Task: Look for space in Federal, Argentina from 6th September, 2023 to 10th September, 2023 for 1 adult in price range Rs.9000 to Rs.17000. Place can be private room with 1  bedroom having 1 bed and 1 bathroom. Property type can be hotel. Amenities needed are: heating, . Booking option can be shelf check-in. Required host language is English.
Action: Mouse moved to (458, 170)
Screenshot: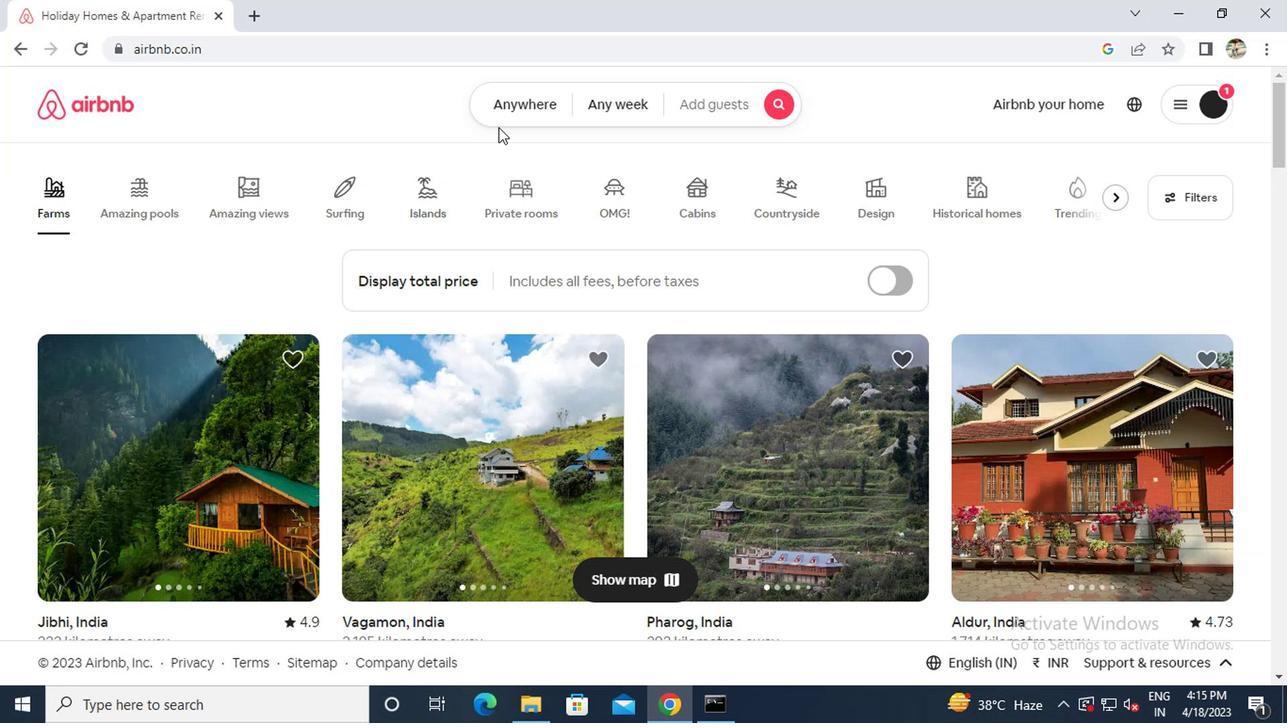 
Action: Mouse pressed left at (458, 170)
Screenshot: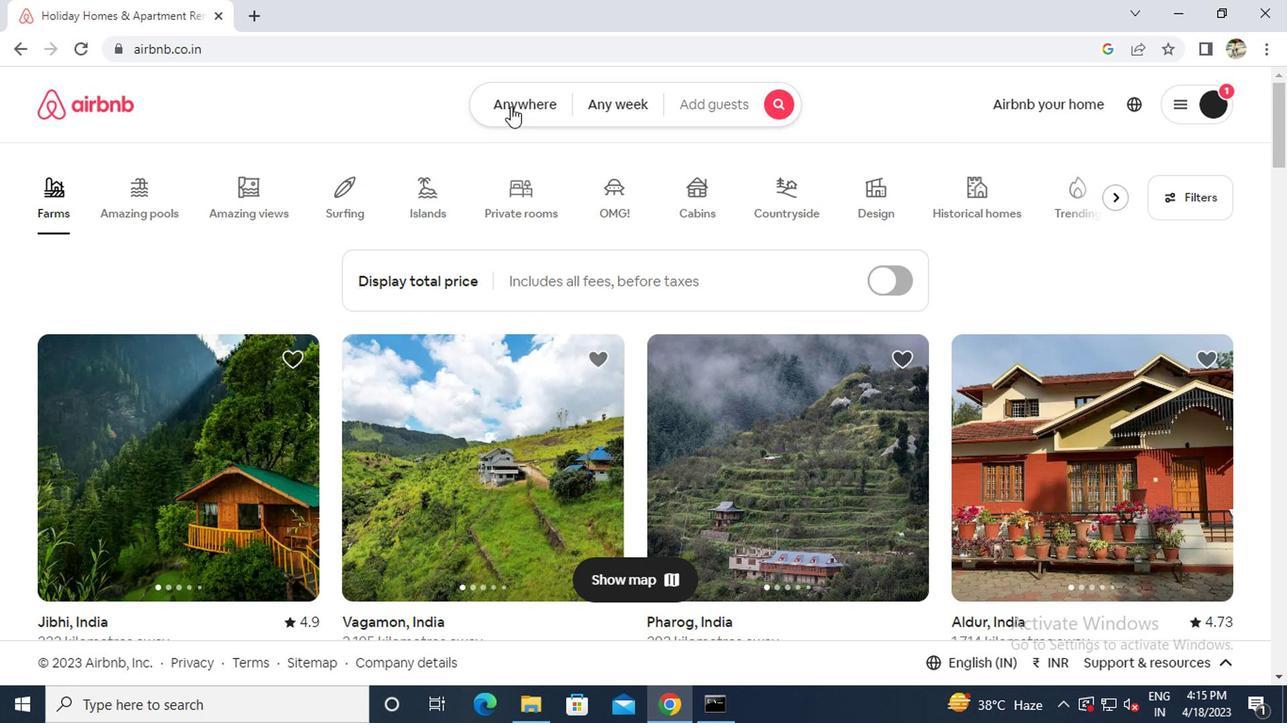 
Action: Mouse moved to (380, 220)
Screenshot: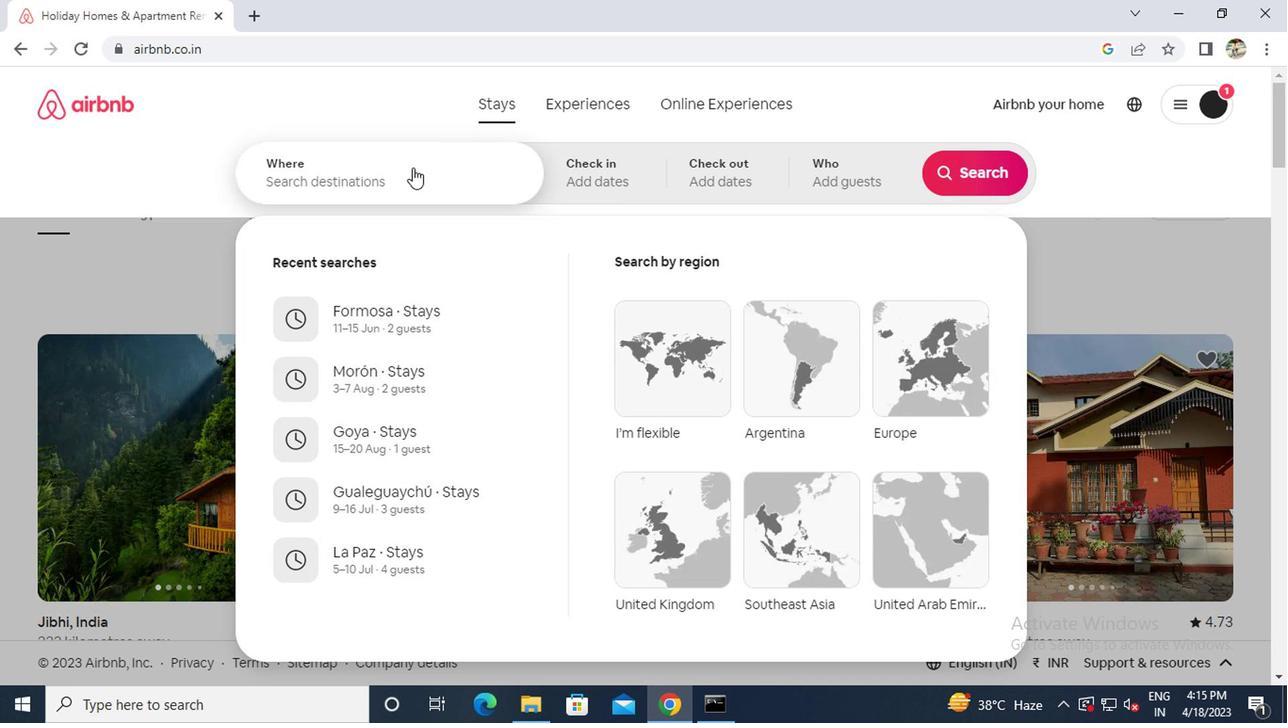 
Action: Mouse pressed left at (380, 220)
Screenshot: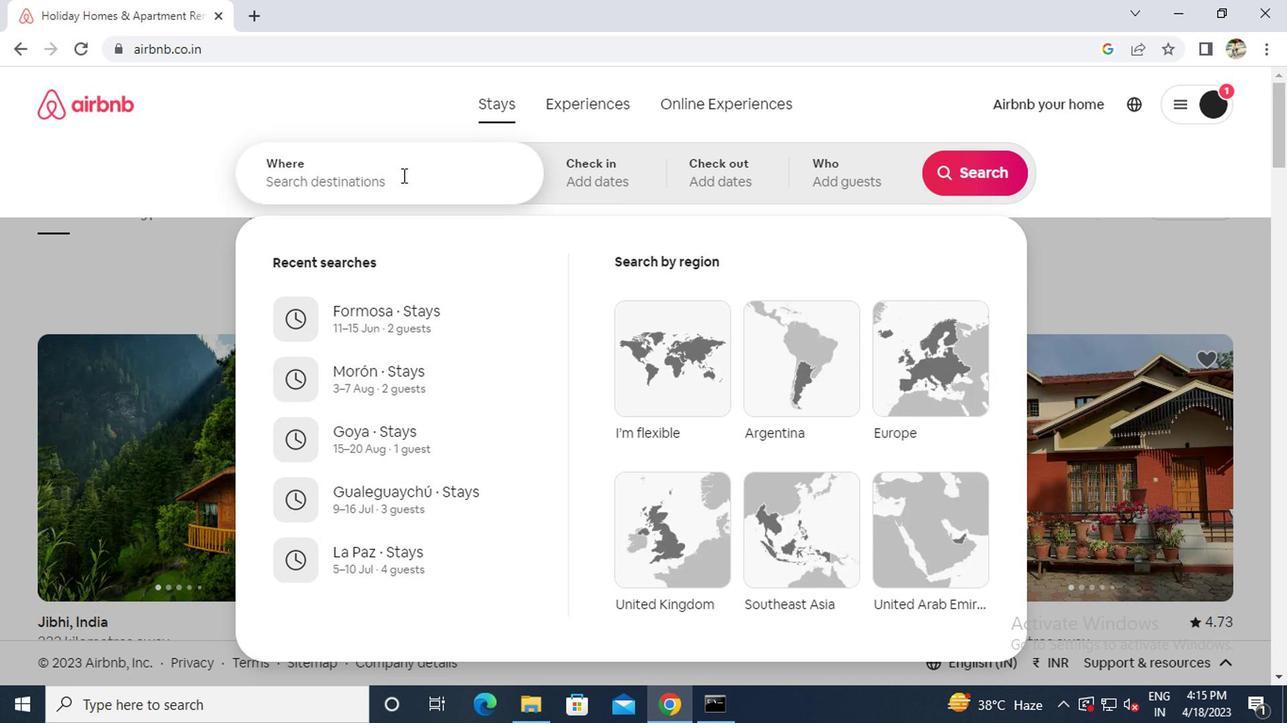 
Action: Key pressed f<Key.caps_lock>ederal<Key.space><Key.caps_lock>a<Key.caps_lock>rgentina
Screenshot: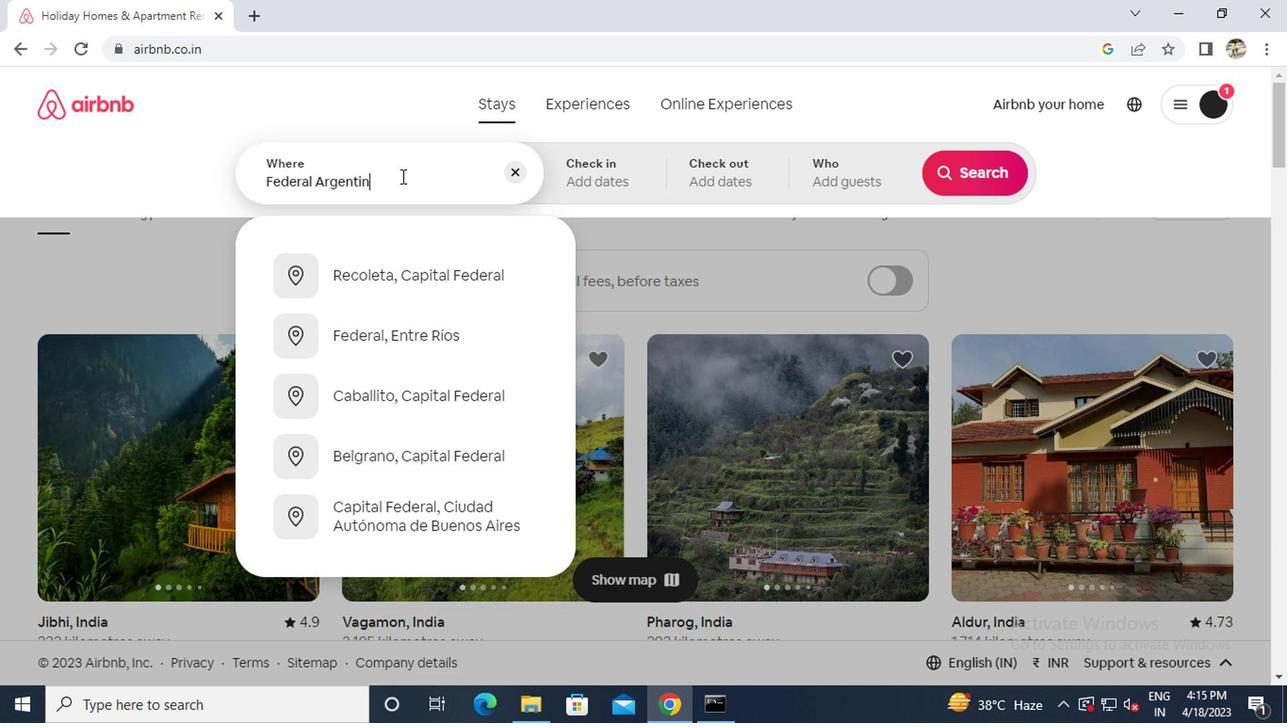
Action: Mouse moved to (394, 288)
Screenshot: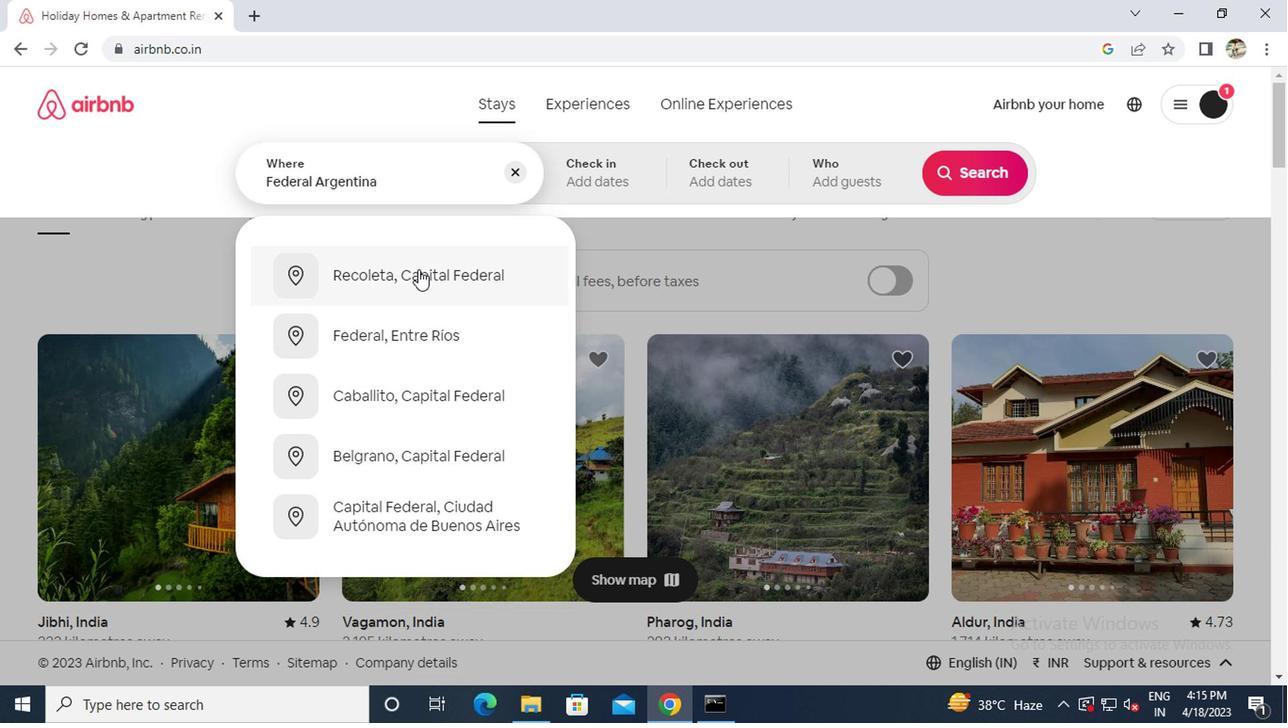 
Action: Mouse pressed left at (394, 288)
Screenshot: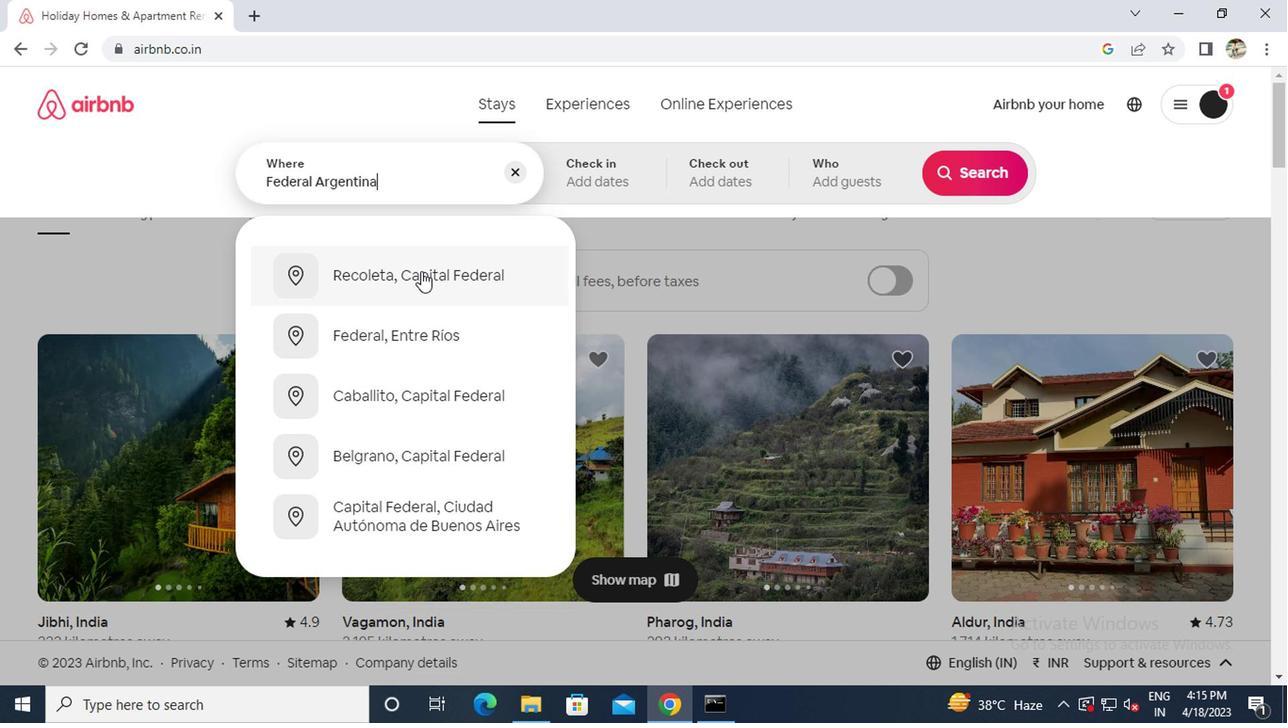 
Action: Mouse moved to (779, 330)
Screenshot: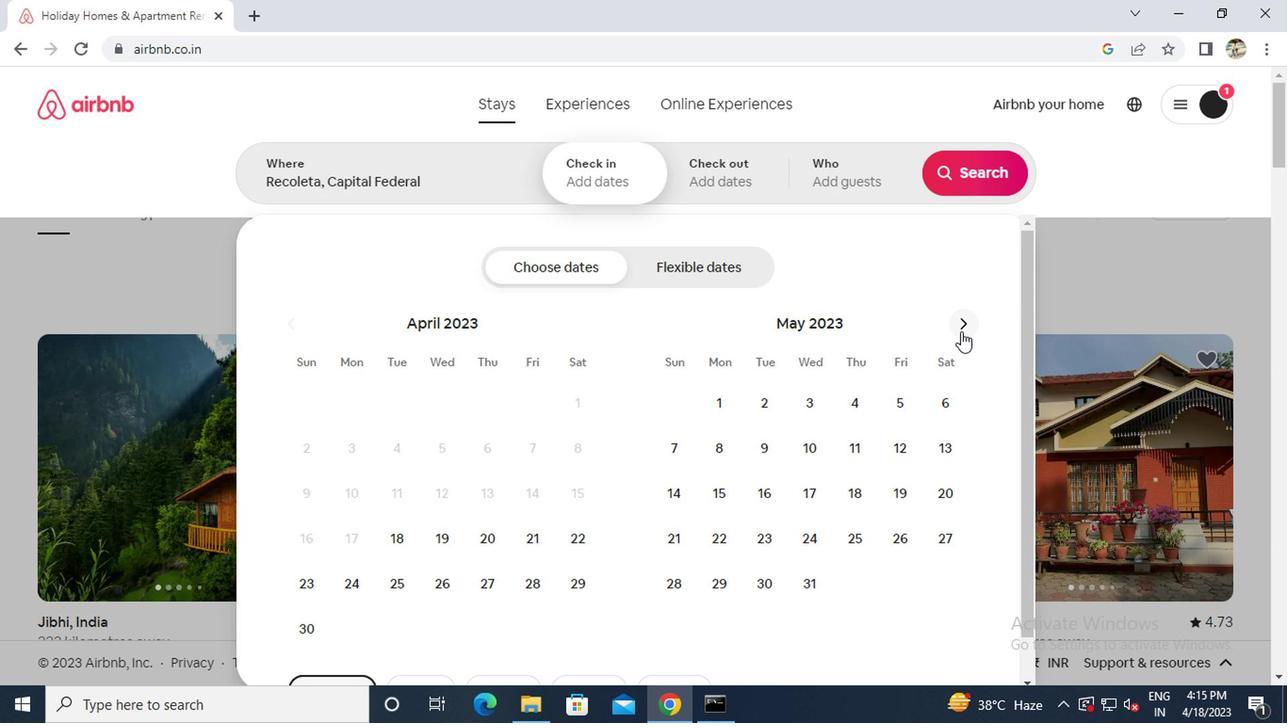 
Action: Mouse pressed left at (779, 330)
Screenshot: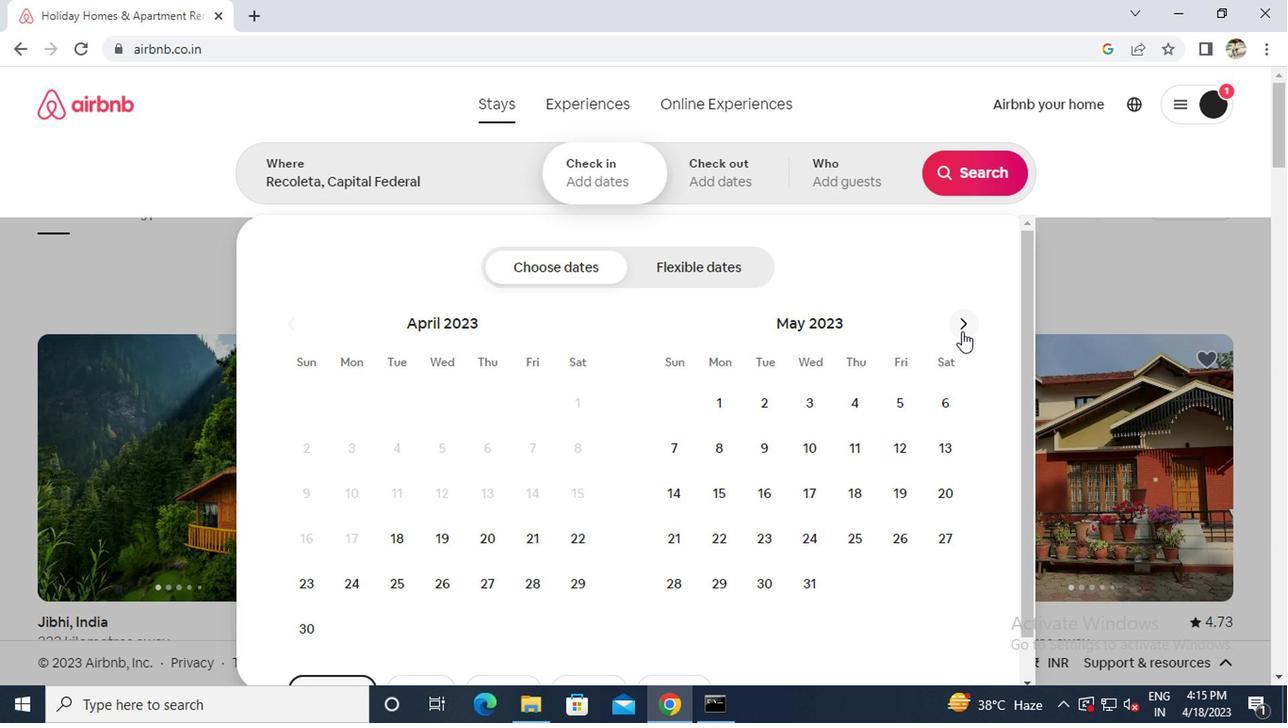 
Action: Mouse pressed left at (779, 330)
Screenshot: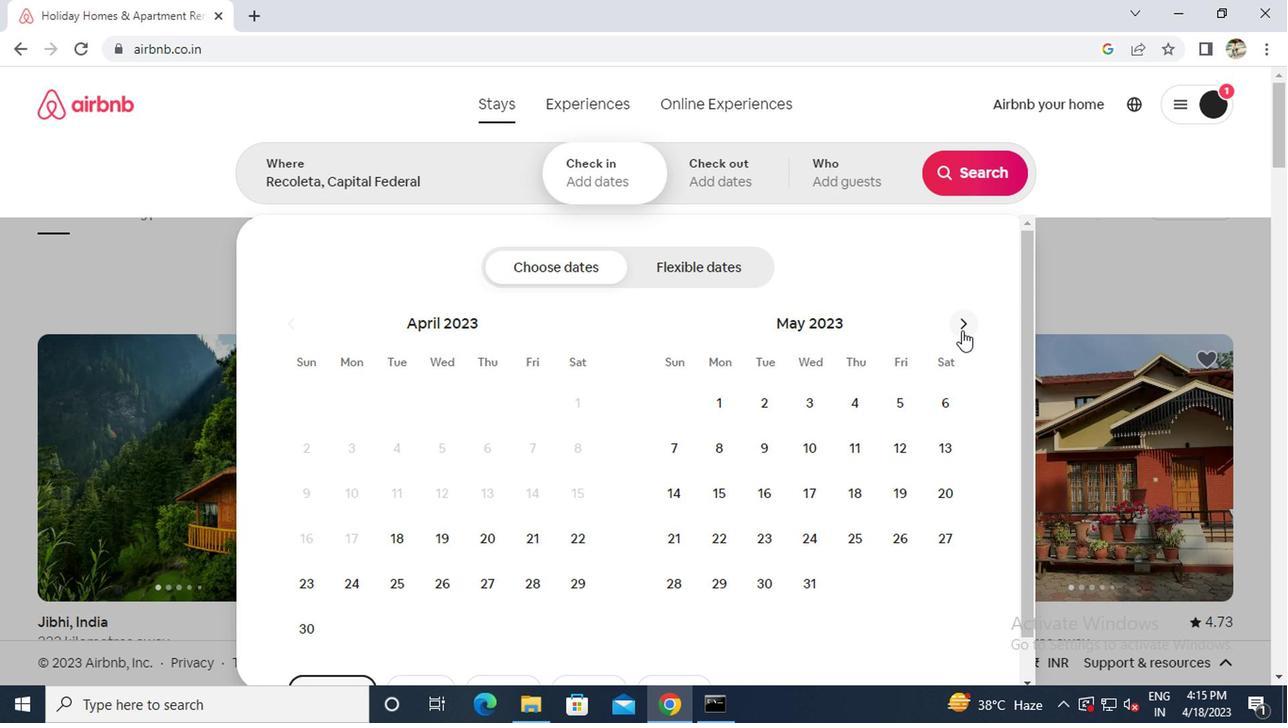 
Action: Mouse pressed left at (779, 330)
Screenshot: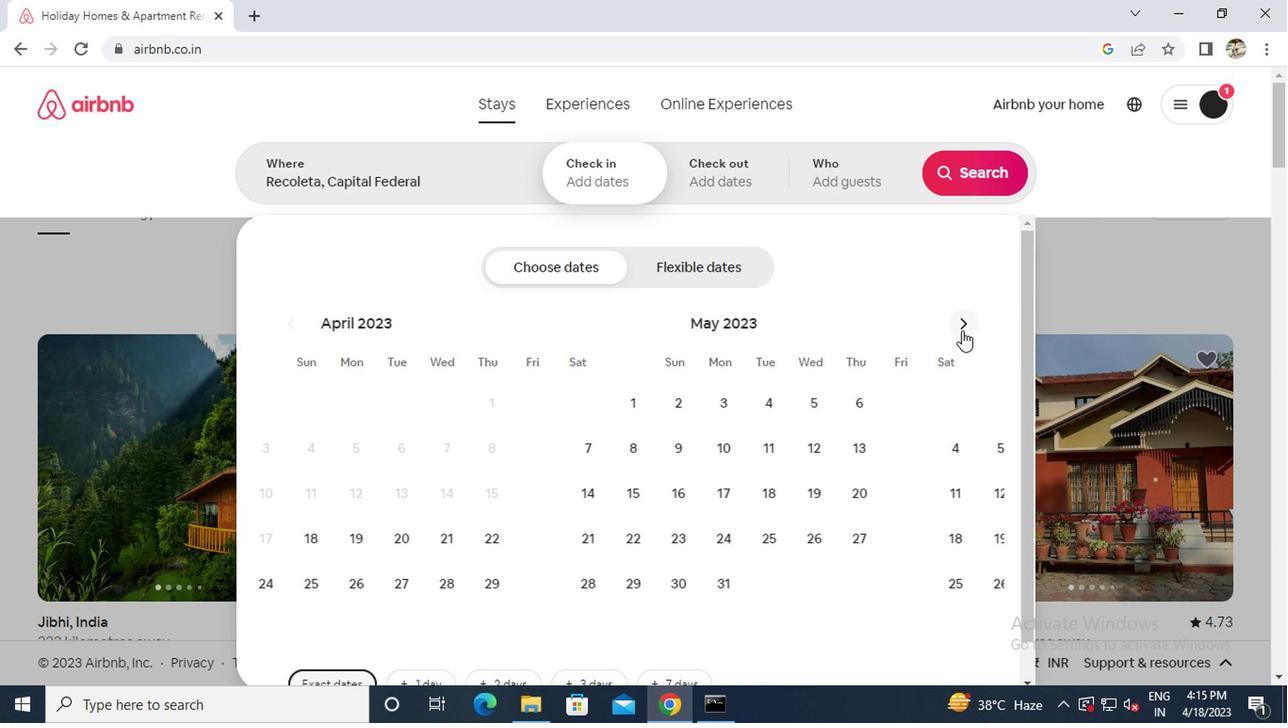 
Action: Mouse pressed left at (779, 330)
Screenshot: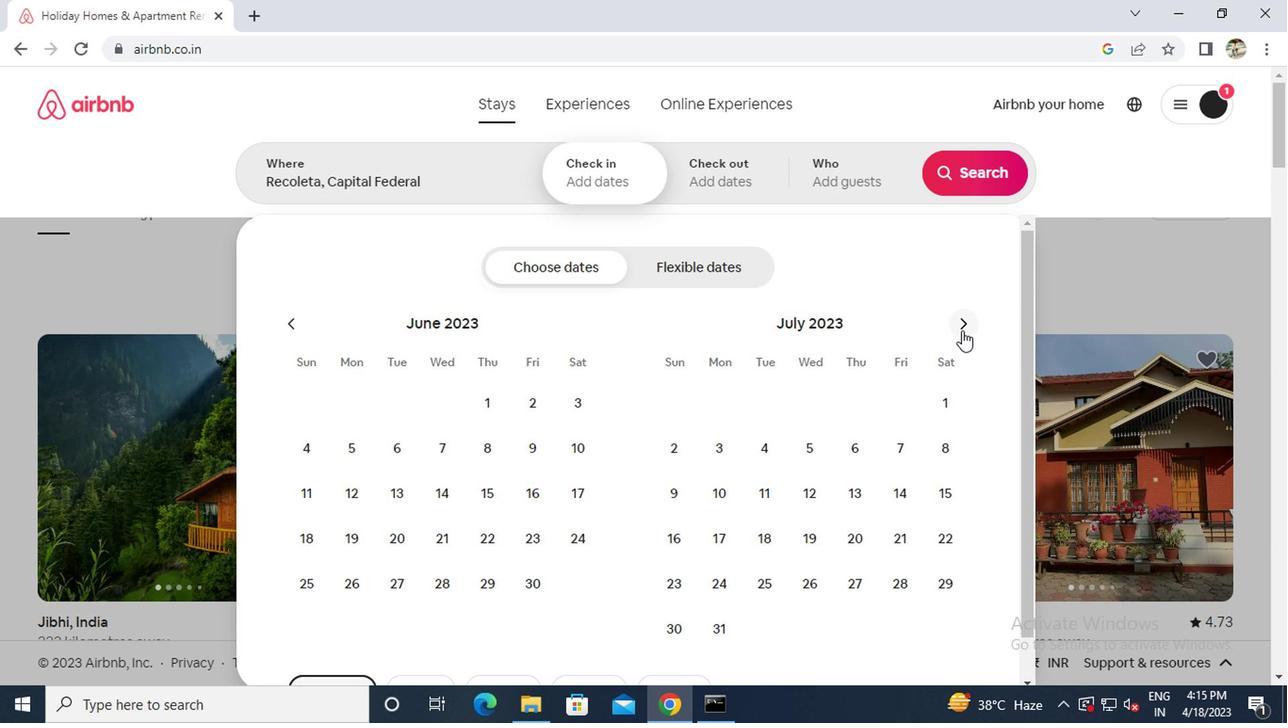 
Action: Mouse pressed left at (779, 330)
Screenshot: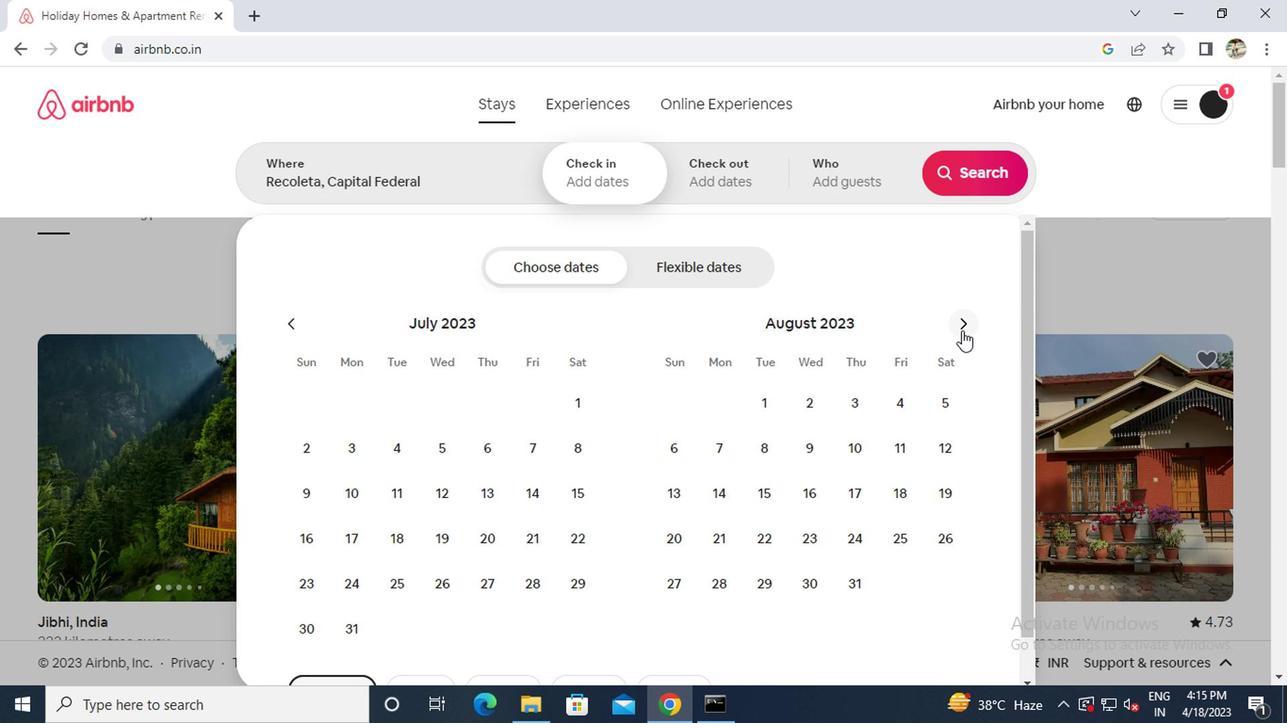 
Action: Mouse moved to (658, 413)
Screenshot: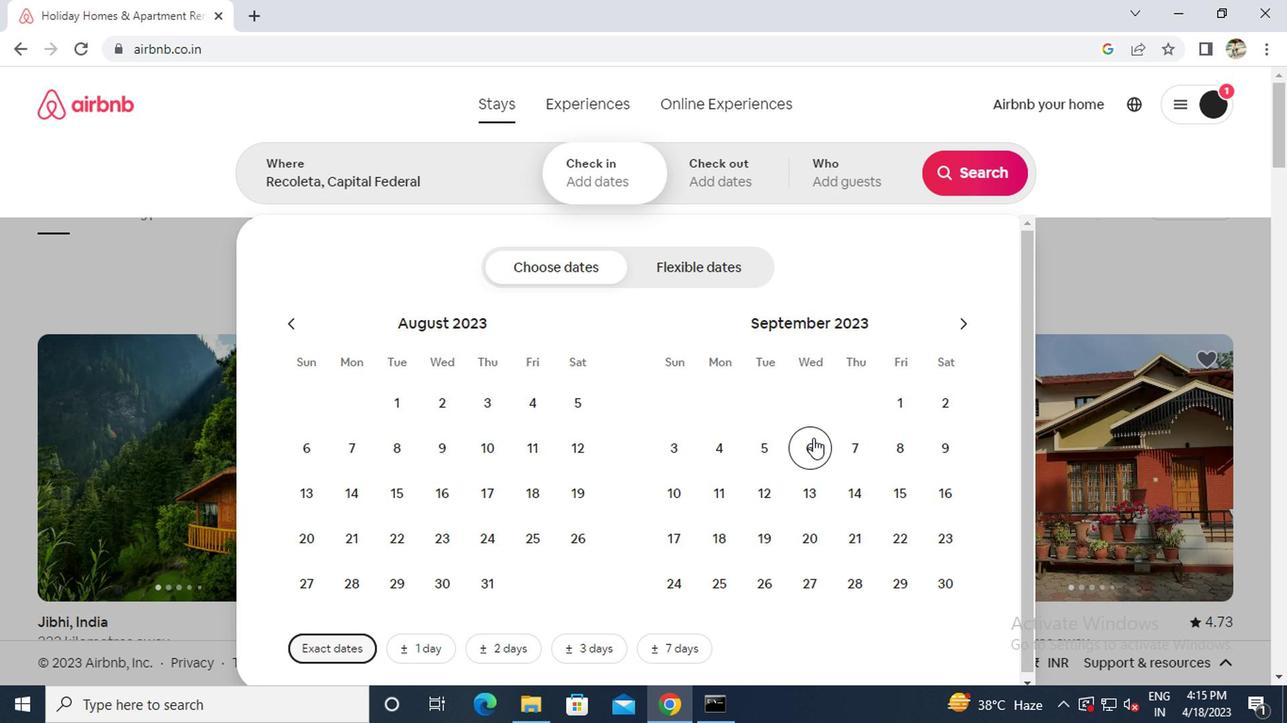 
Action: Mouse pressed left at (658, 413)
Screenshot: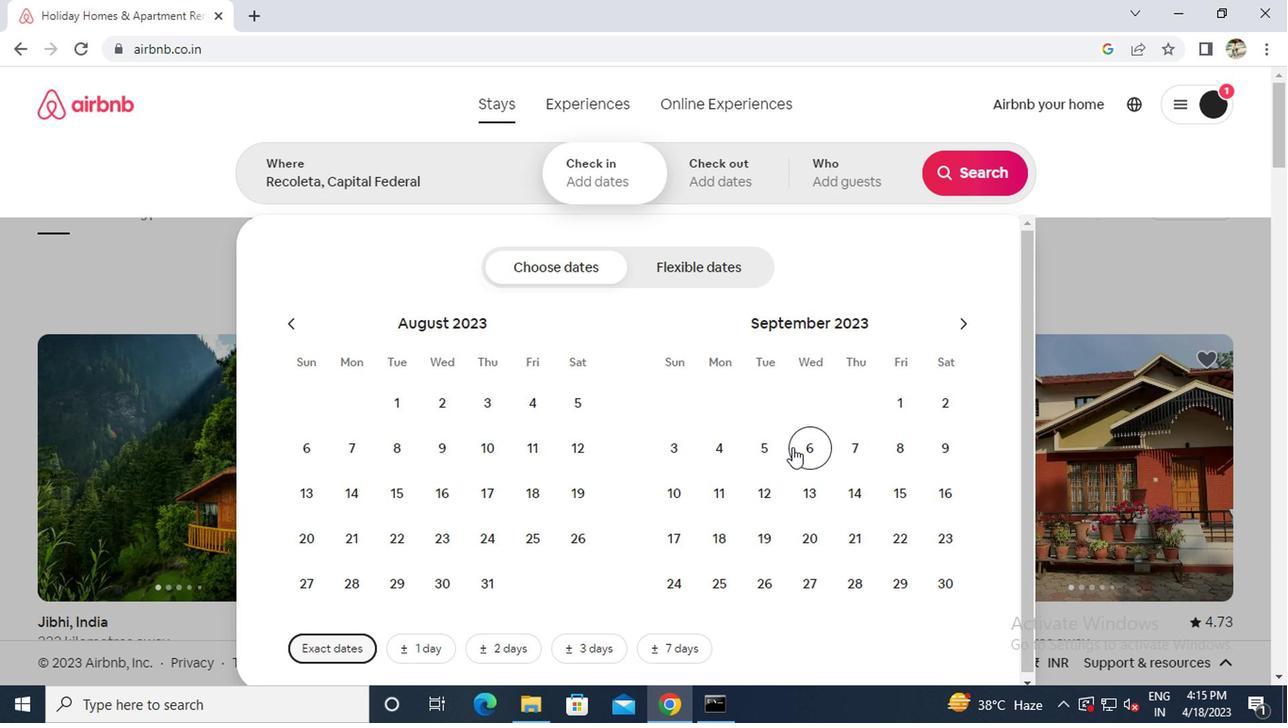 
Action: Mouse moved to (577, 439)
Screenshot: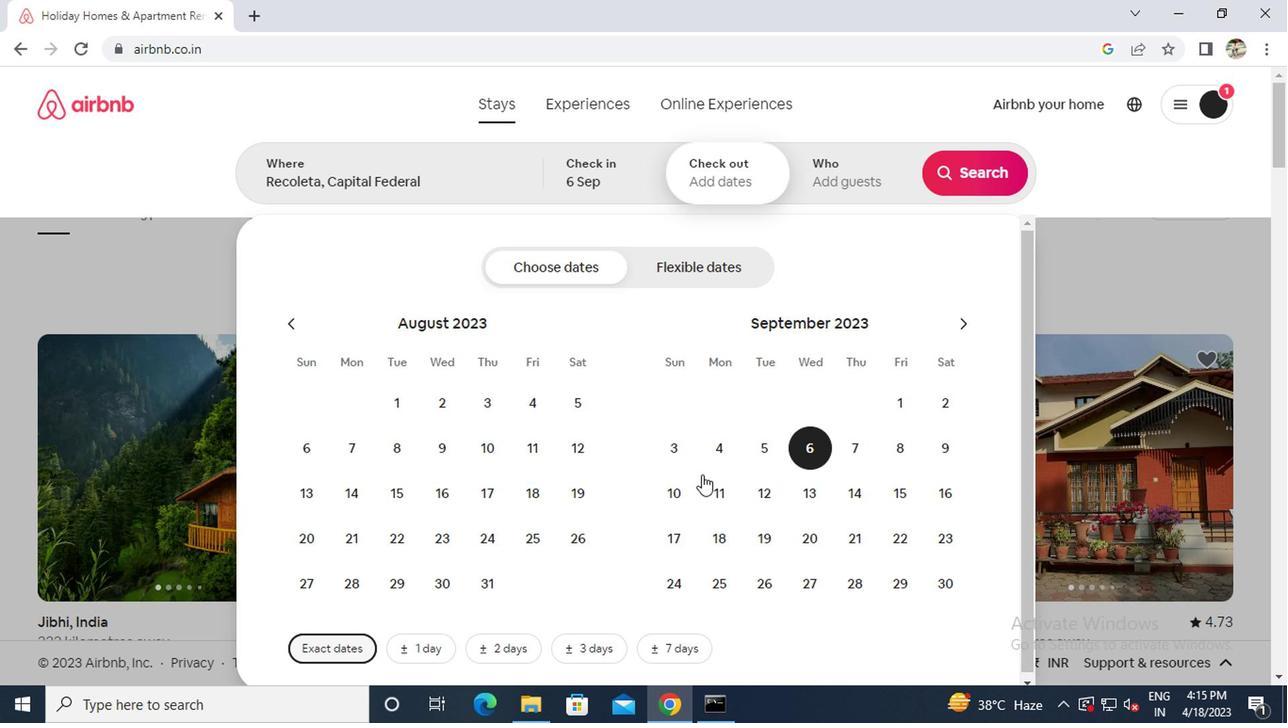 
Action: Mouse pressed left at (577, 439)
Screenshot: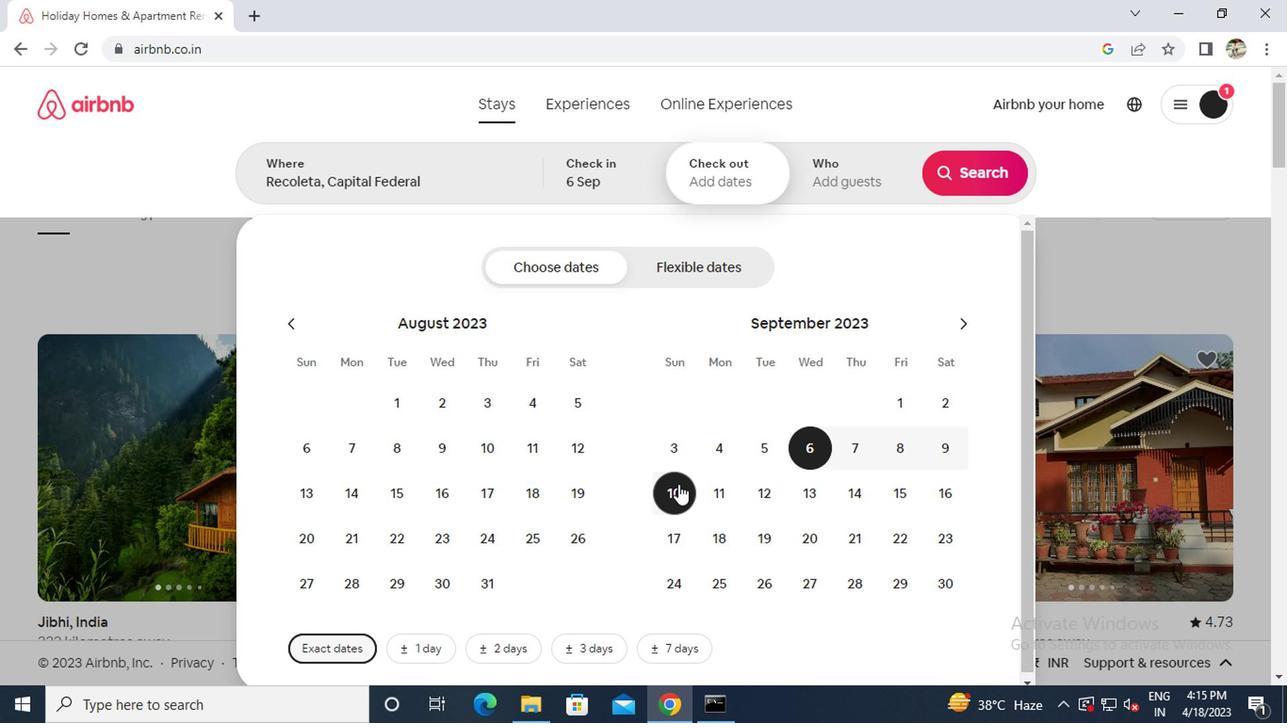 
Action: Mouse moved to (689, 231)
Screenshot: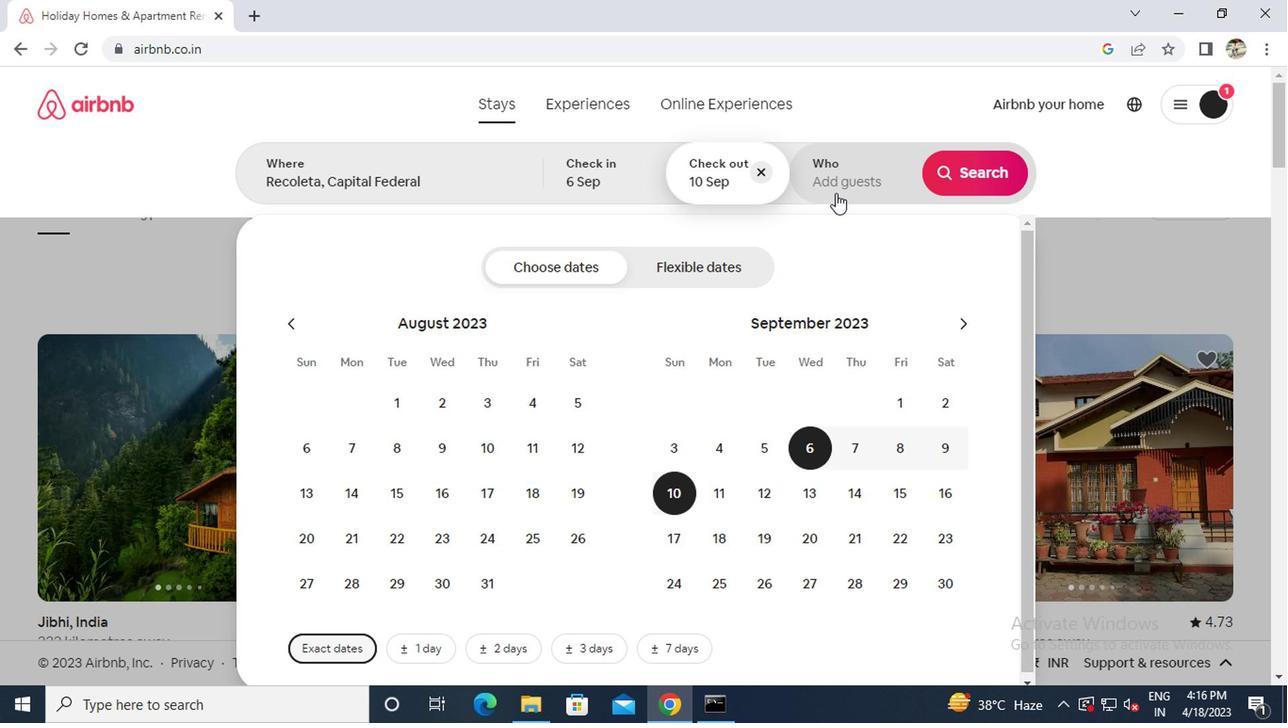 
Action: Mouse pressed left at (689, 231)
Screenshot: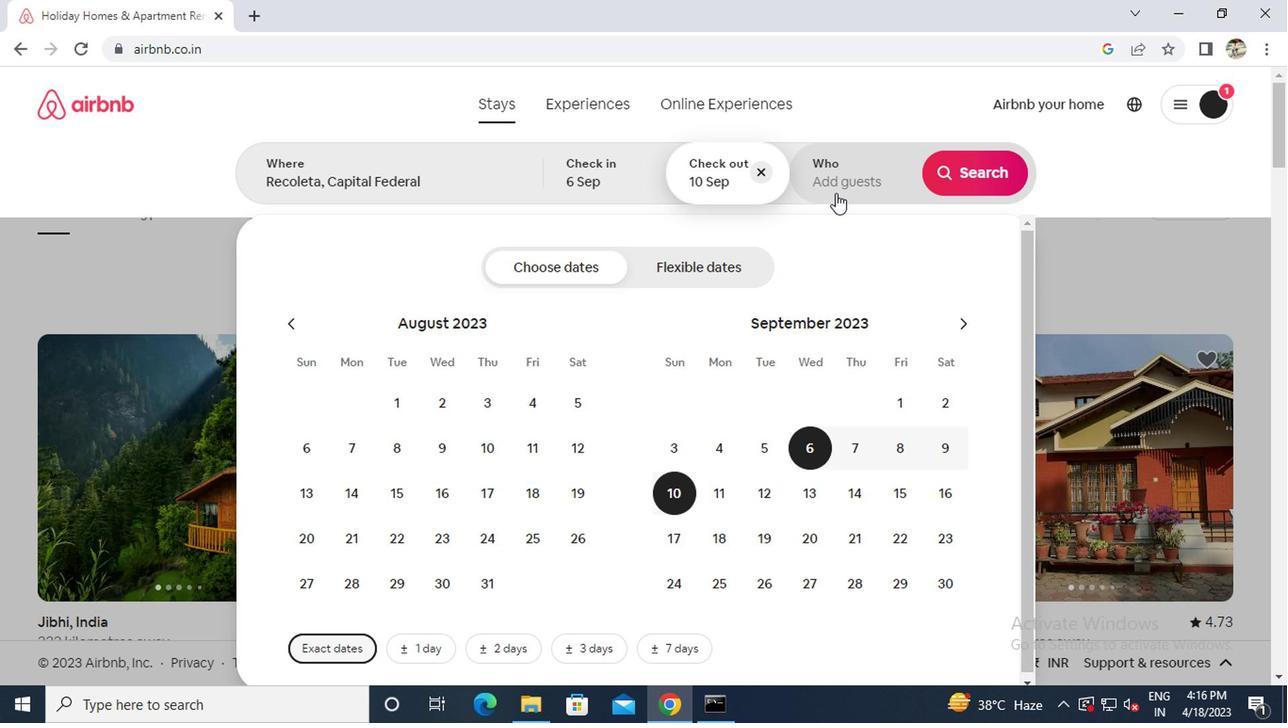 
Action: Mouse moved to (788, 285)
Screenshot: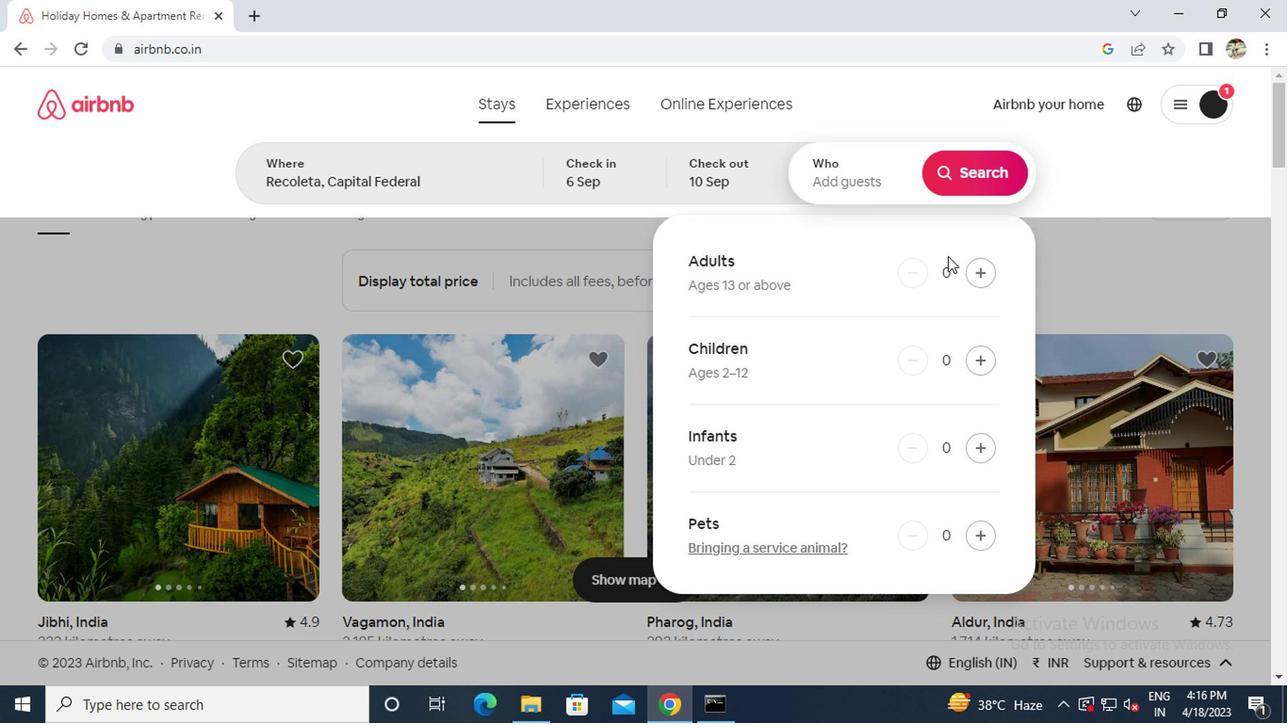 
Action: Mouse pressed left at (788, 285)
Screenshot: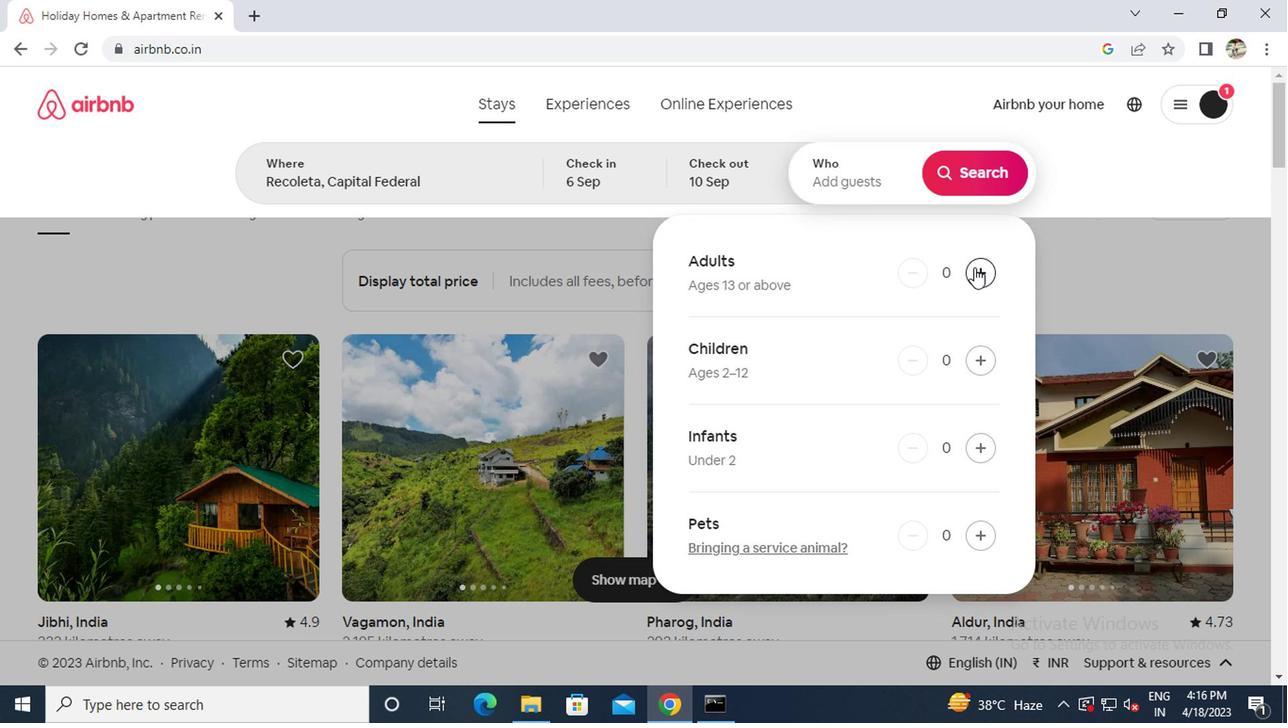 
Action: Mouse moved to (815, 215)
Screenshot: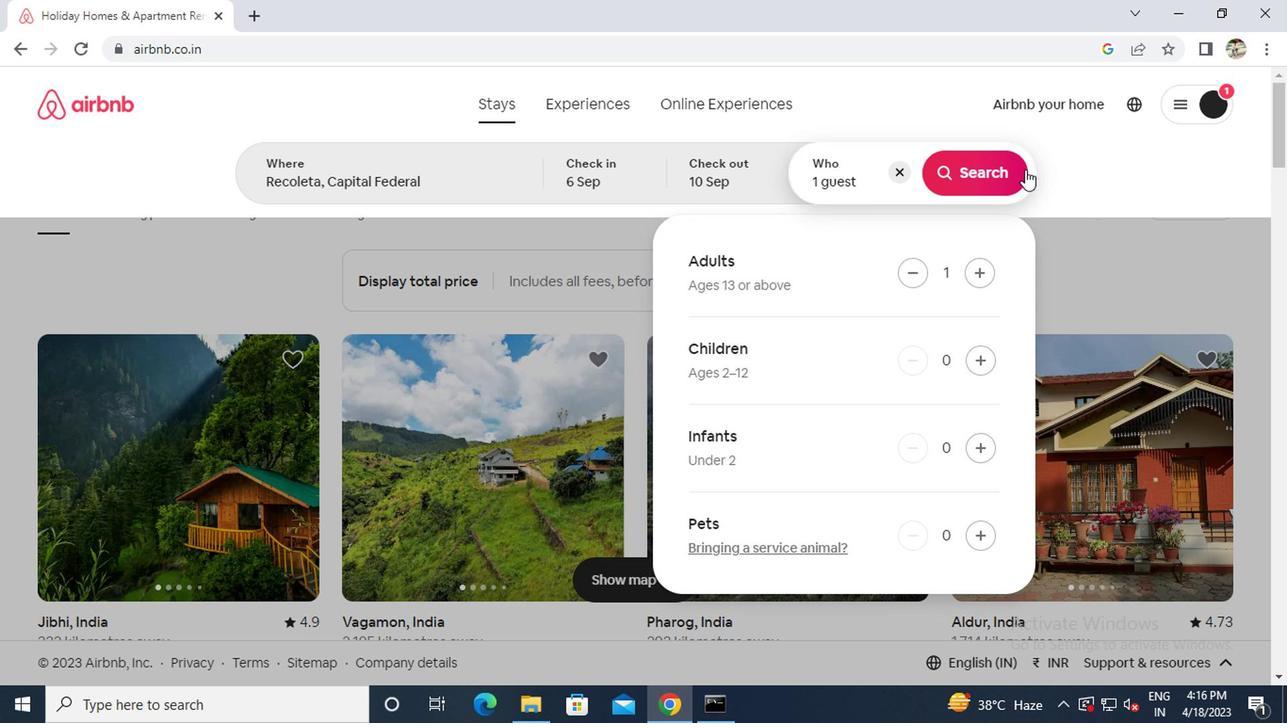 
Action: Mouse pressed left at (815, 215)
Screenshot: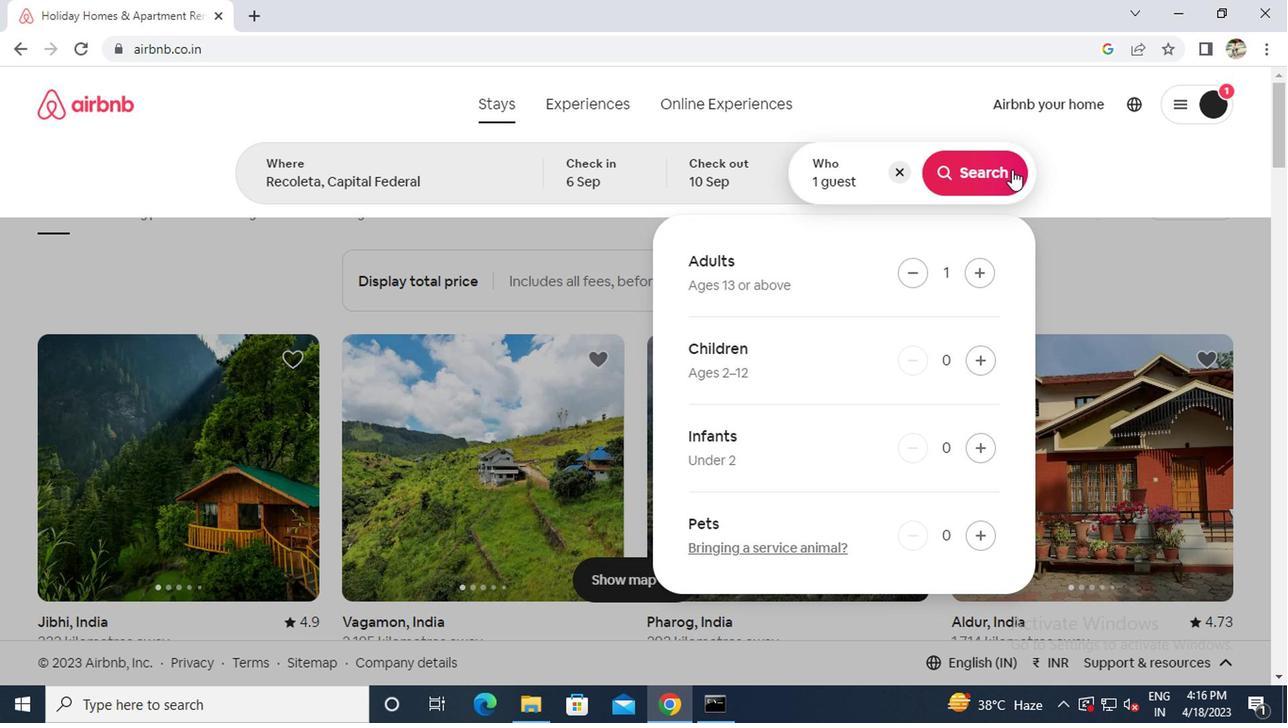 
Action: Mouse moved to (935, 217)
Screenshot: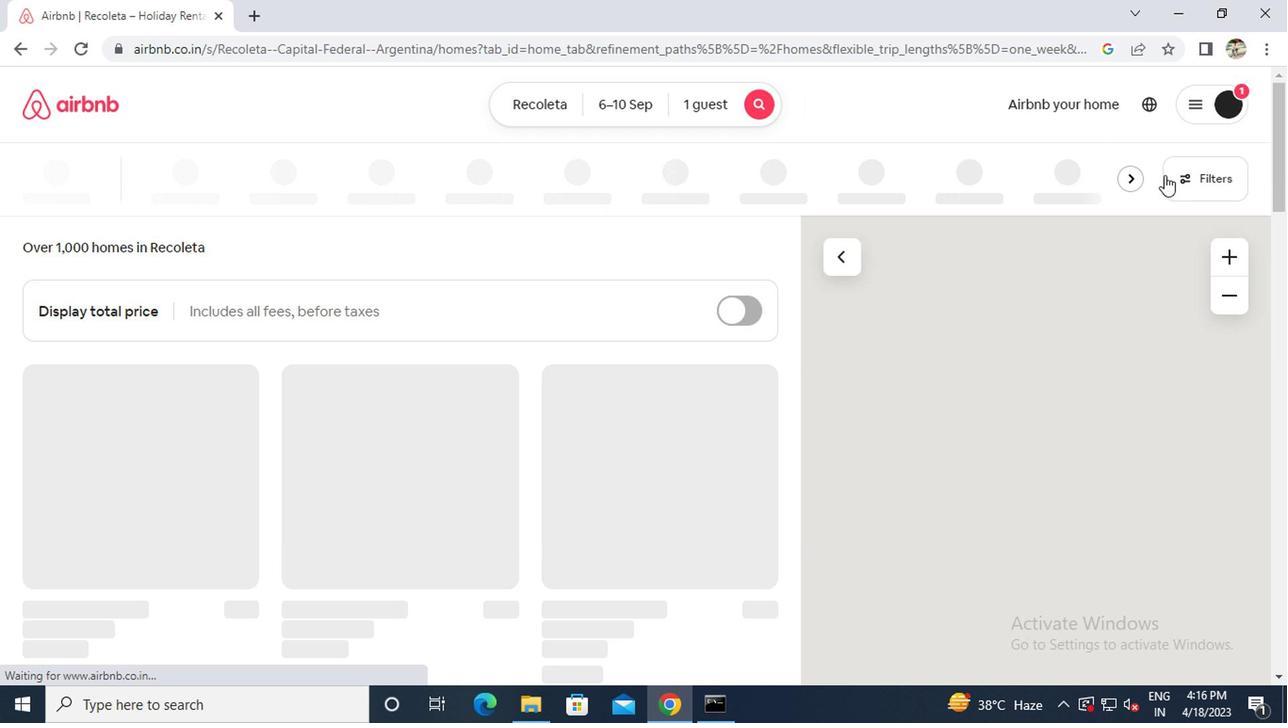
Action: Mouse pressed left at (935, 217)
Screenshot: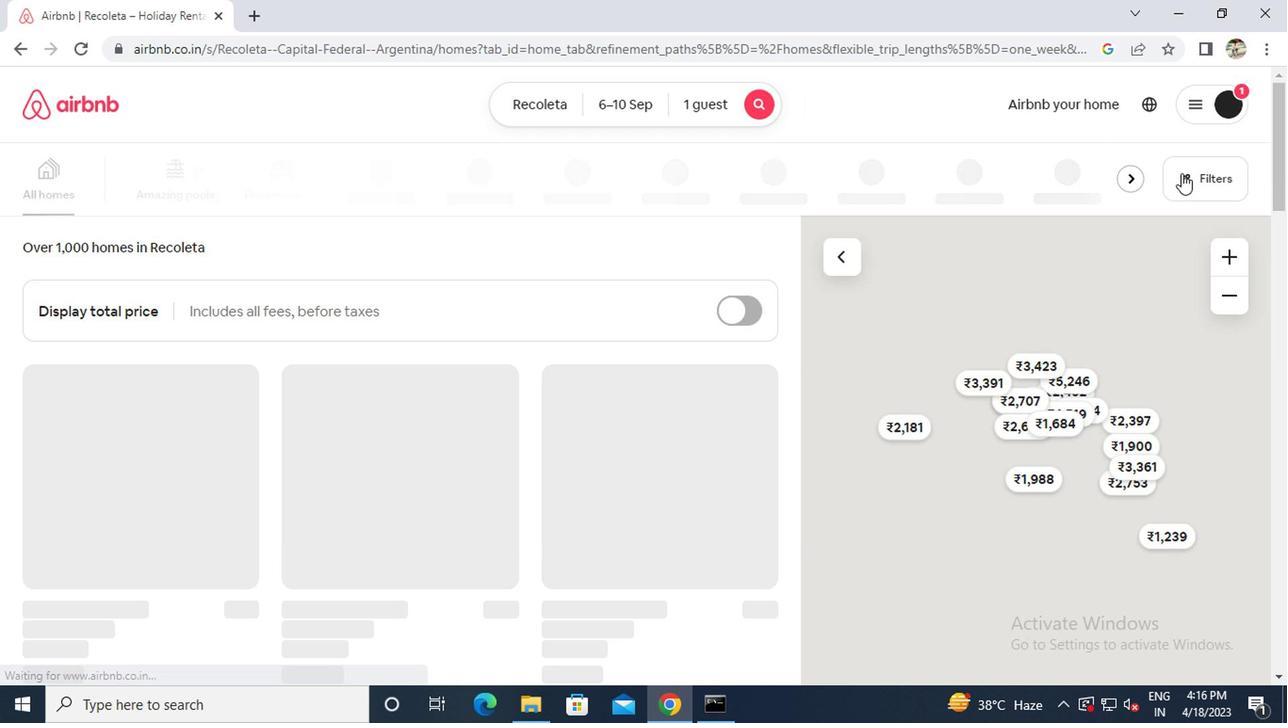 
Action: Mouse moved to (382, 397)
Screenshot: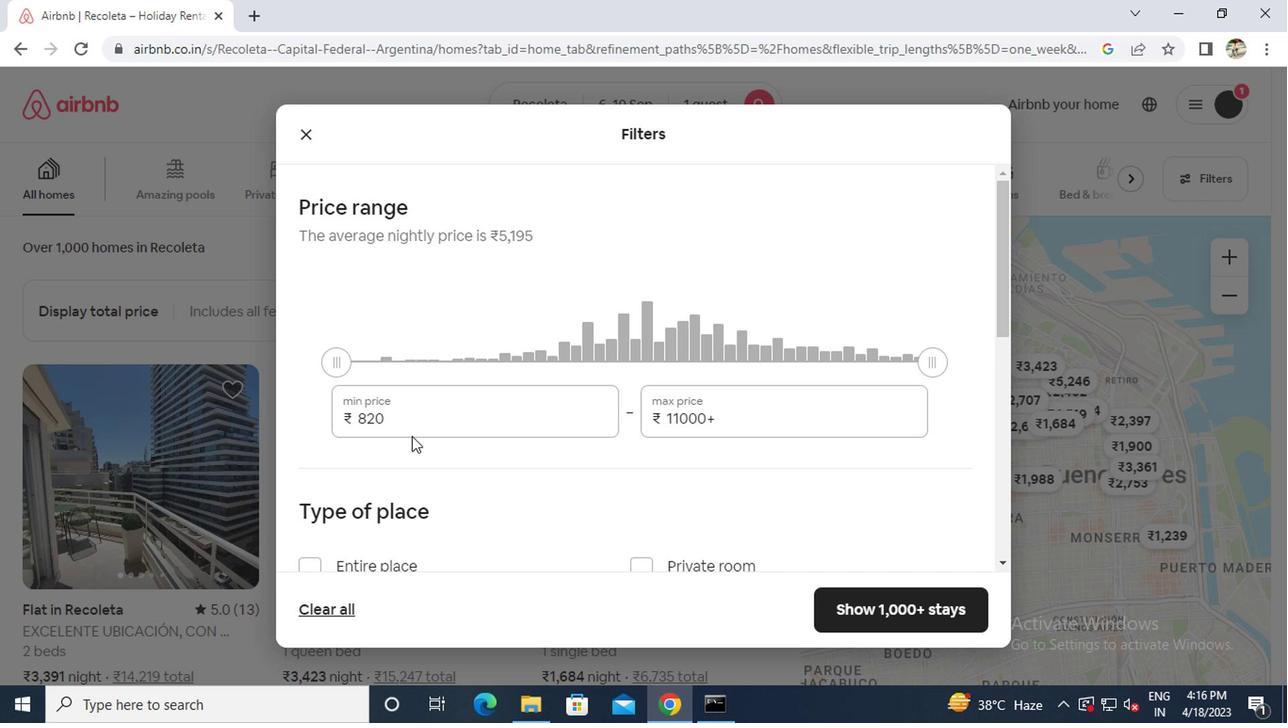 
Action: Mouse pressed left at (382, 397)
Screenshot: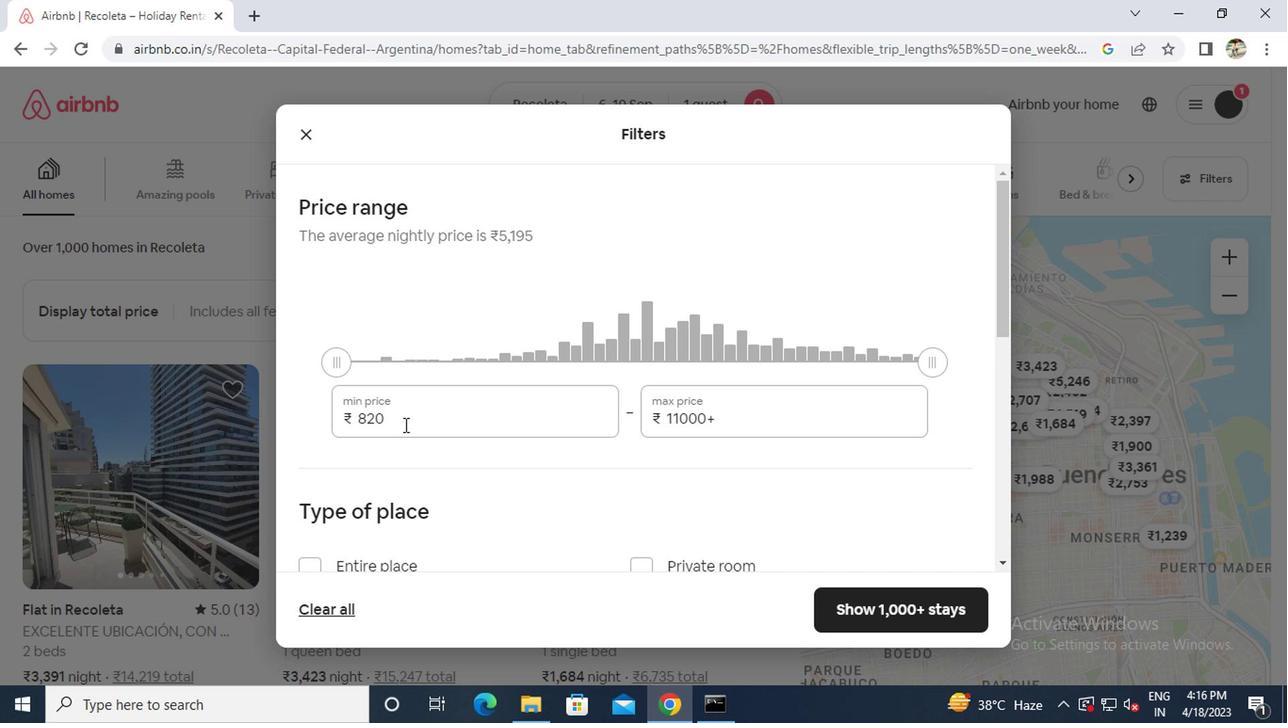
Action: Key pressed ctrl+A9000
Screenshot: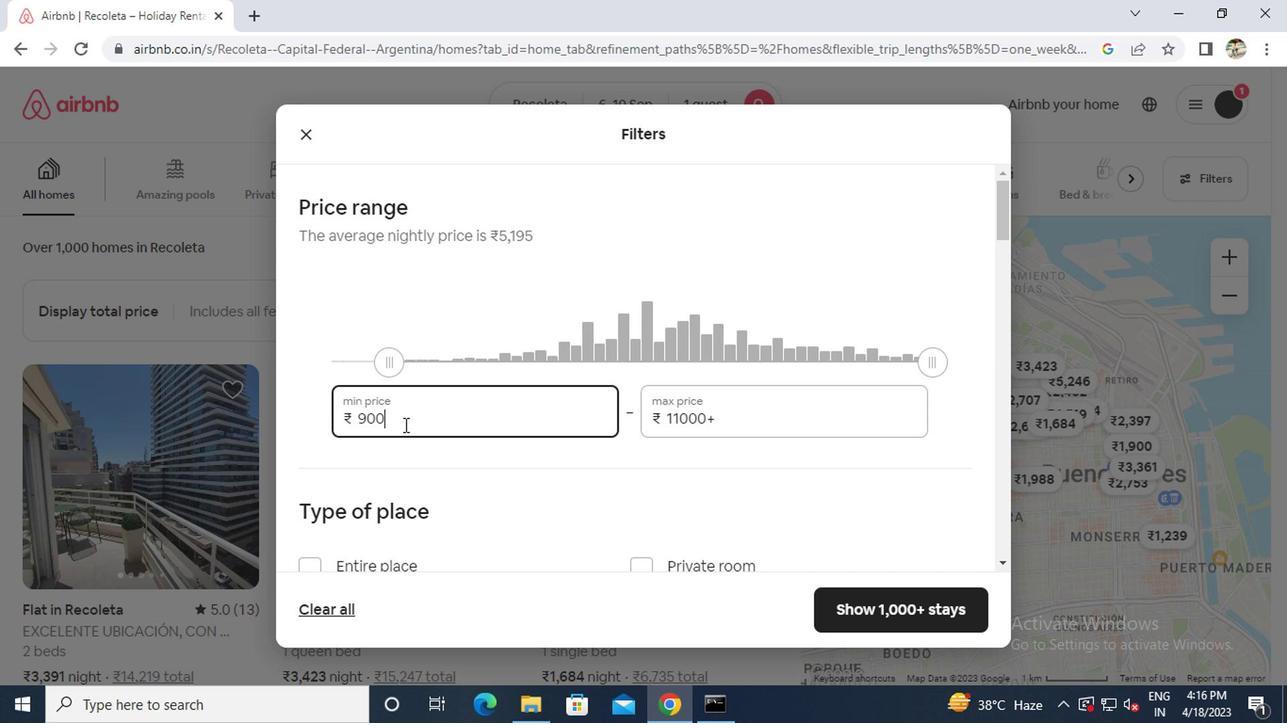 
Action: Mouse moved to (614, 394)
Screenshot: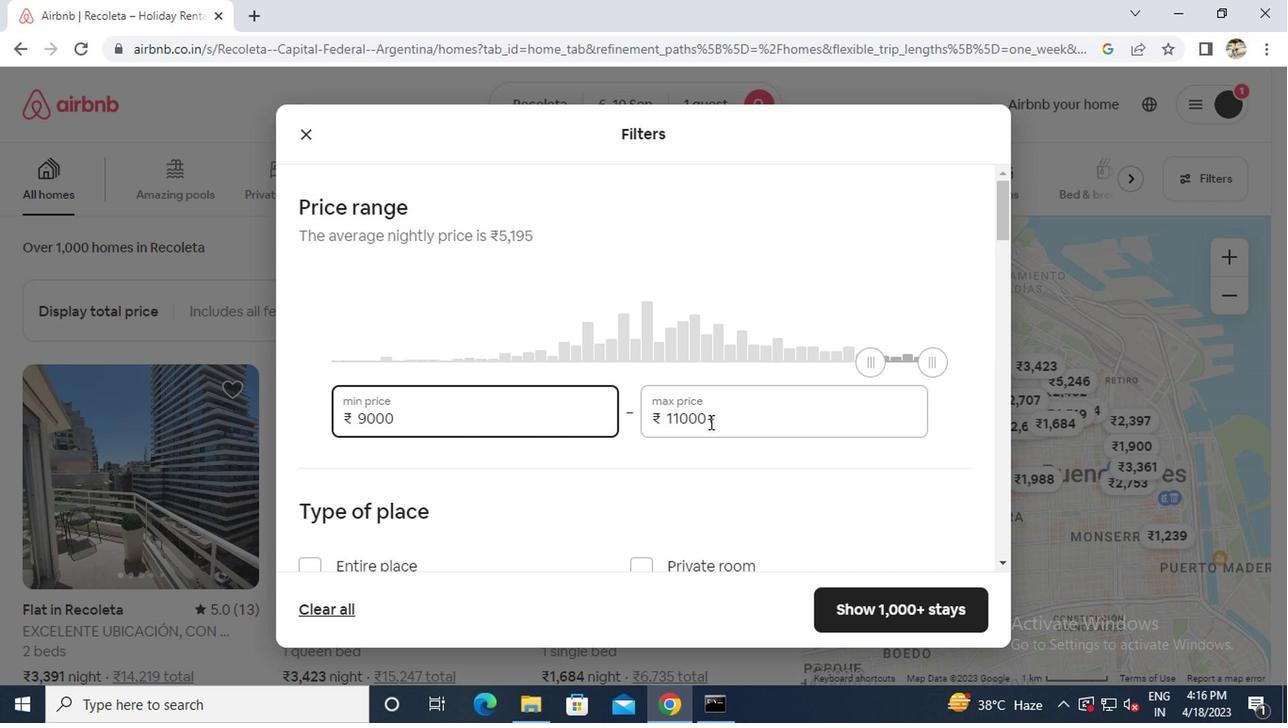 
Action: Mouse pressed left at (614, 394)
Screenshot: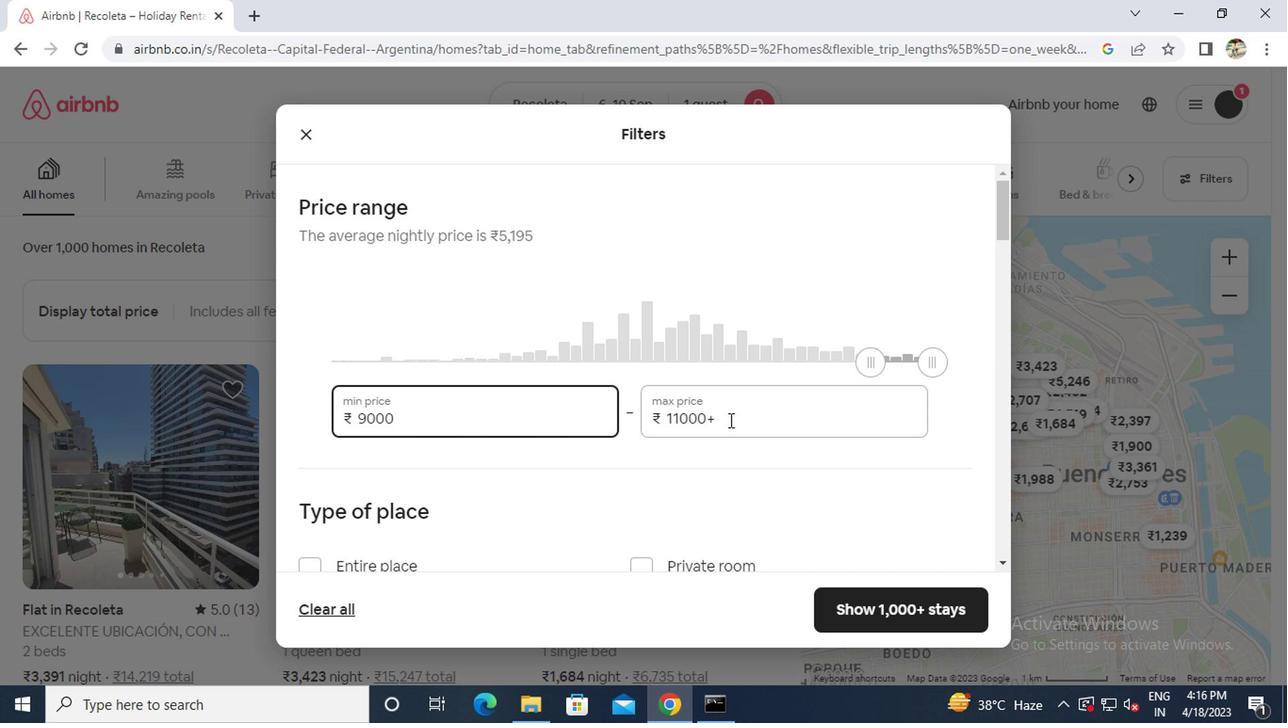 
Action: Key pressed ctrl+A17000
Screenshot: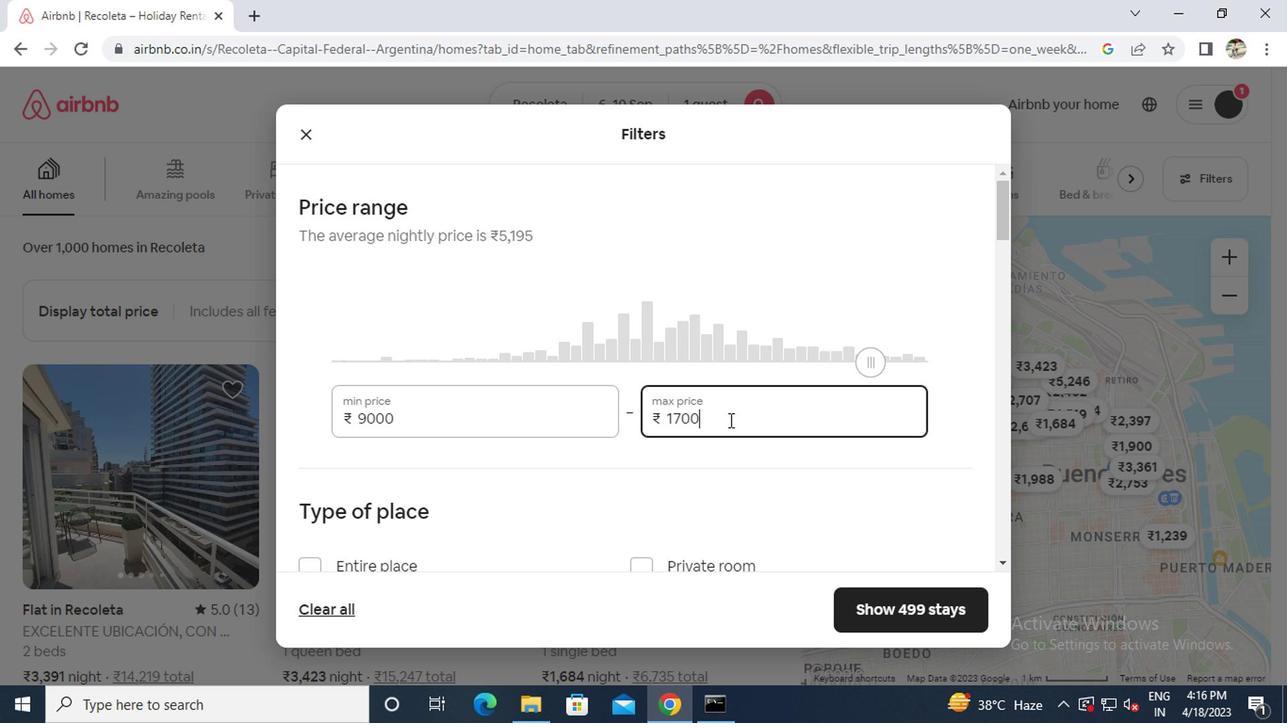 
Action: Mouse scrolled (614, 393) with delta (0, 0)
Screenshot: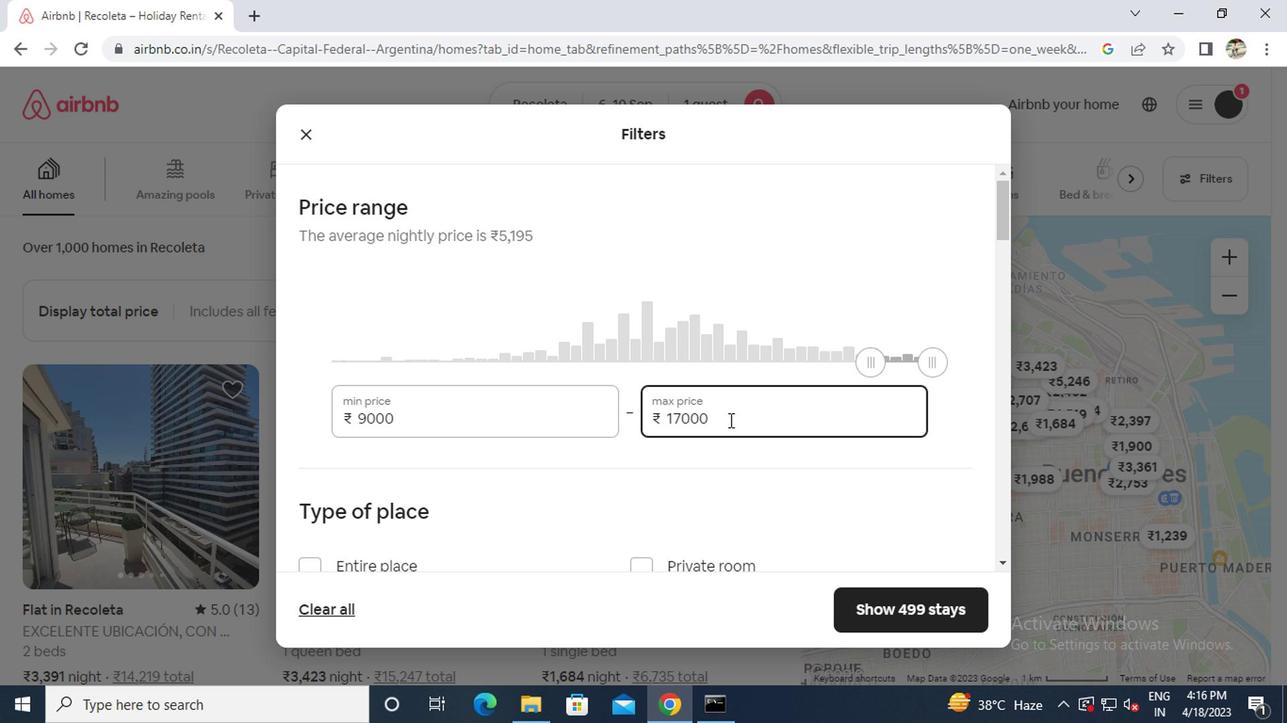 
Action: Mouse moved to (549, 426)
Screenshot: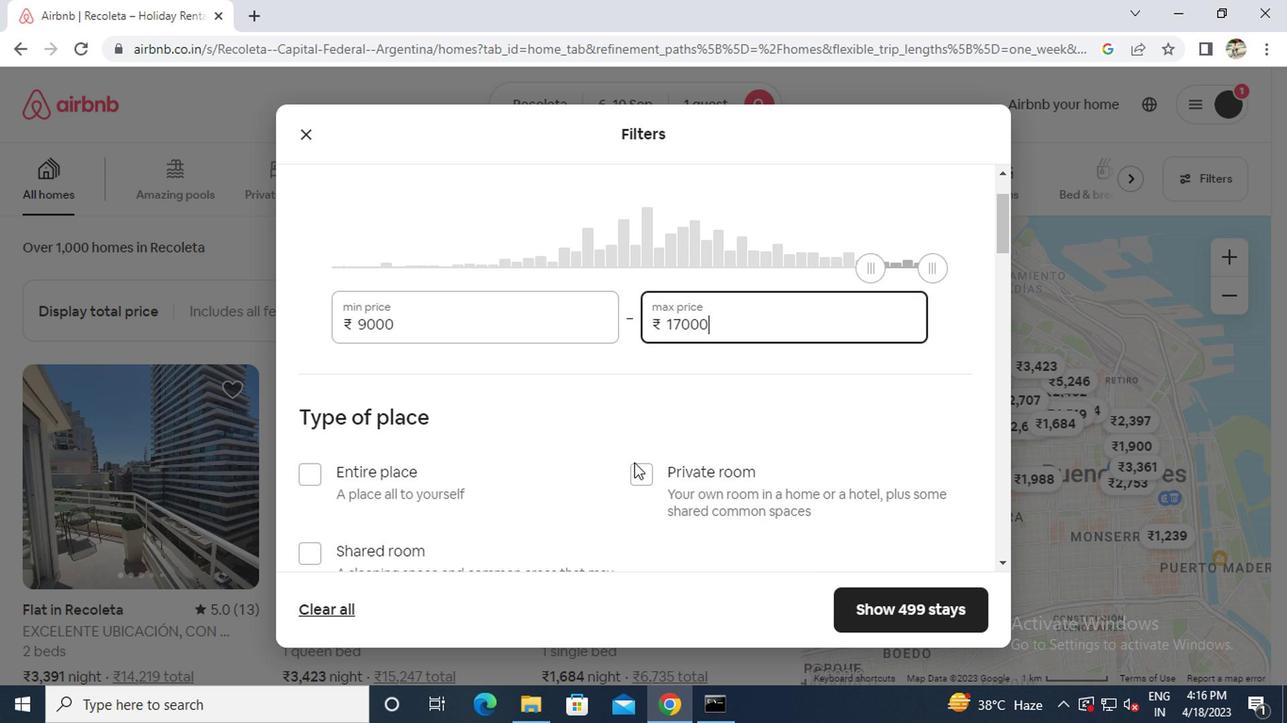 
Action: Mouse pressed left at (549, 426)
Screenshot: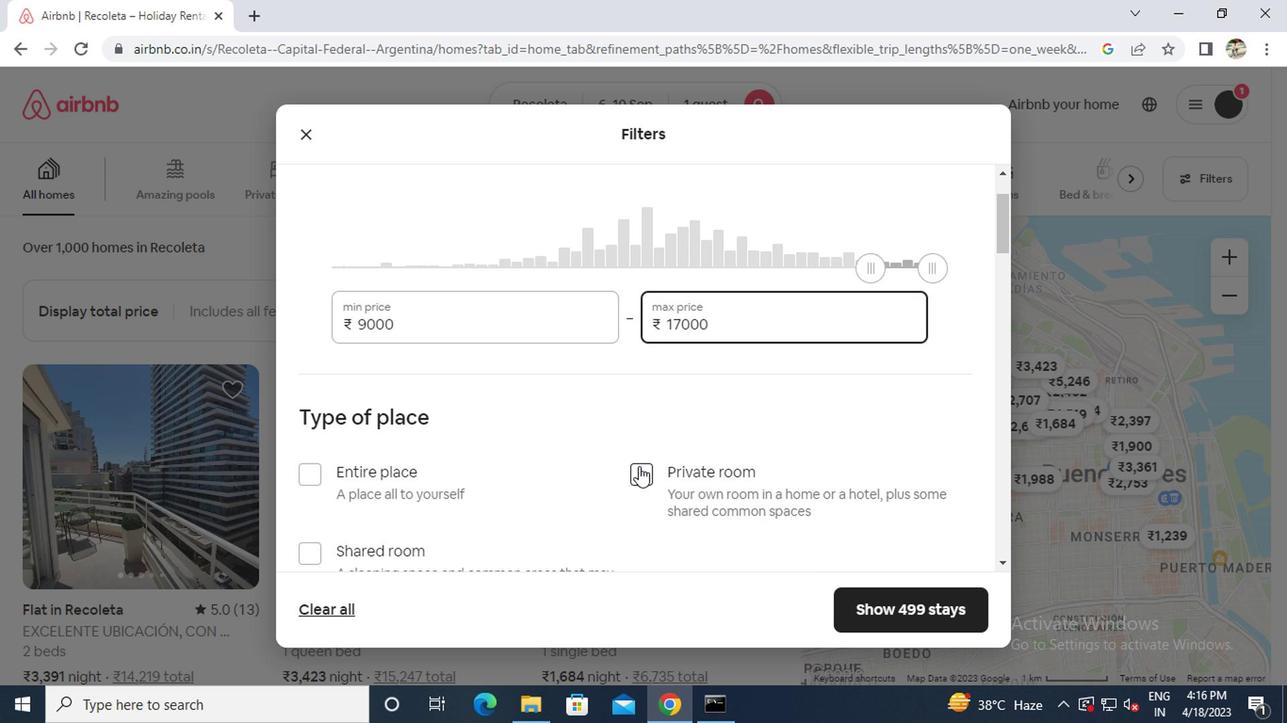 
Action: Mouse scrolled (549, 426) with delta (0, 0)
Screenshot: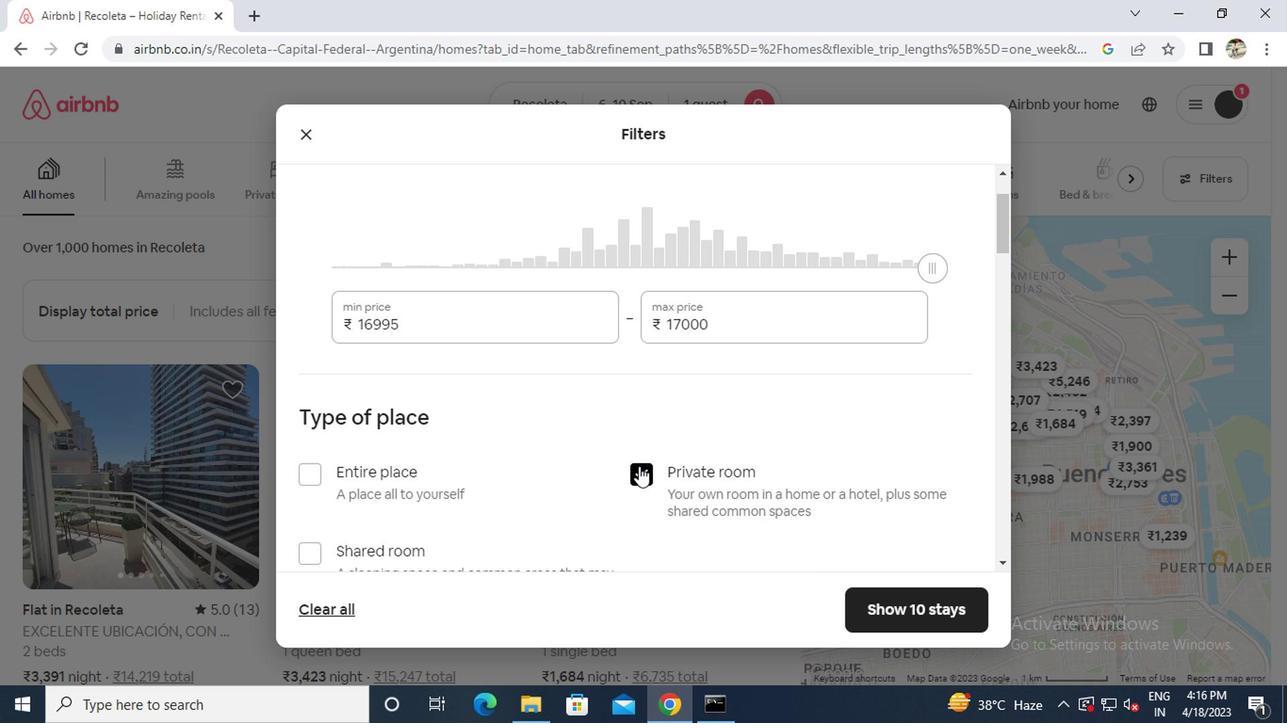 
Action: Mouse scrolled (549, 426) with delta (0, 0)
Screenshot: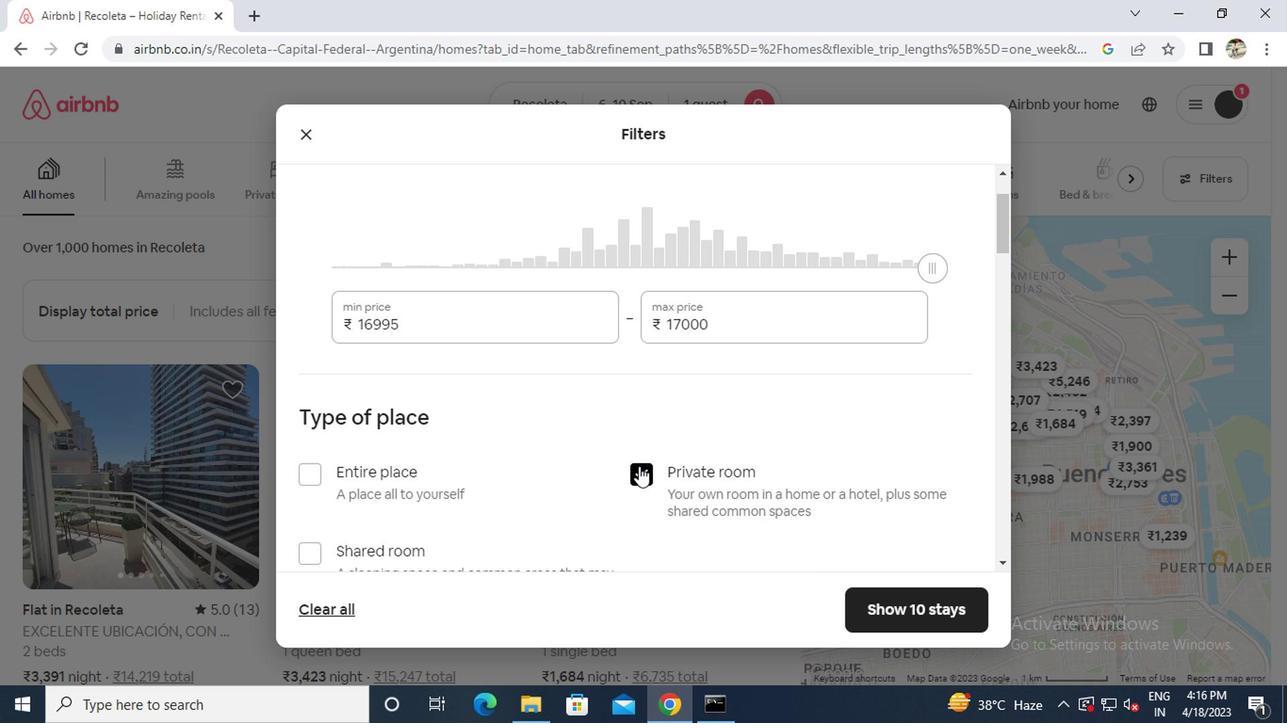 
Action: Mouse moved to (536, 435)
Screenshot: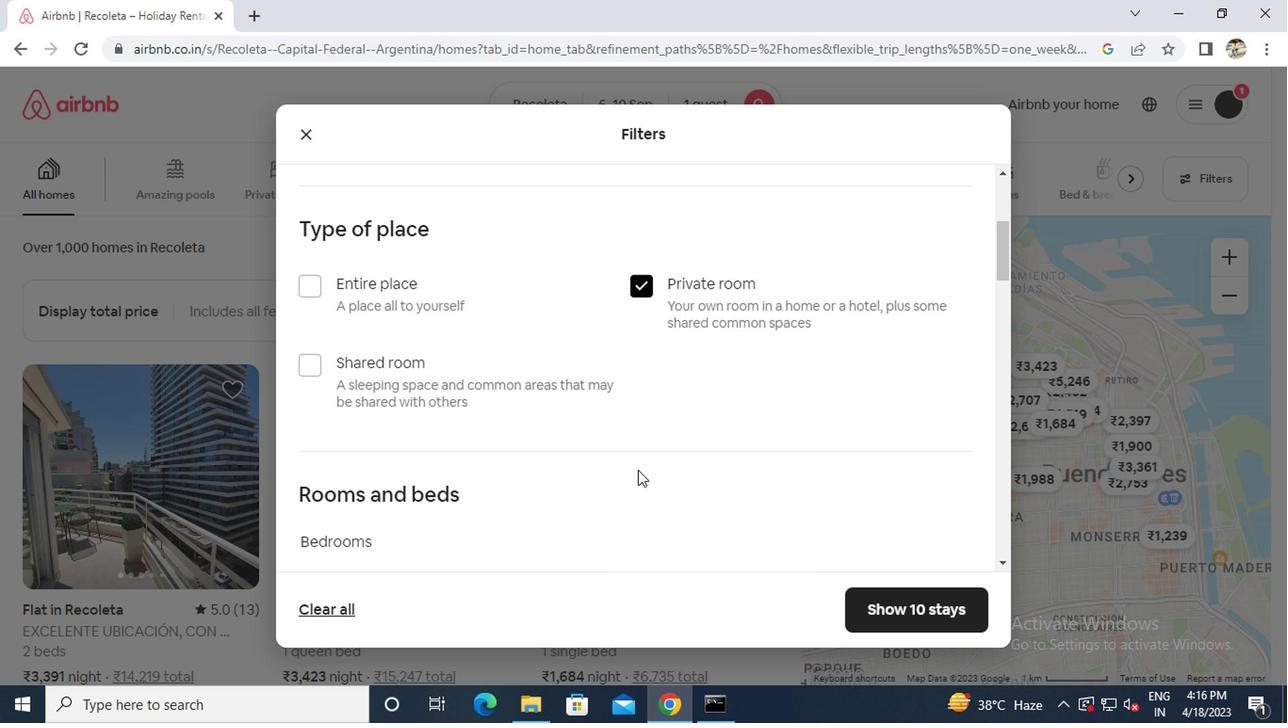 
Action: Mouse scrolled (536, 434) with delta (0, 0)
Screenshot: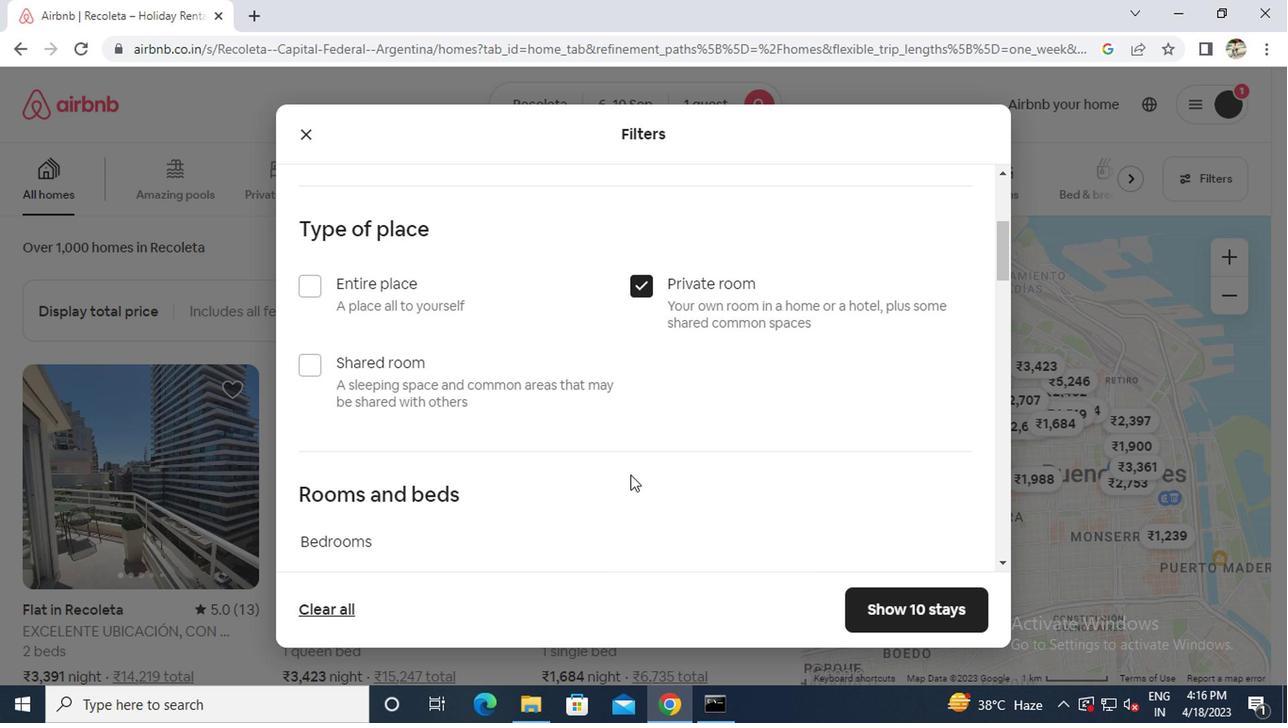 
Action: Mouse scrolled (536, 434) with delta (0, 0)
Screenshot: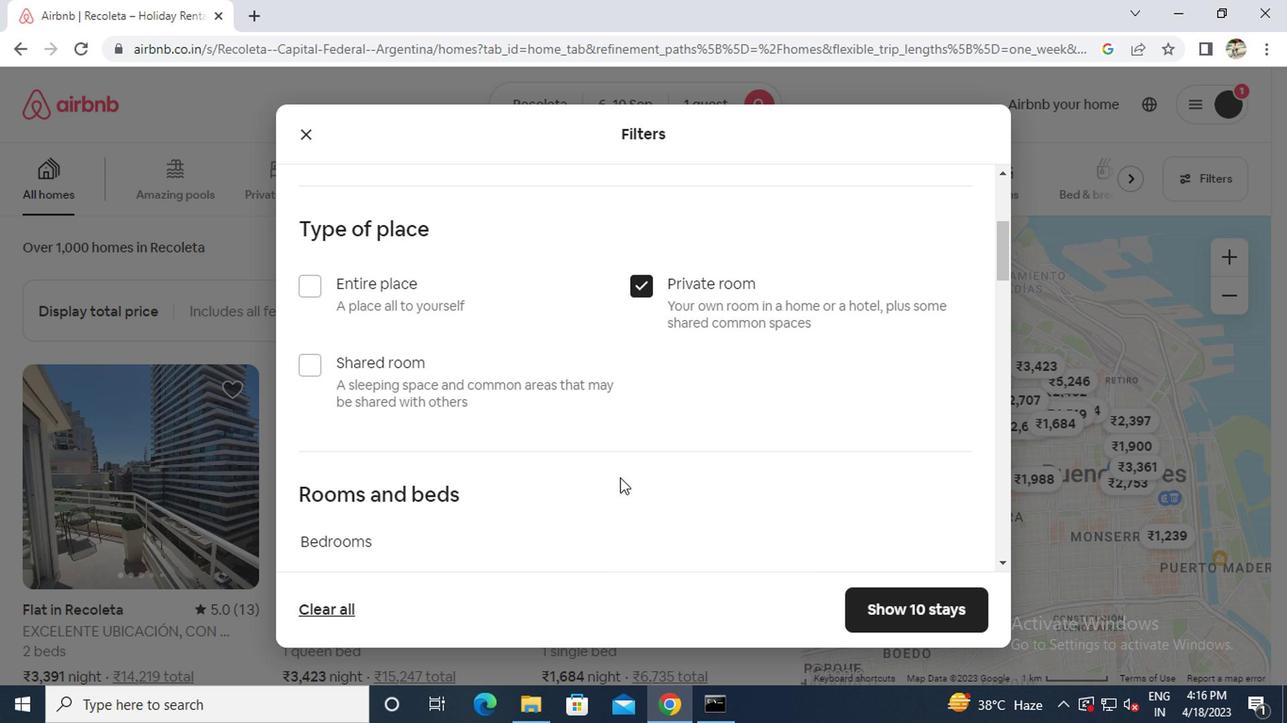 
Action: Mouse moved to (368, 382)
Screenshot: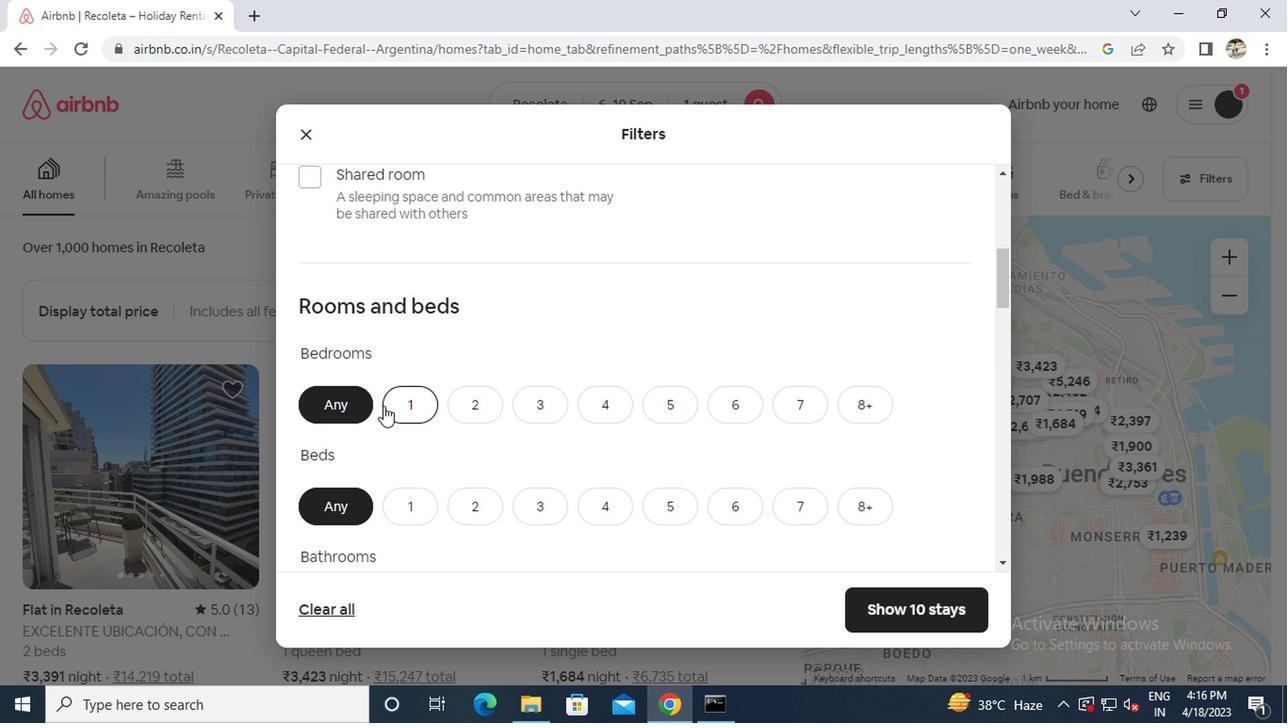 
Action: Mouse pressed left at (368, 382)
Screenshot: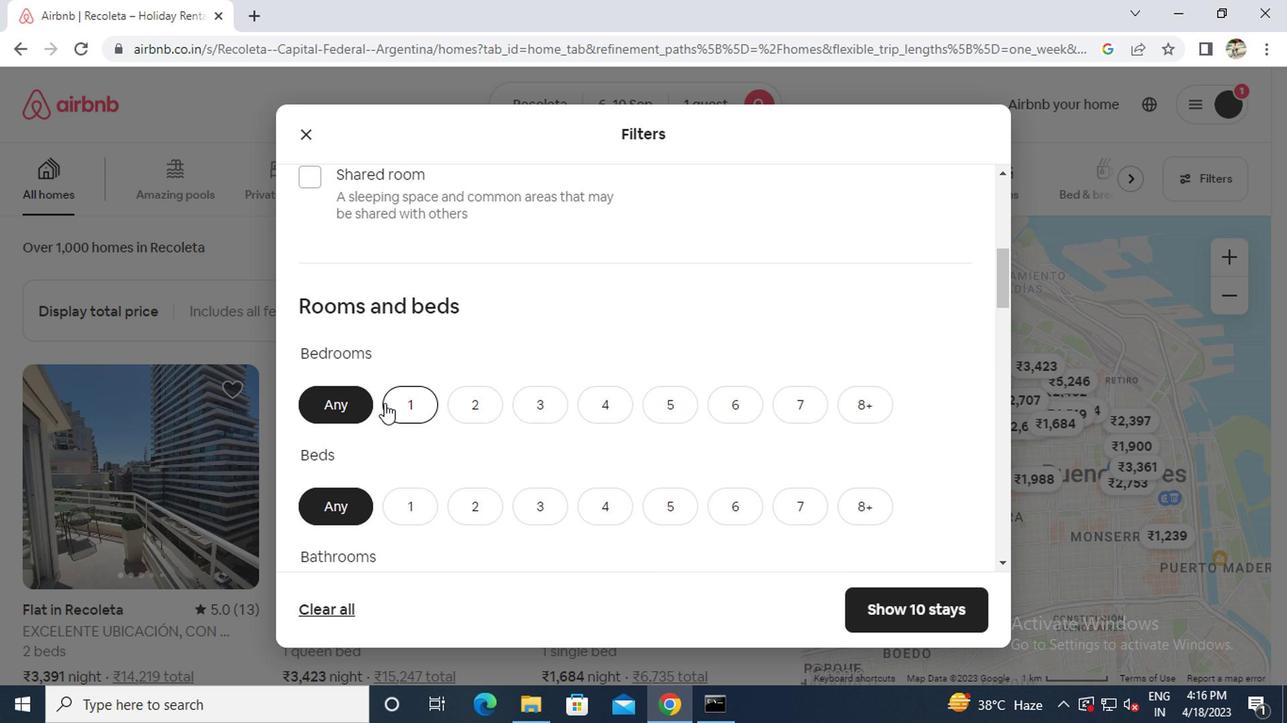 
Action: Mouse moved to (386, 457)
Screenshot: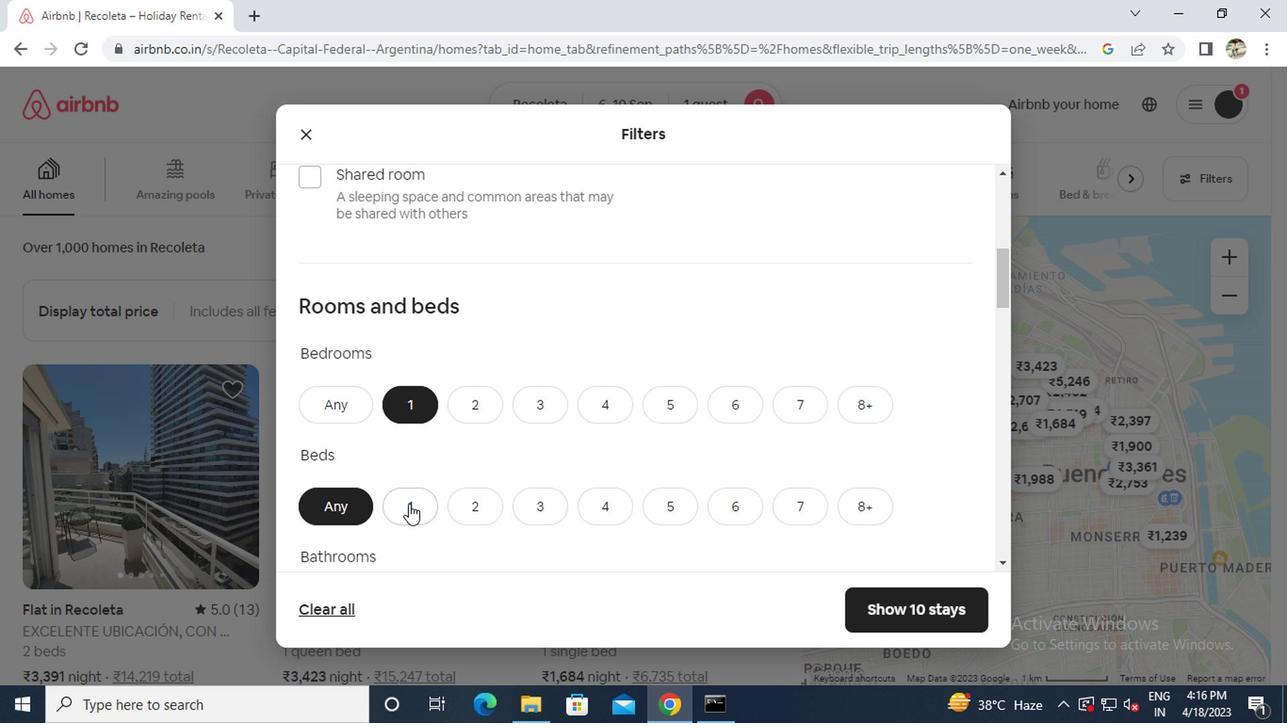 
Action: Mouse pressed left at (386, 457)
Screenshot: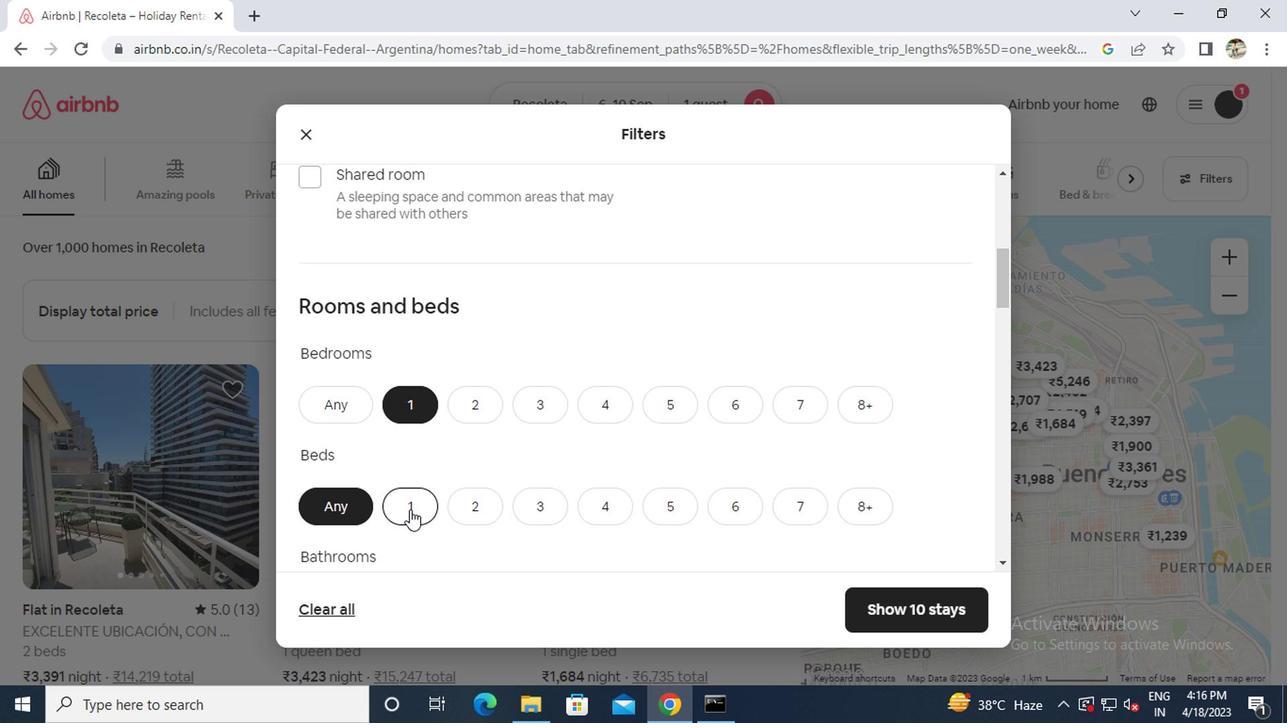 
Action: Mouse scrolled (386, 457) with delta (0, 0)
Screenshot: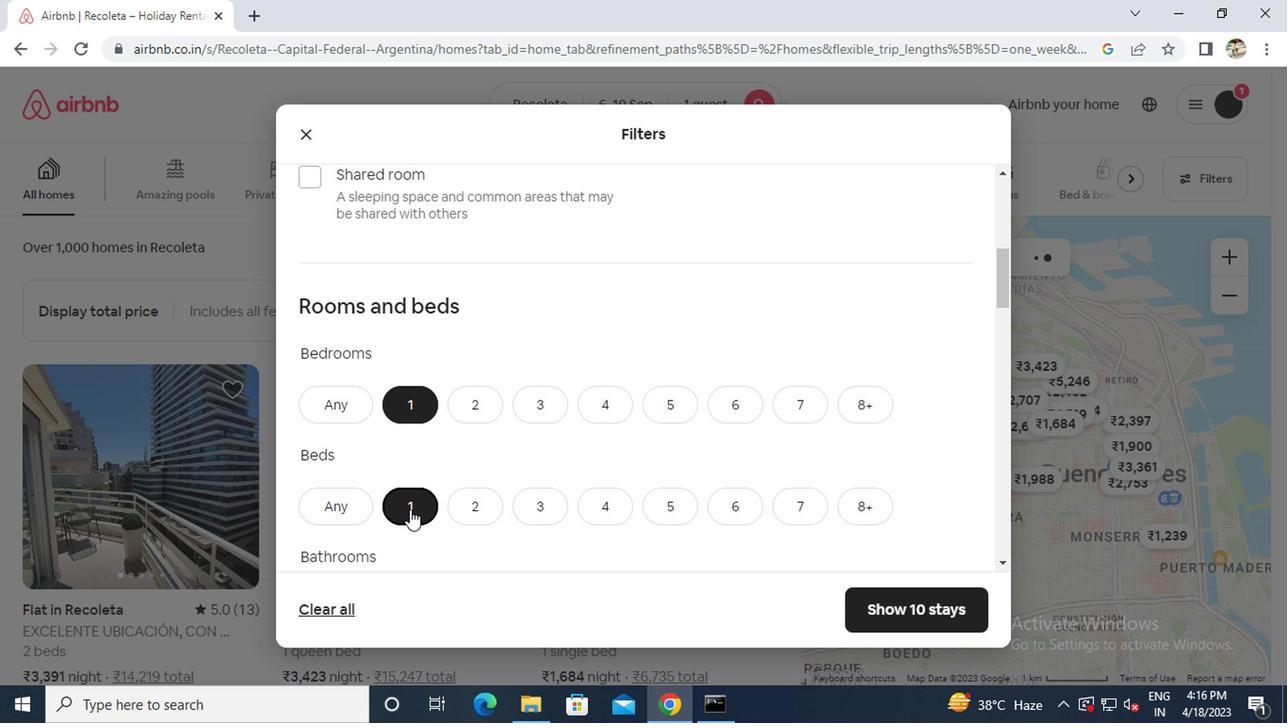 
Action: Mouse pressed left at (386, 457)
Screenshot: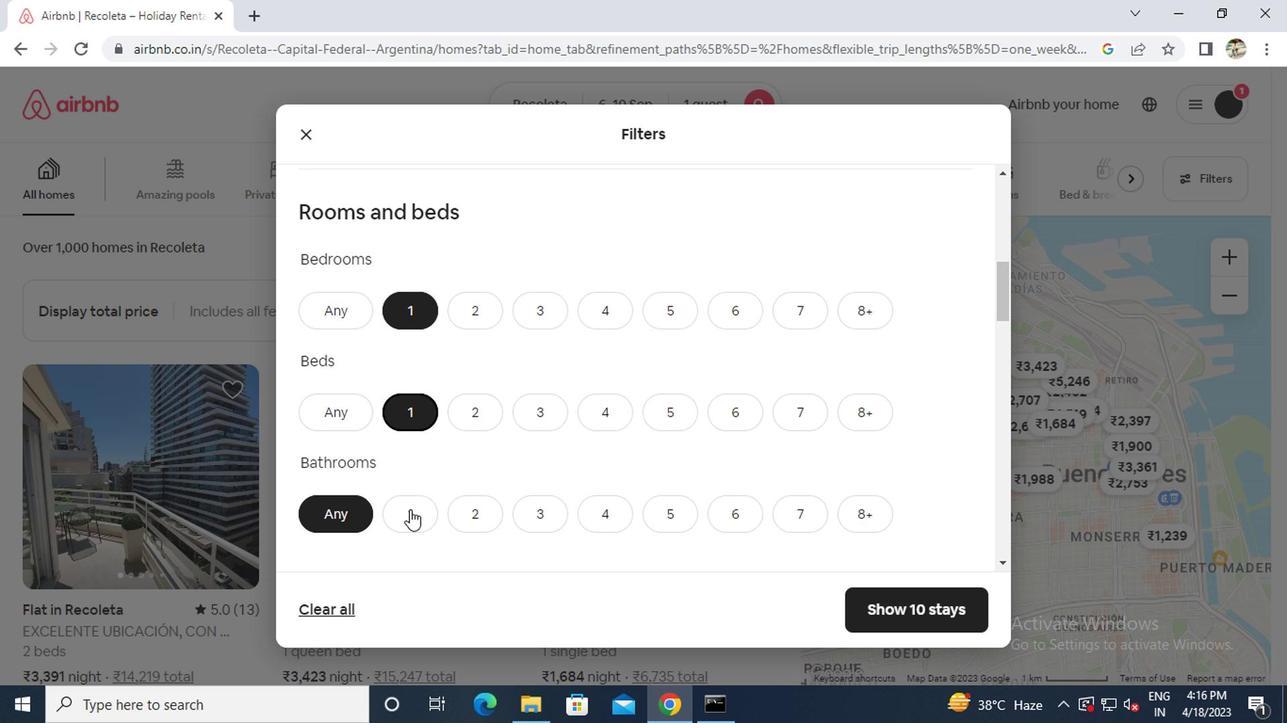 
Action: Mouse scrolled (386, 457) with delta (0, 0)
Screenshot: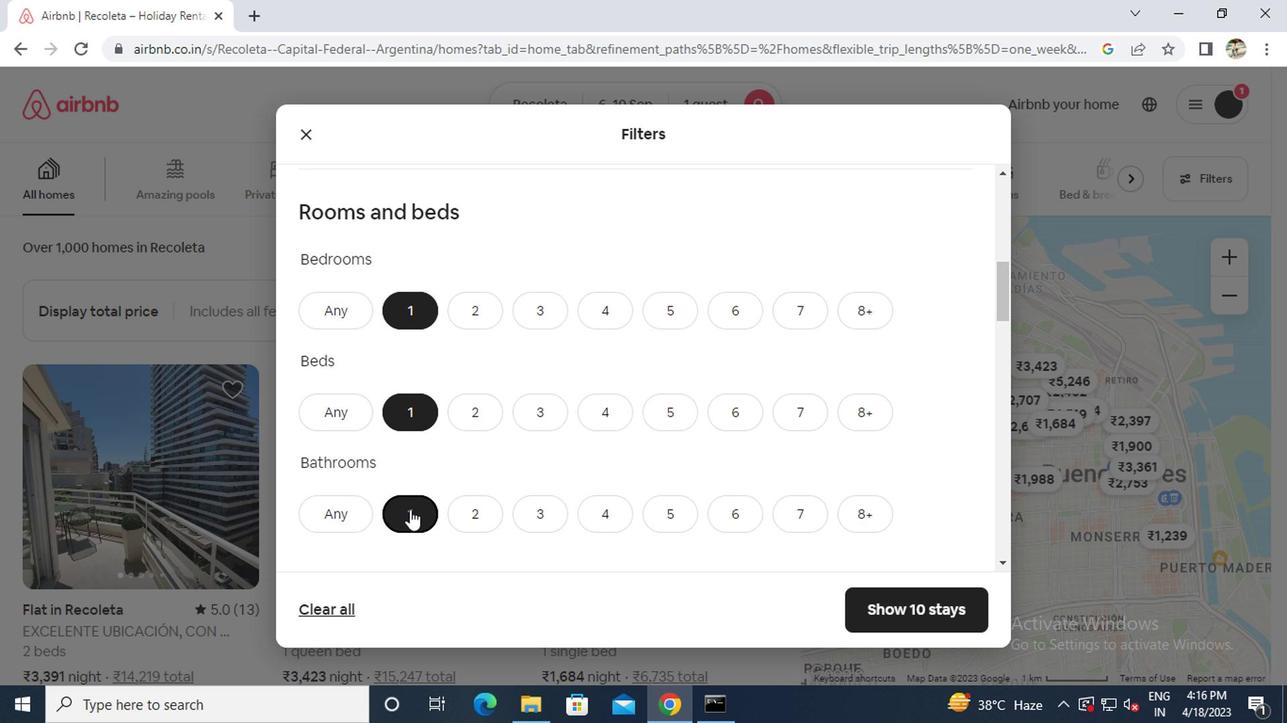 
Action: Mouse scrolled (386, 457) with delta (0, 0)
Screenshot: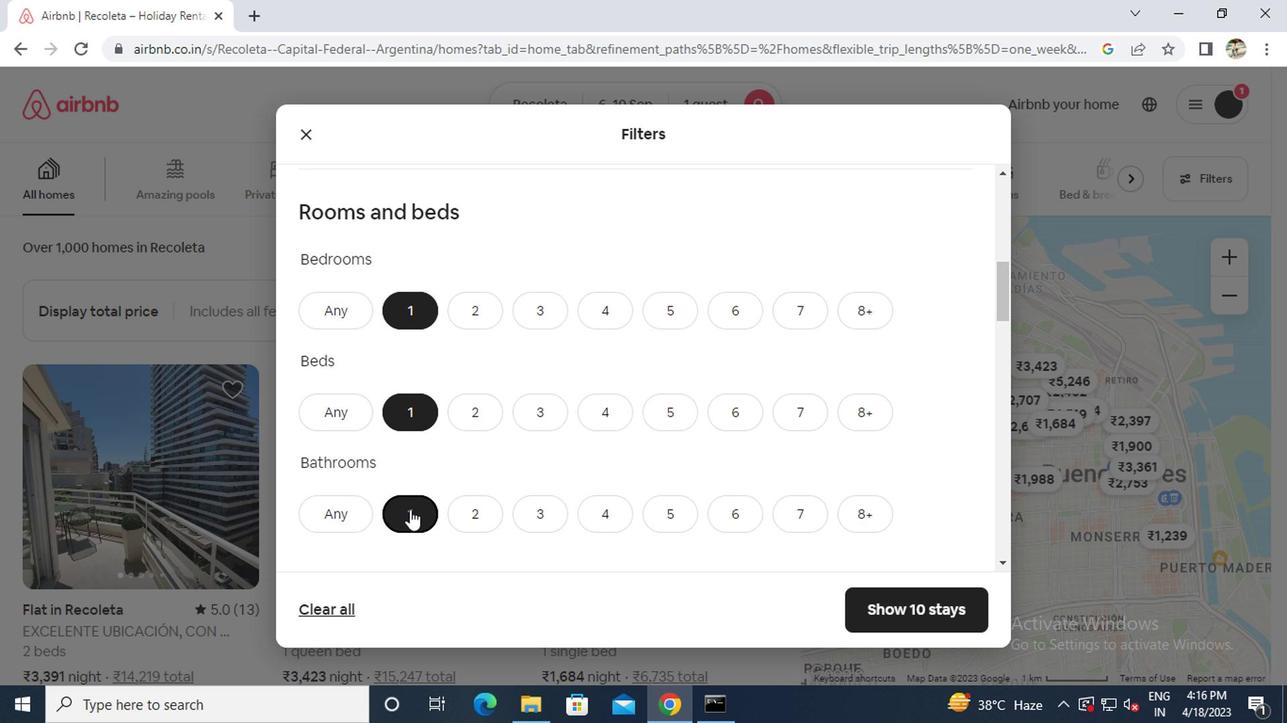 
Action: Mouse moved to (693, 469)
Screenshot: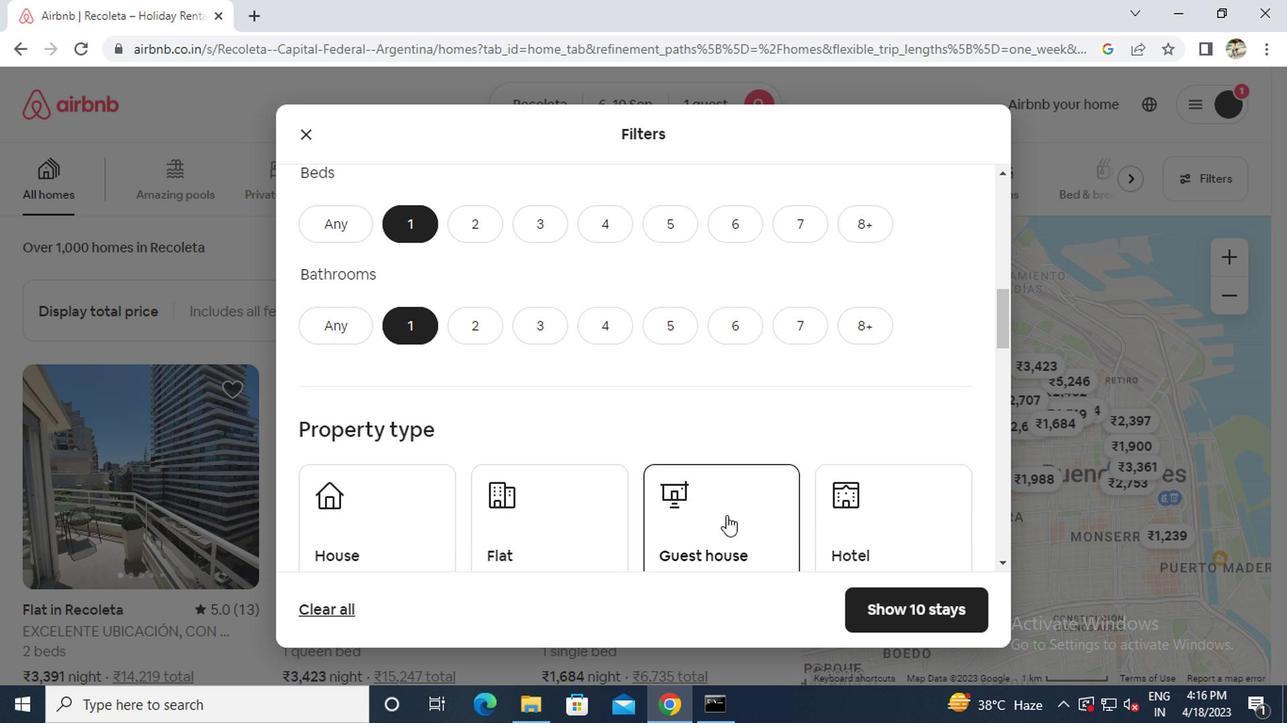 
Action: Mouse pressed left at (693, 469)
Screenshot: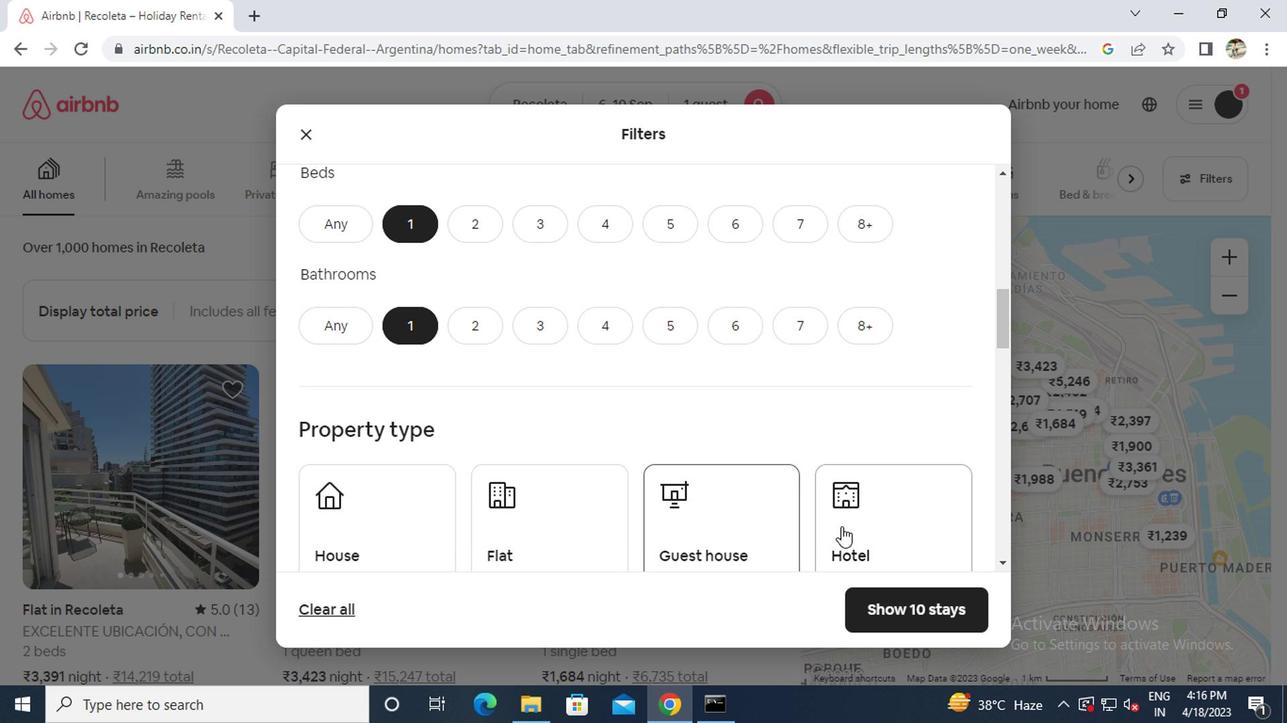 
Action: Mouse moved to (536, 429)
Screenshot: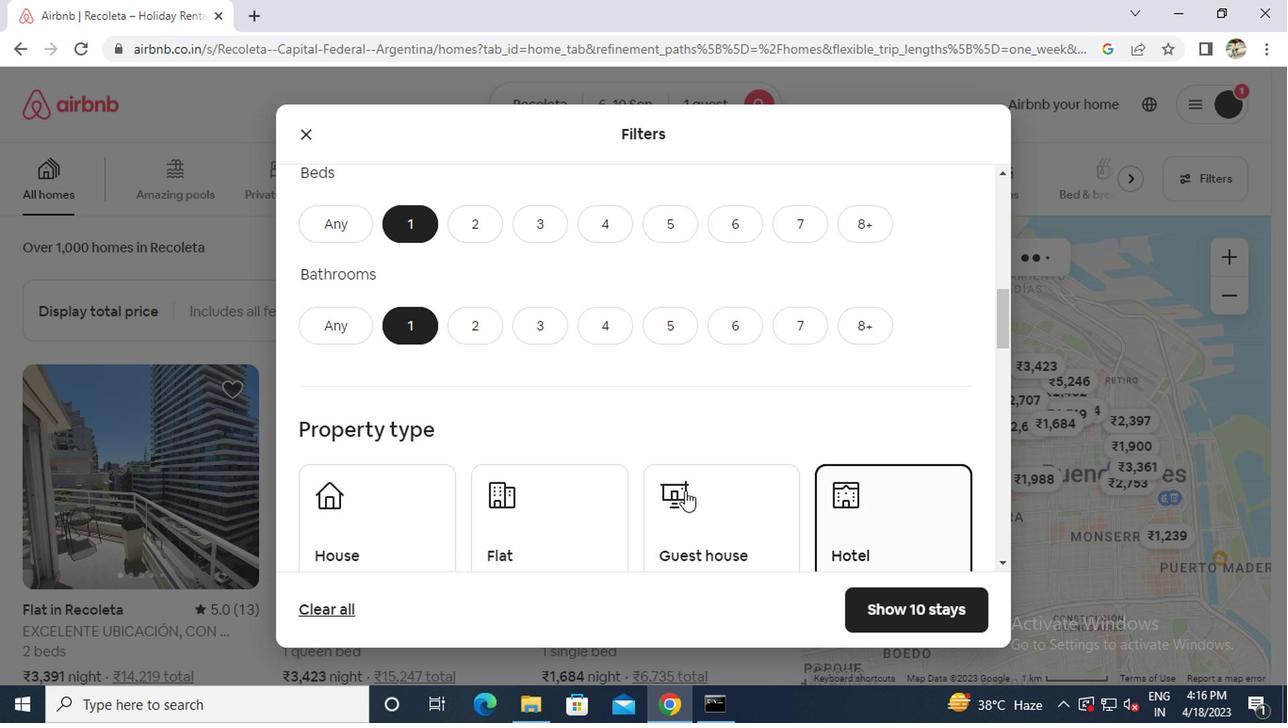 
Action: Mouse scrolled (536, 429) with delta (0, 0)
Screenshot: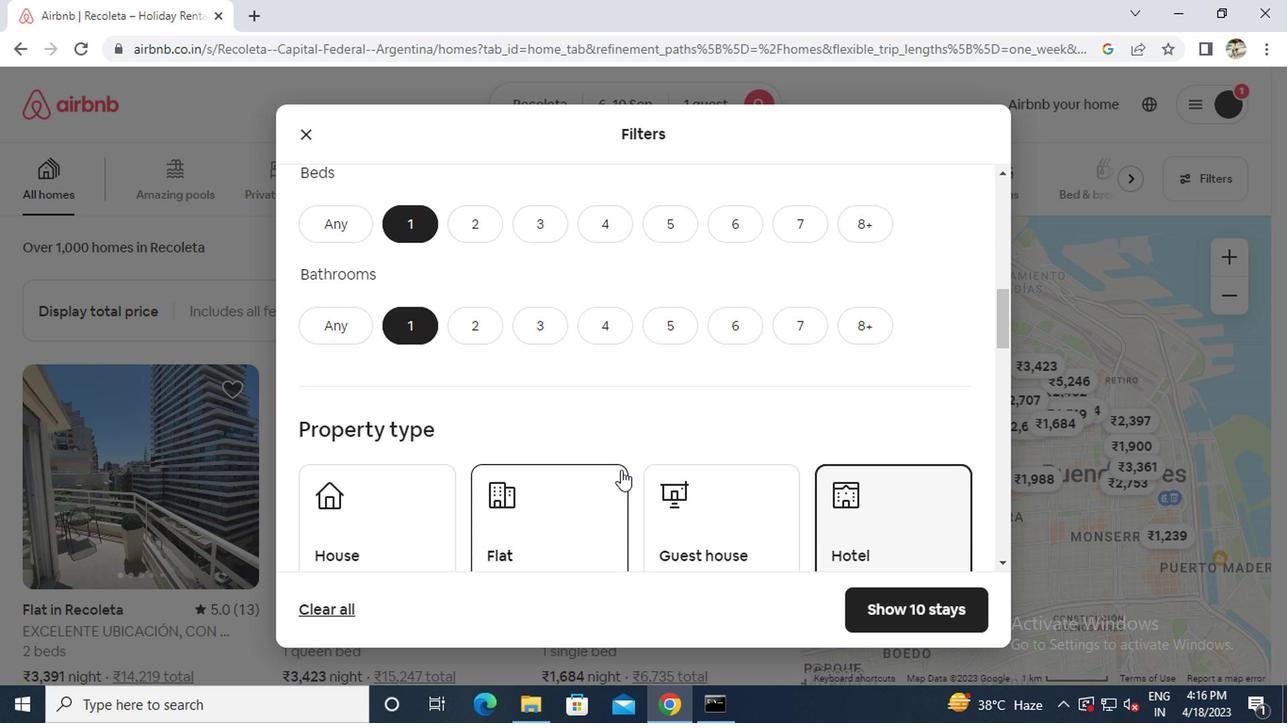 
Action: Mouse scrolled (536, 429) with delta (0, 0)
Screenshot: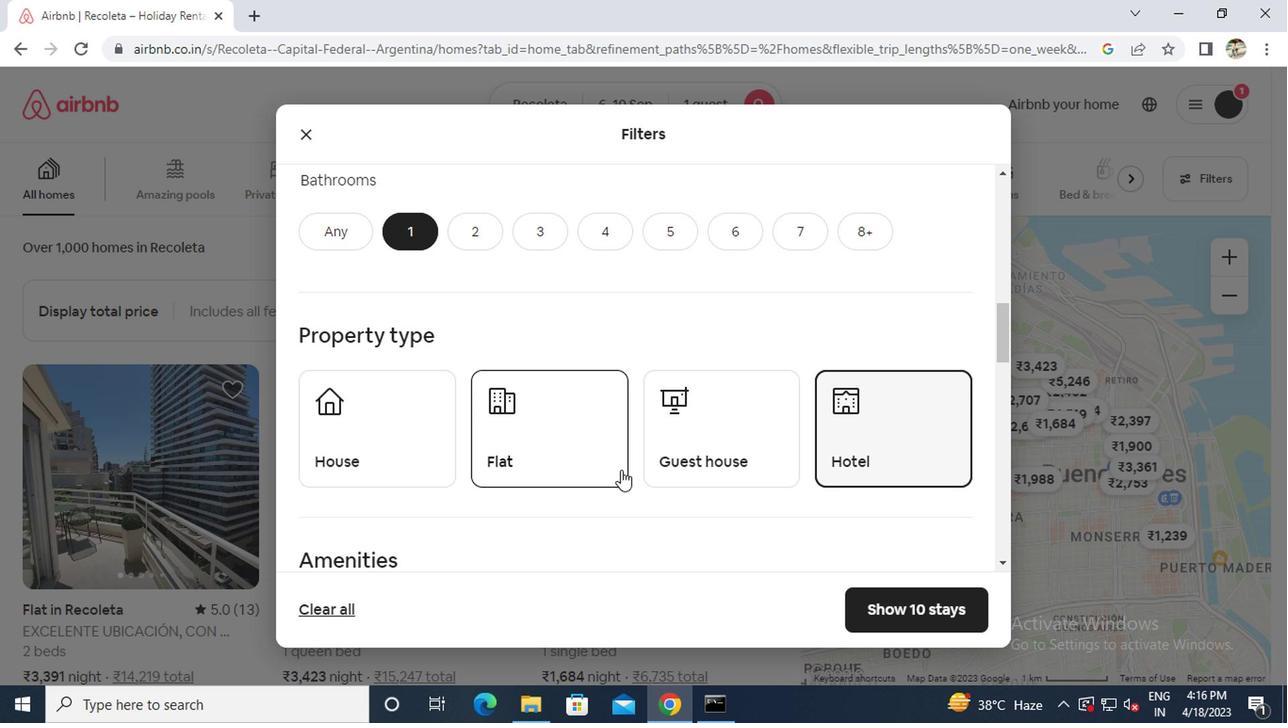 
Action: Mouse scrolled (536, 429) with delta (0, 0)
Screenshot: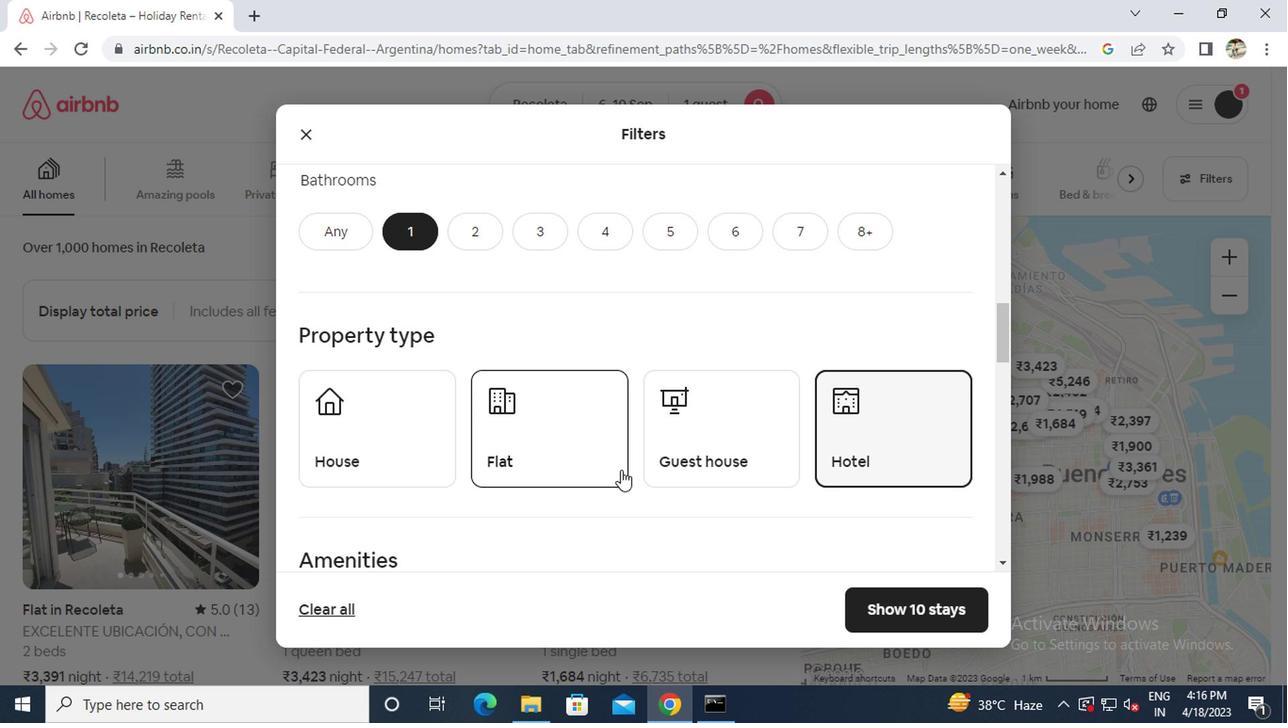 
Action: Mouse moved to (500, 429)
Screenshot: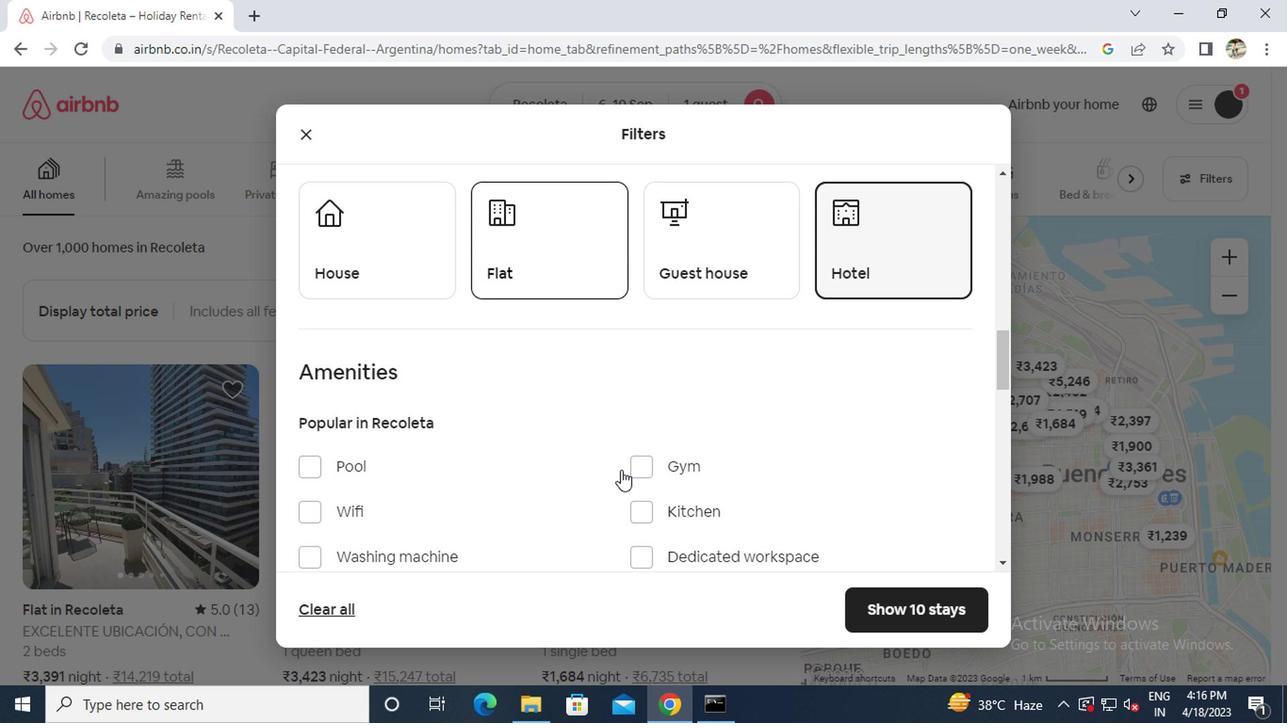 
Action: Mouse scrolled (500, 429) with delta (0, 0)
Screenshot: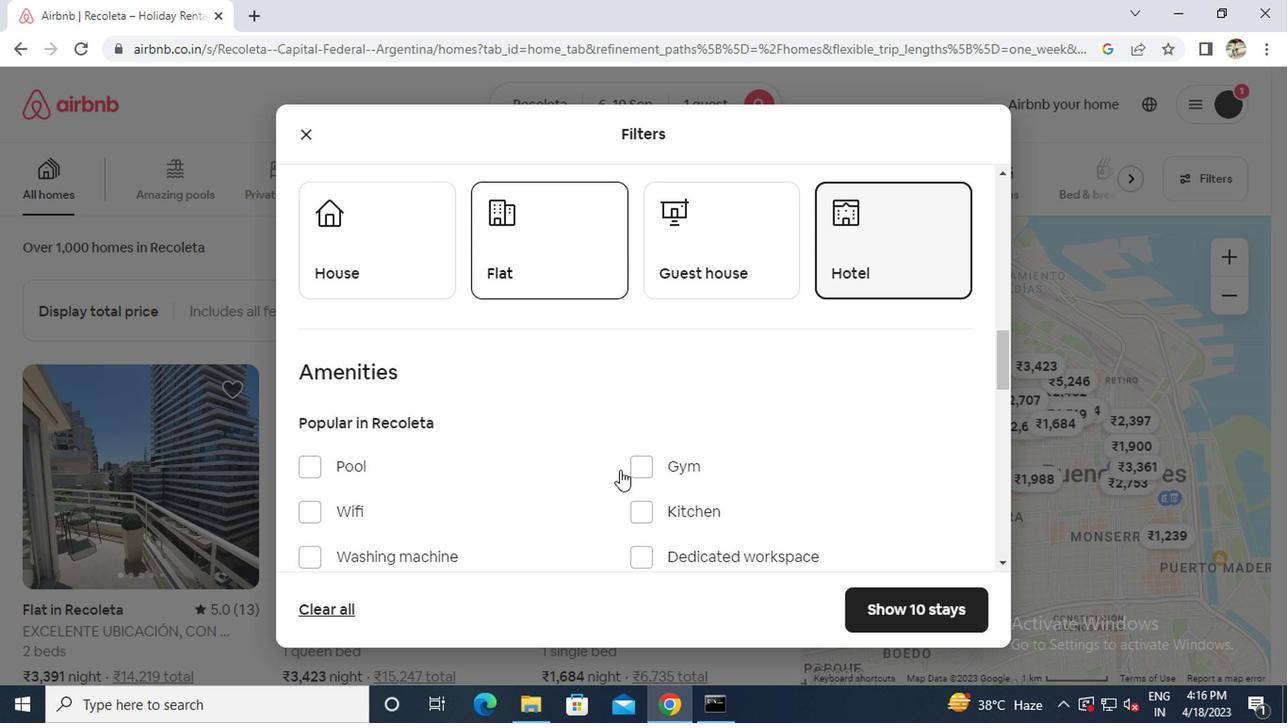 
Action: Mouse moved to (338, 459)
Screenshot: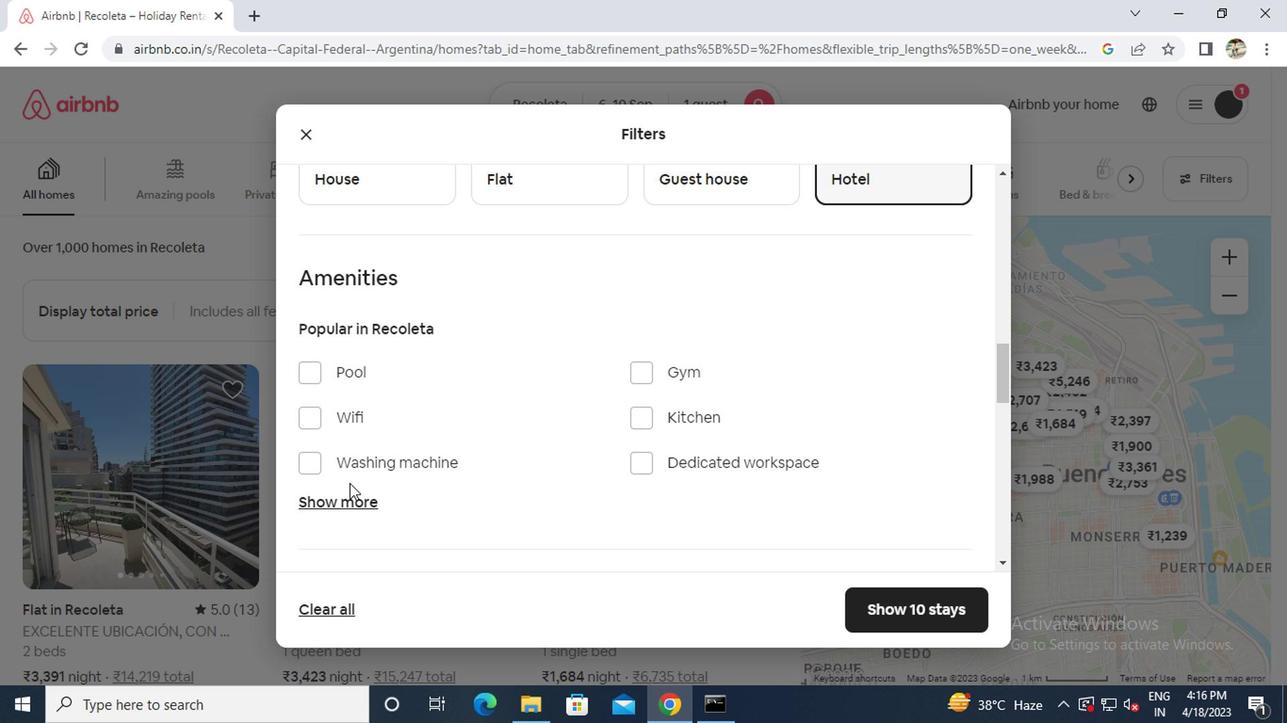 
Action: Mouse pressed left at (338, 459)
Screenshot: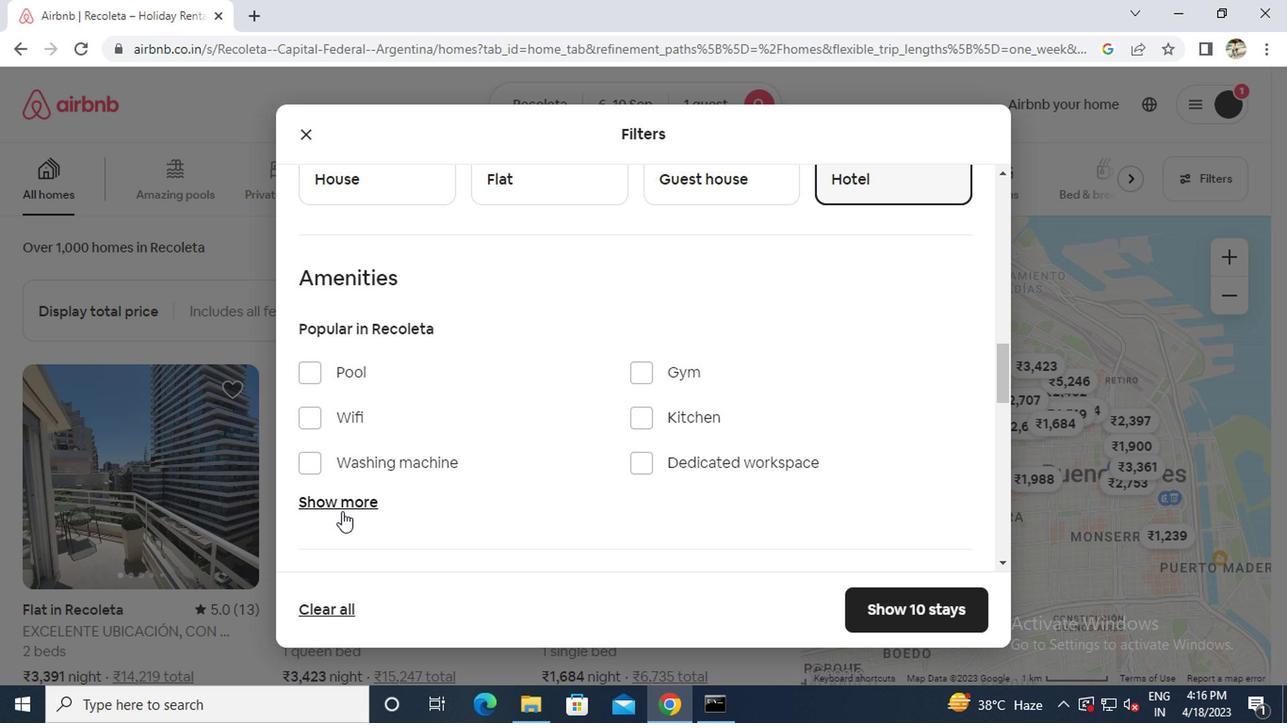 
Action: Mouse moved to (439, 436)
Screenshot: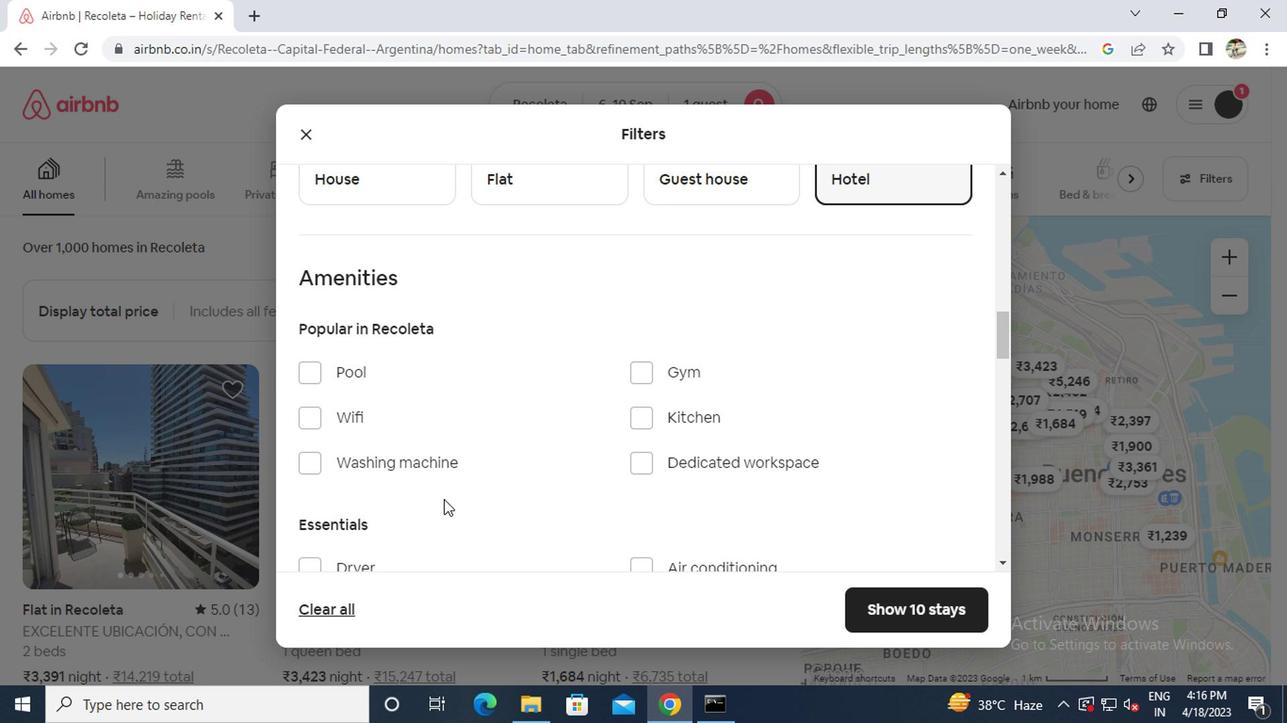 
Action: Mouse scrolled (439, 435) with delta (0, 0)
Screenshot: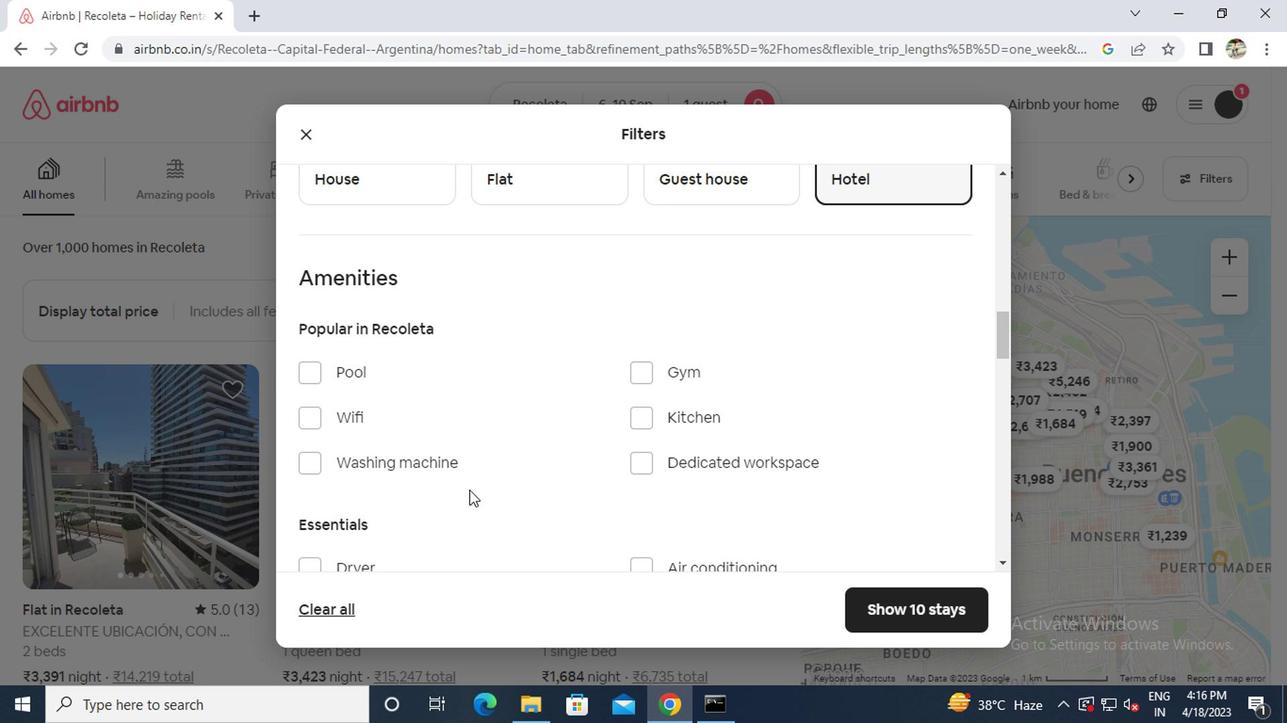 
Action: Mouse scrolled (439, 435) with delta (0, 0)
Screenshot: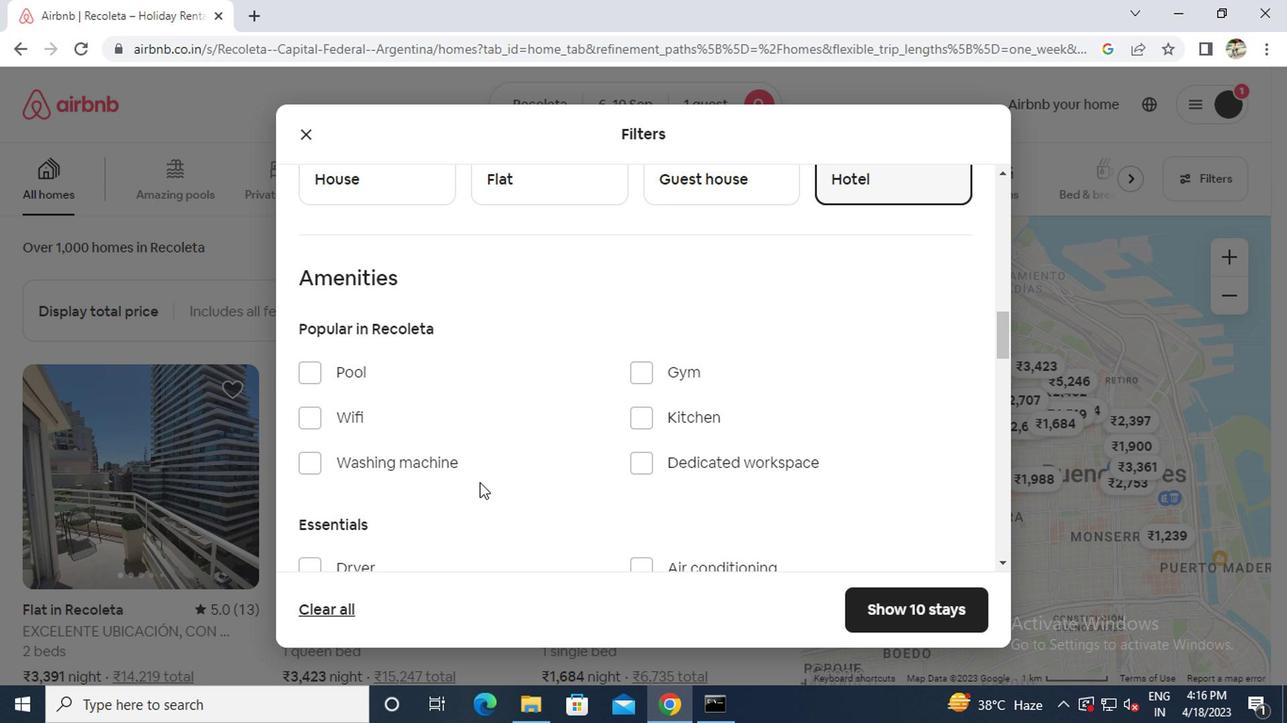 
Action: Mouse scrolled (439, 435) with delta (0, 0)
Screenshot: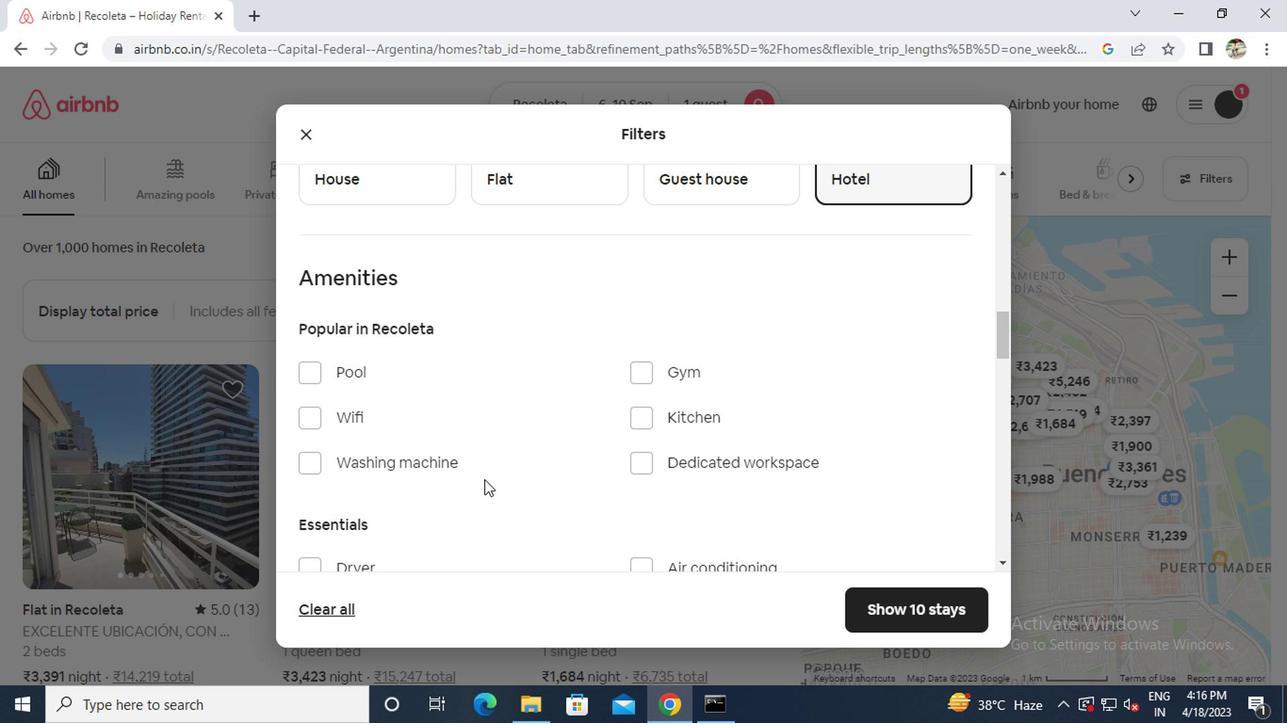 
Action: Mouse moved to (445, 432)
Screenshot: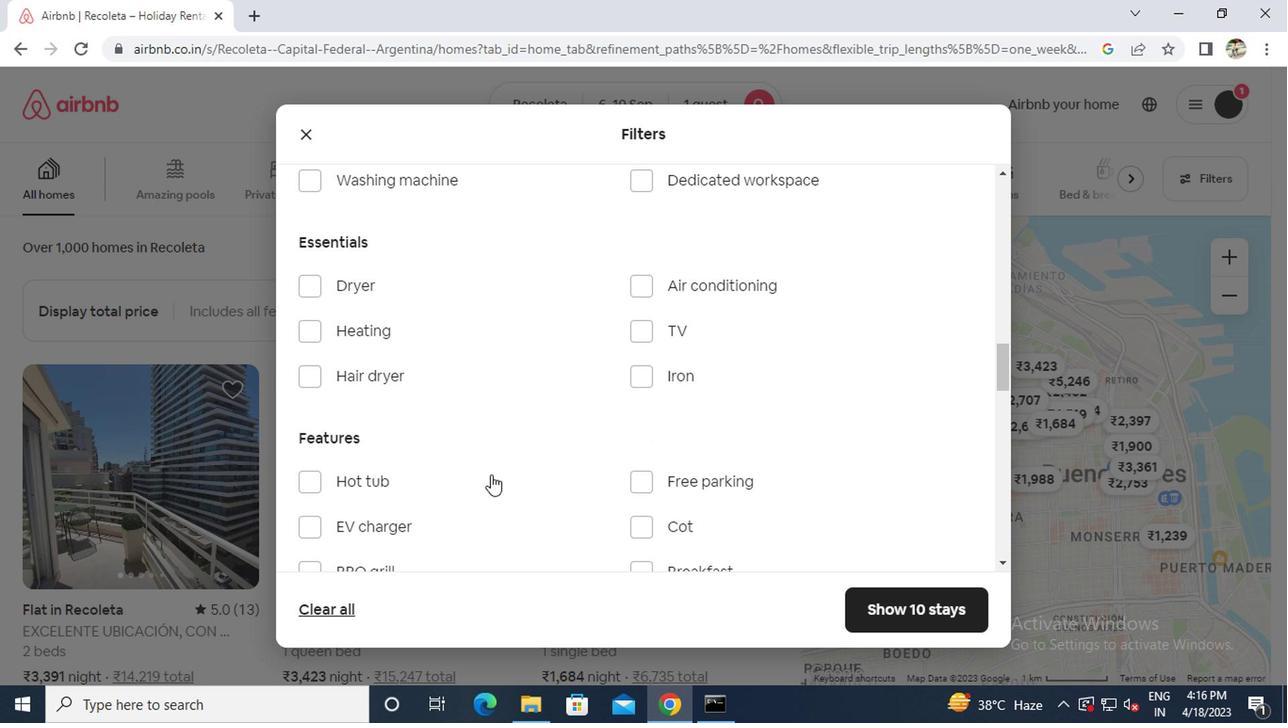 
Action: Mouse scrolled (445, 431) with delta (0, 0)
Screenshot: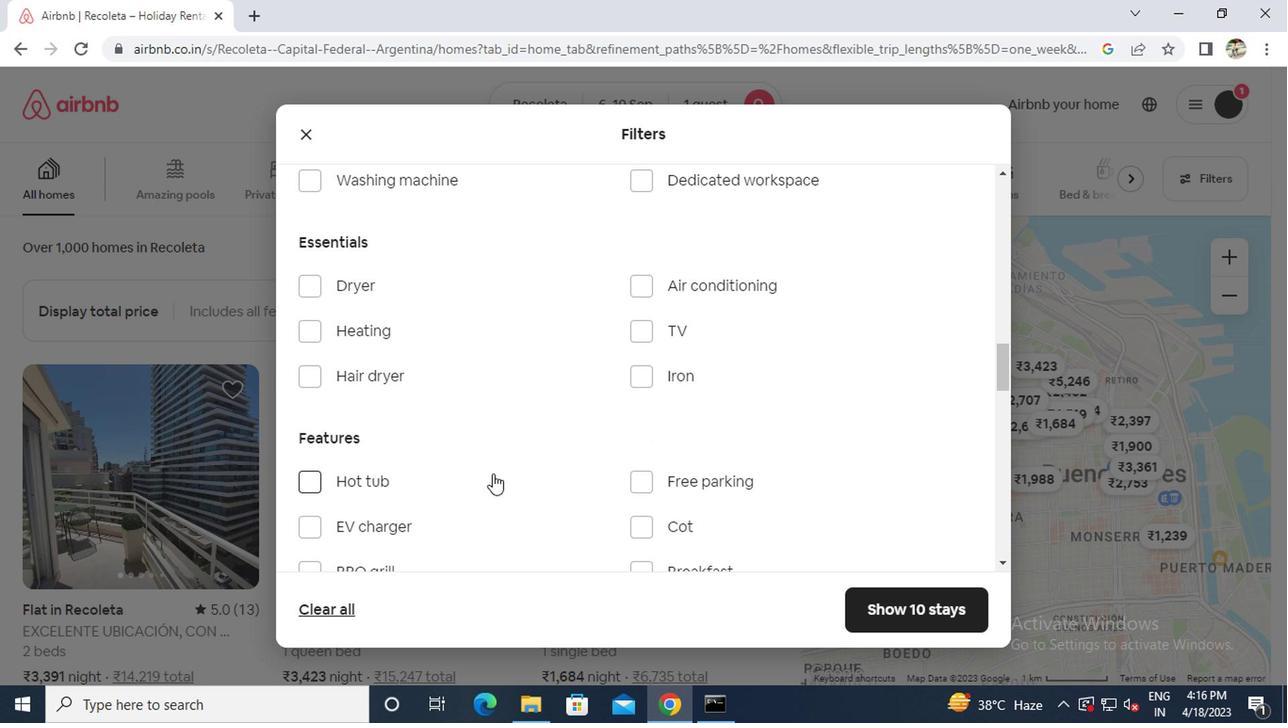 
Action: Mouse moved to (444, 432)
Screenshot: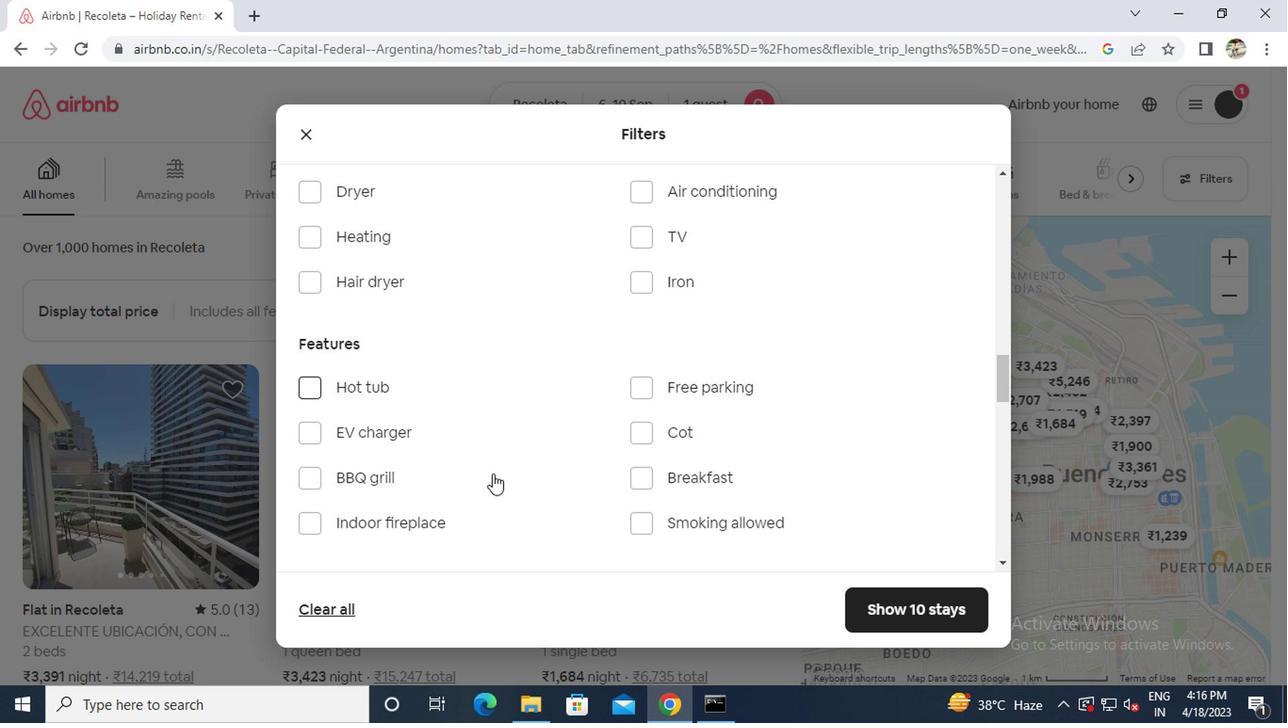 
Action: Mouse scrolled (444, 433) with delta (0, 0)
Screenshot: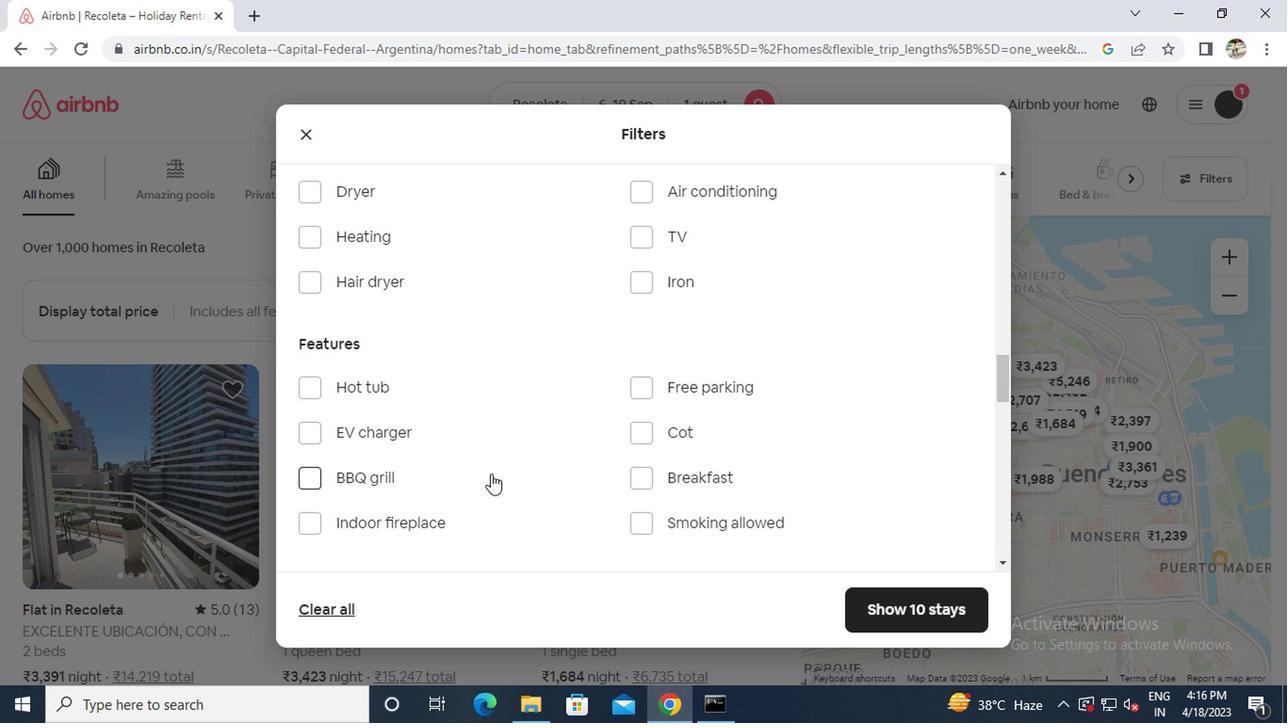 
Action: Mouse scrolled (444, 433) with delta (0, 0)
Screenshot: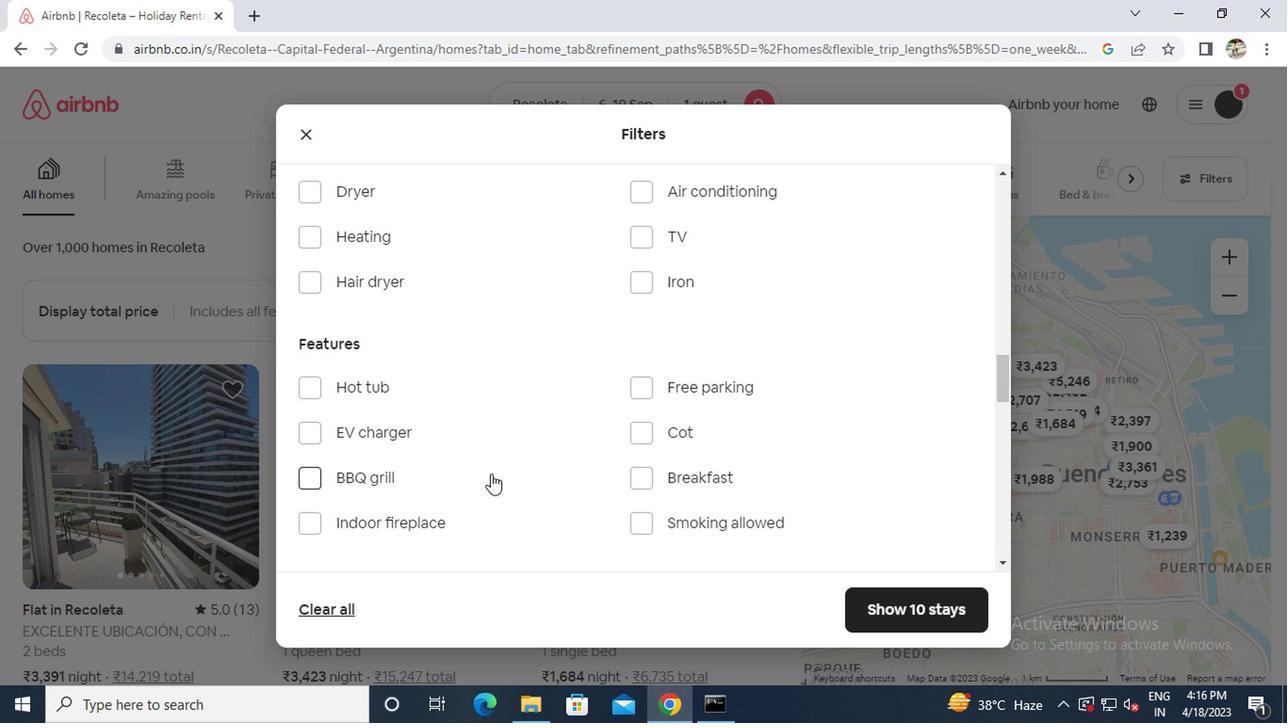 
Action: Mouse moved to (319, 397)
Screenshot: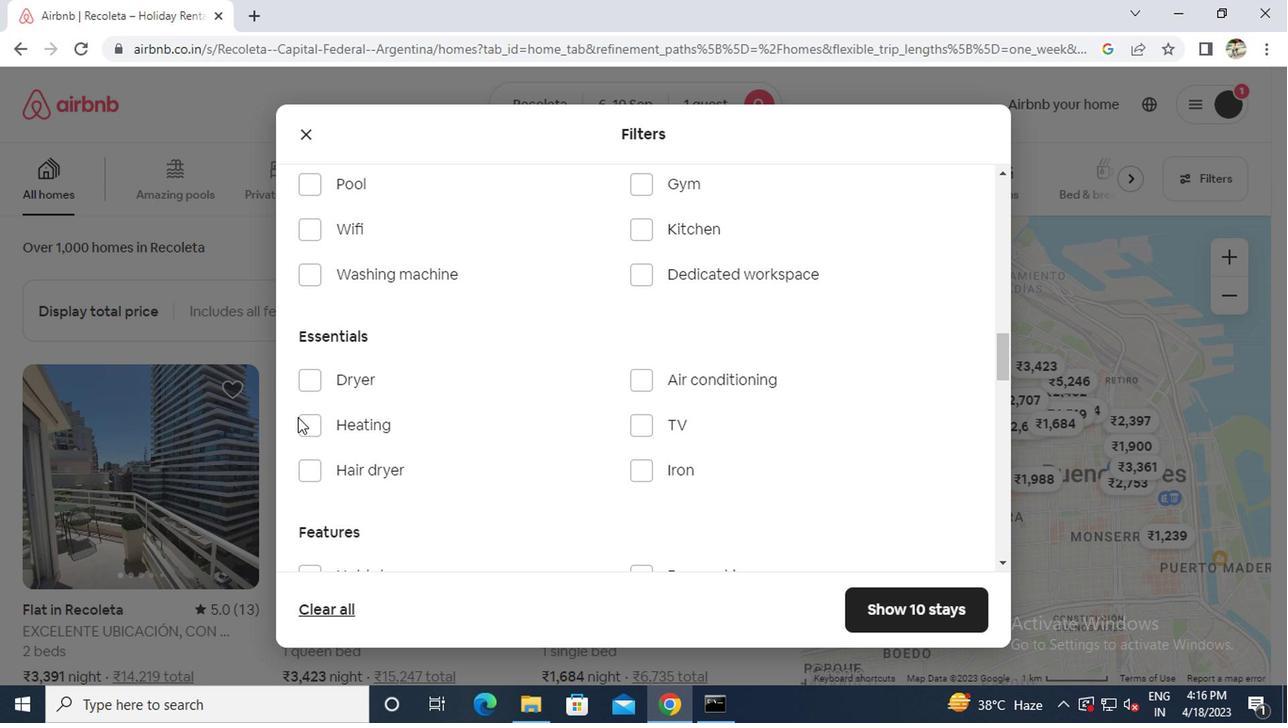 
Action: Mouse pressed left at (319, 397)
Screenshot: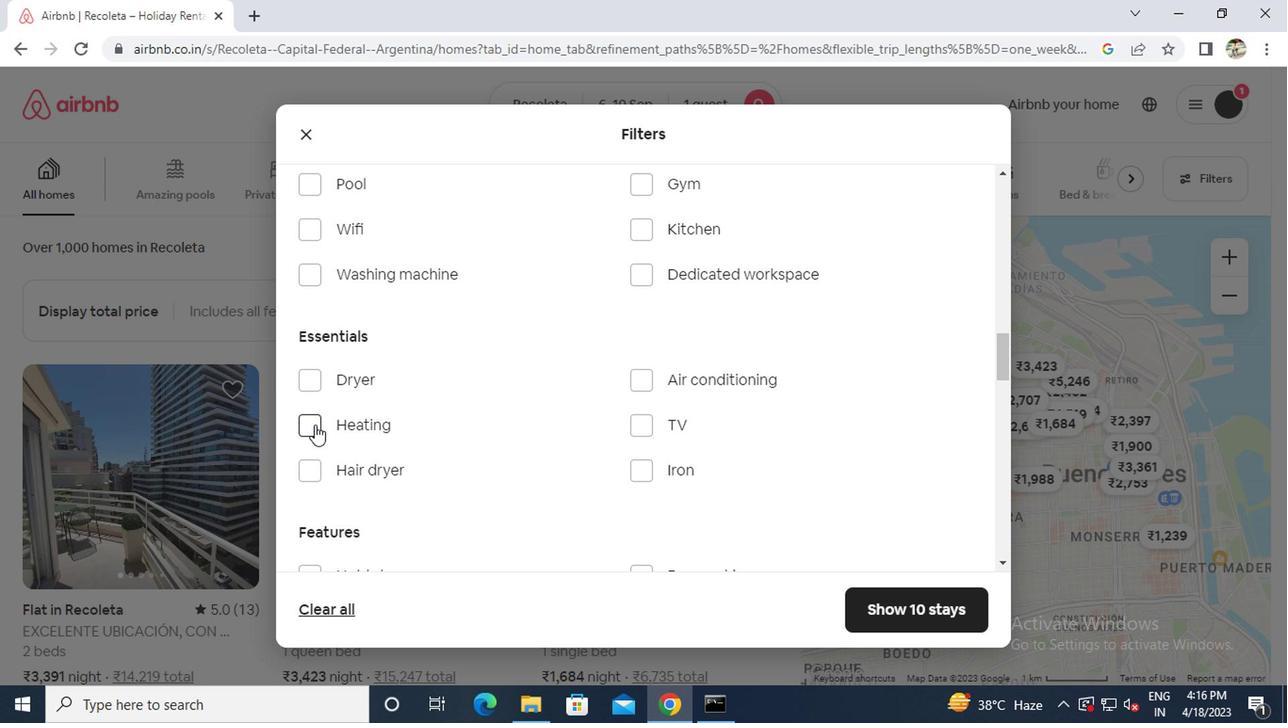 
Action: Mouse scrolled (319, 396) with delta (0, 0)
Screenshot: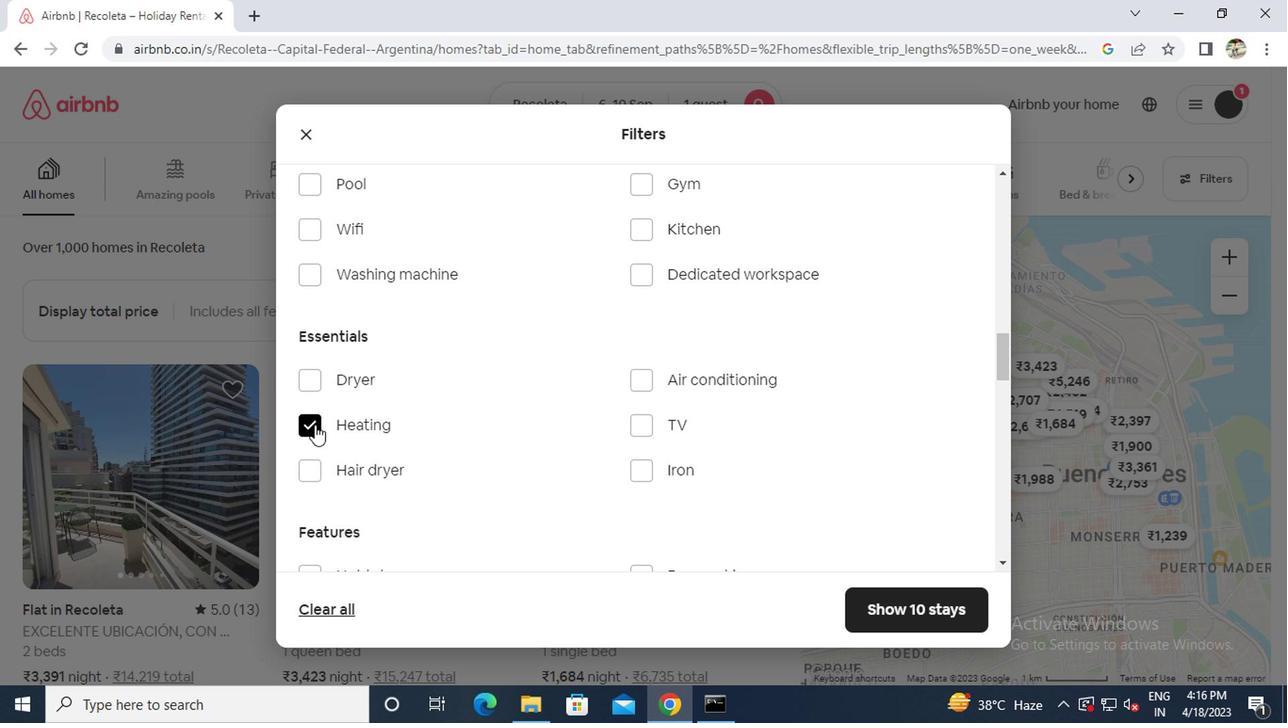 
Action: Mouse scrolled (319, 396) with delta (0, 0)
Screenshot: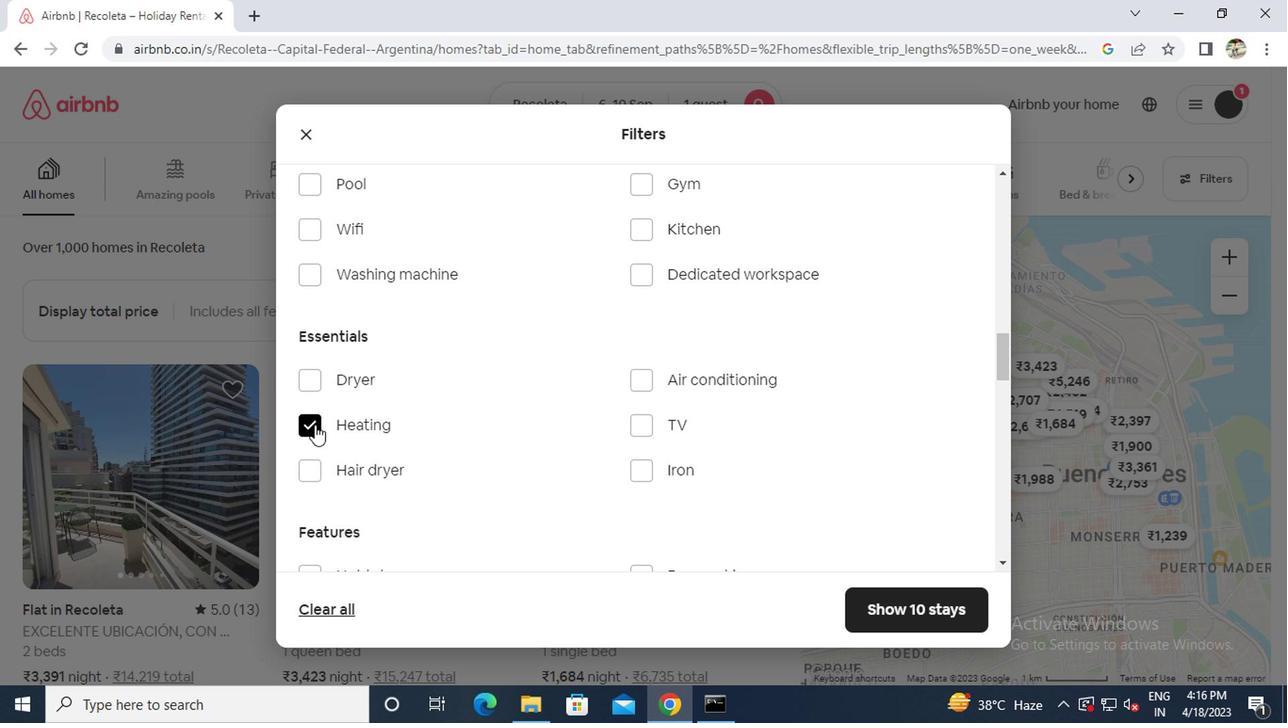 
Action: Mouse moved to (319, 397)
Screenshot: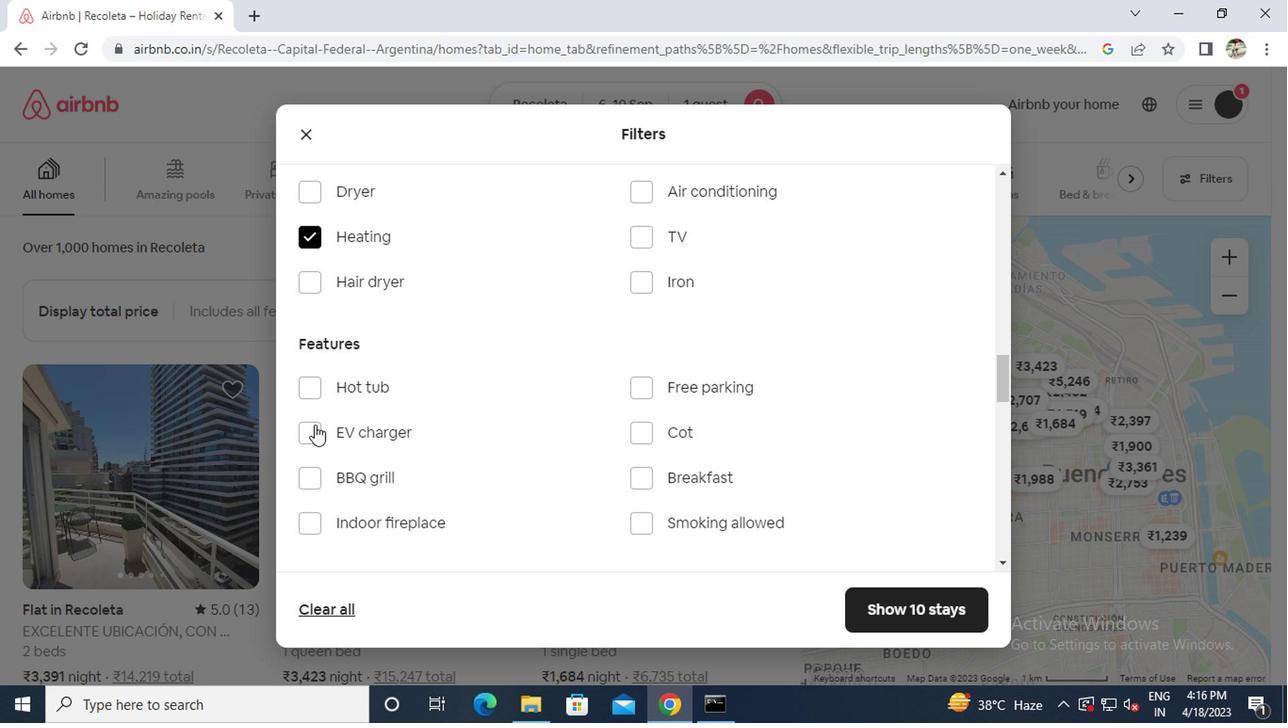 
Action: Mouse scrolled (319, 396) with delta (0, 0)
Screenshot: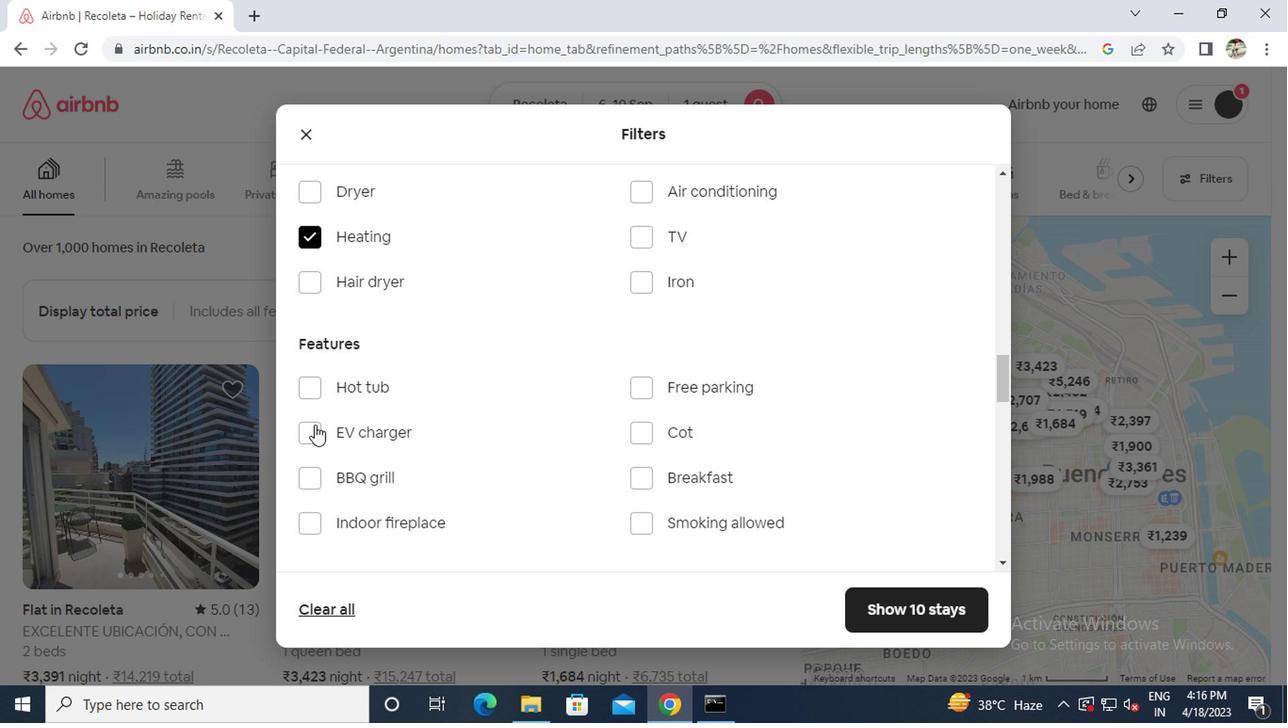 
Action: Mouse moved to (321, 396)
Screenshot: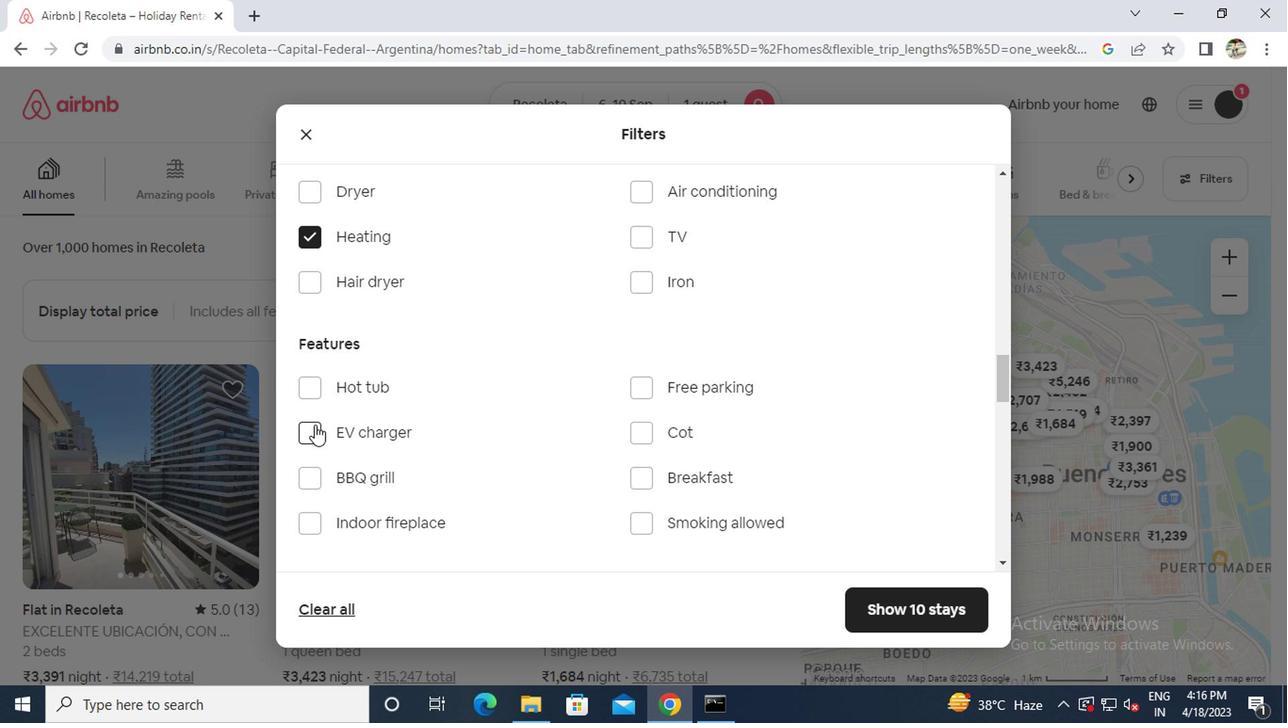 
Action: Mouse scrolled (321, 396) with delta (0, 0)
Screenshot: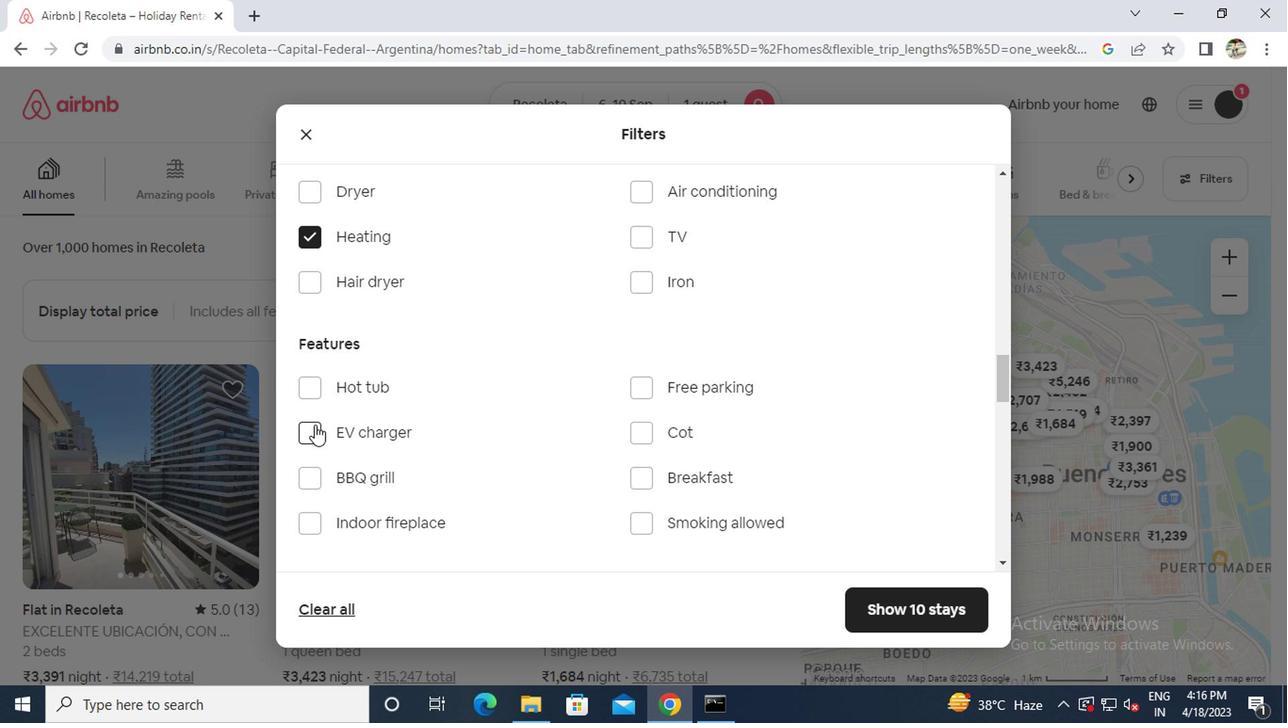 
Action: Mouse moved to (402, 399)
Screenshot: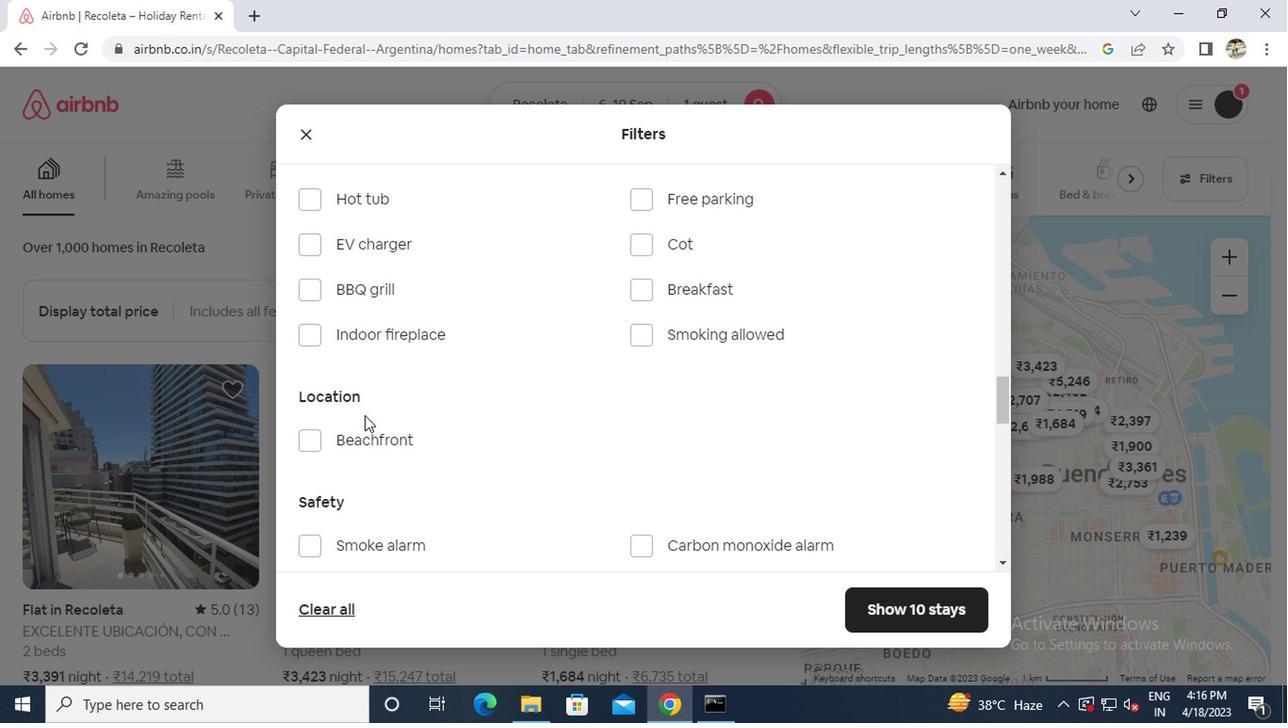 
Action: Mouse scrolled (402, 398) with delta (0, 0)
Screenshot: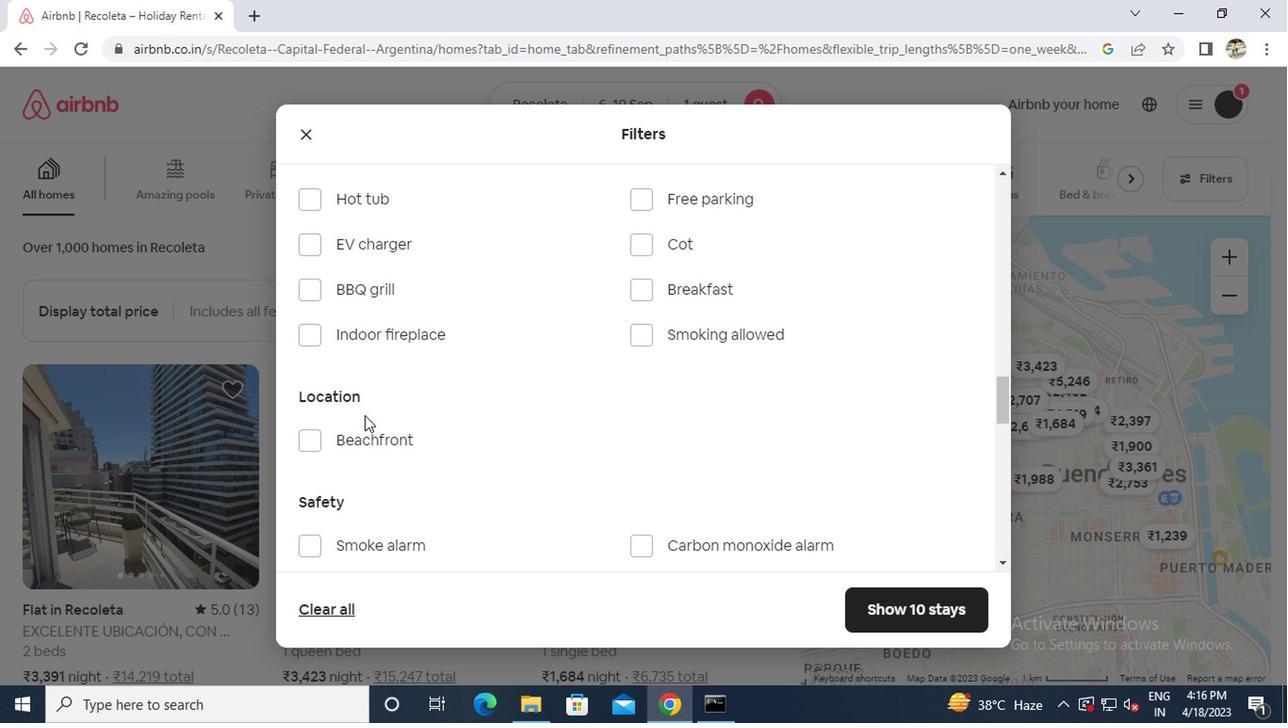 
Action: Mouse moved to (404, 400)
Screenshot: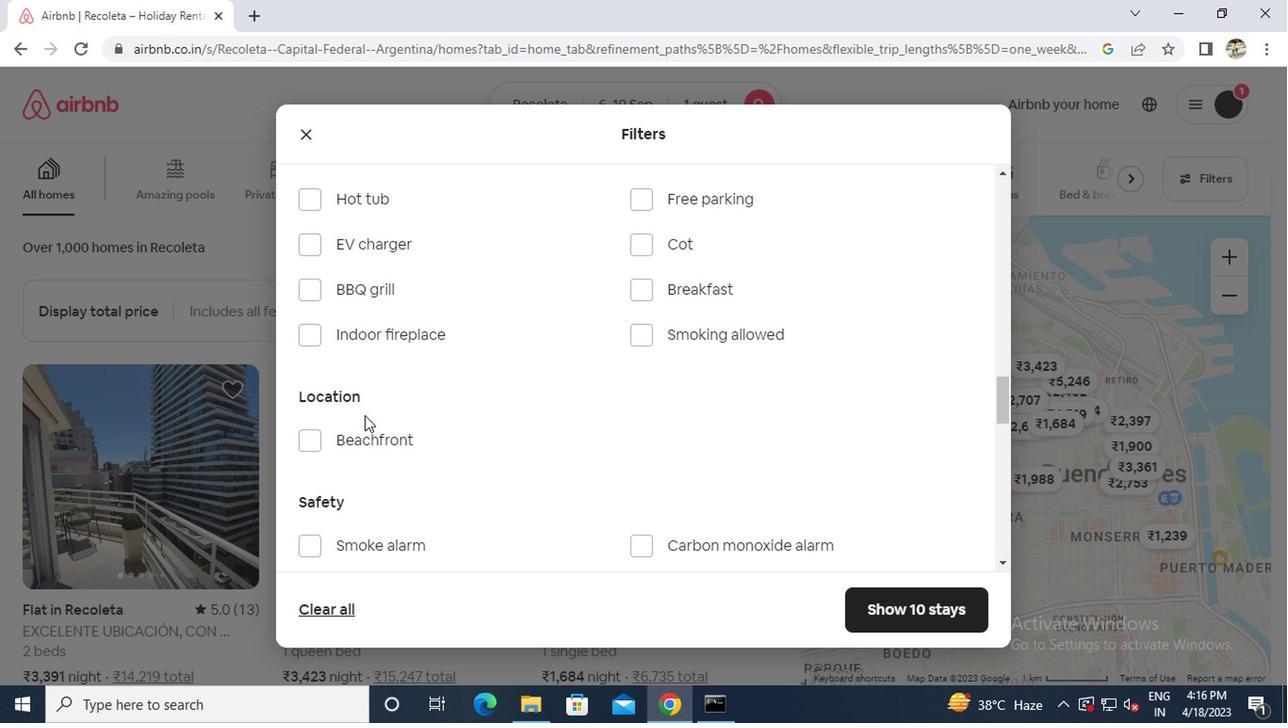 
Action: Mouse scrolled (404, 399) with delta (0, 0)
Screenshot: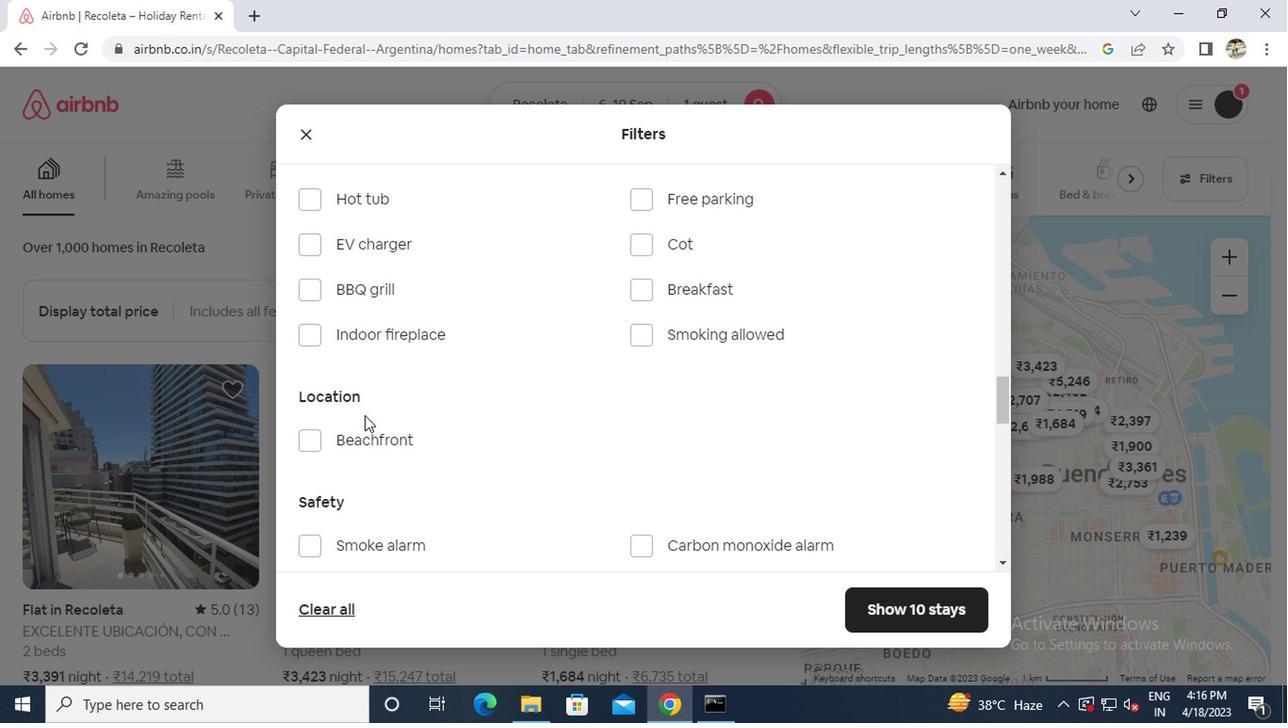 
Action: Mouse scrolled (404, 399) with delta (0, 0)
Screenshot: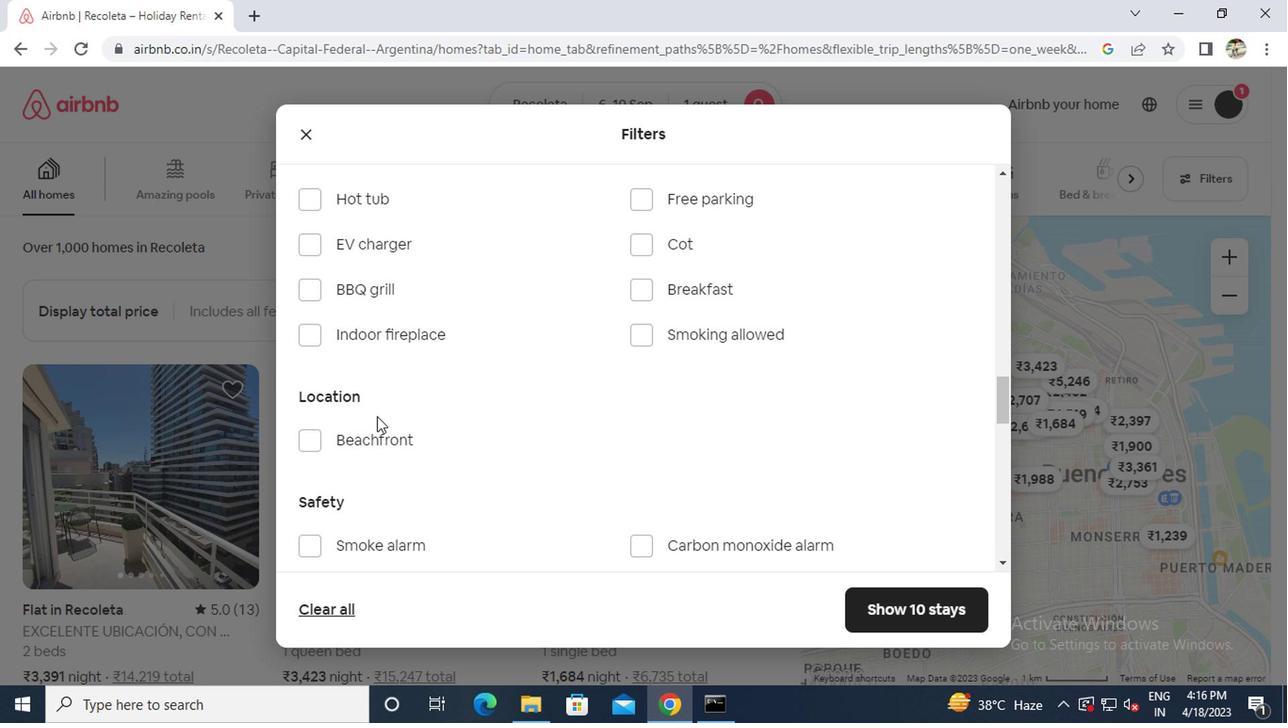 
Action: Mouse moved to (404, 400)
Screenshot: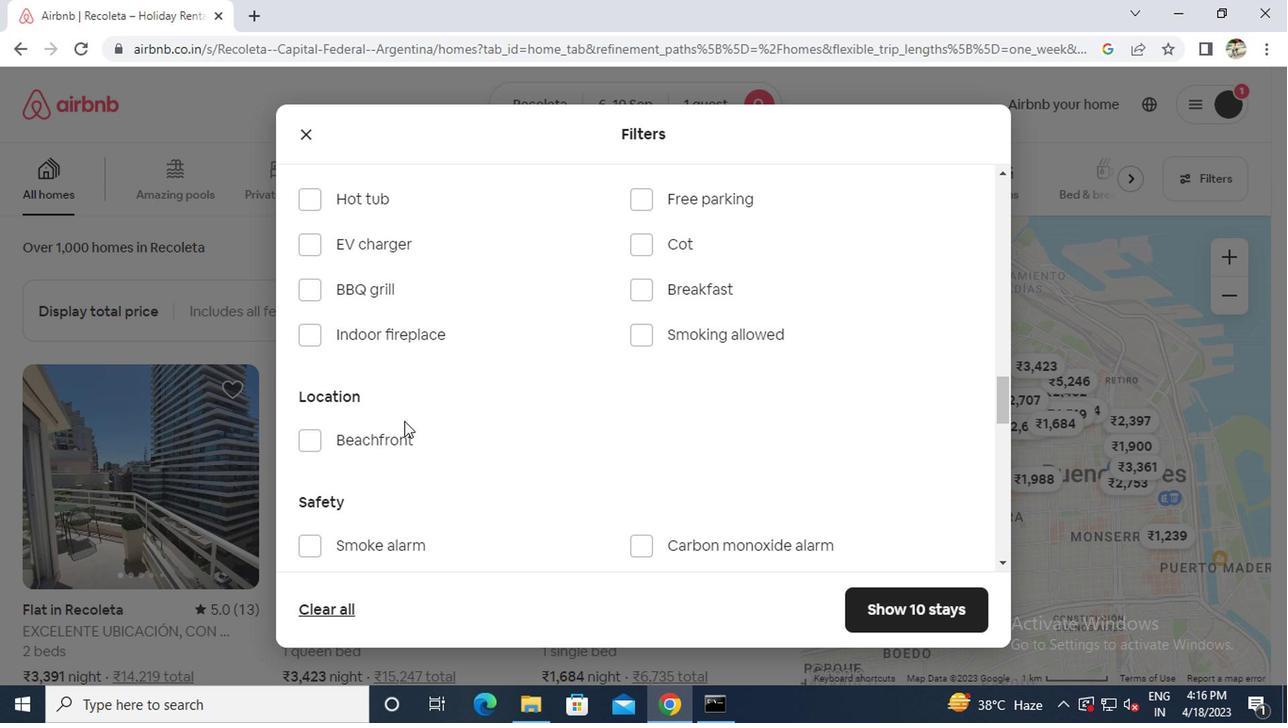
Action: Mouse scrolled (404, 399) with delta (0, 0)
Screenshot: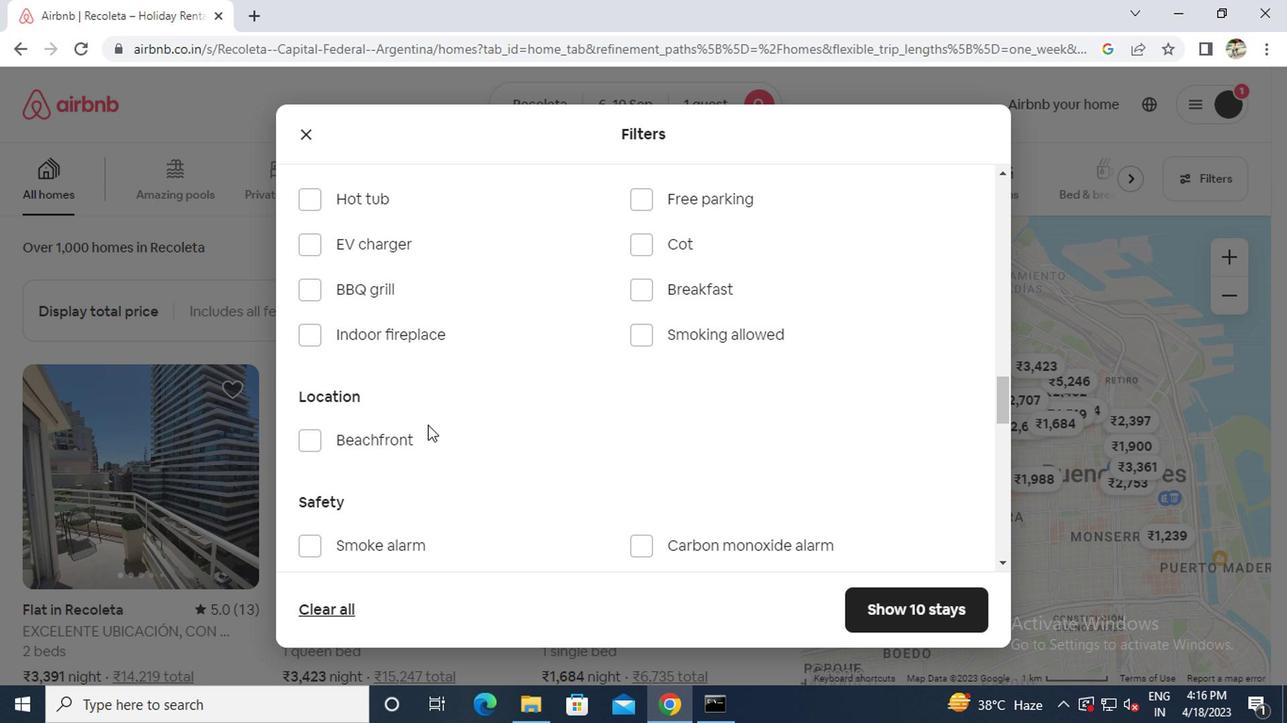 
Action: Mouse moved to (765, 399)
Screenshot: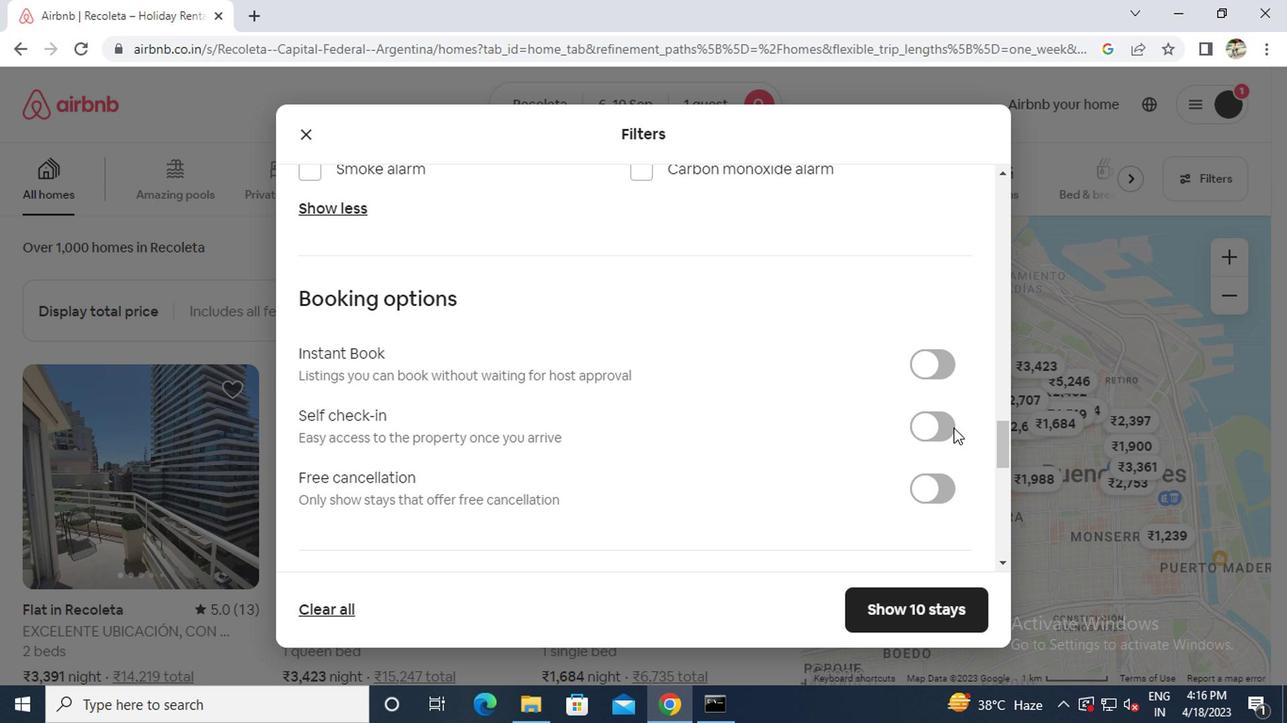 
Action: Mouse pressed left at (765, 399)
Screenshot: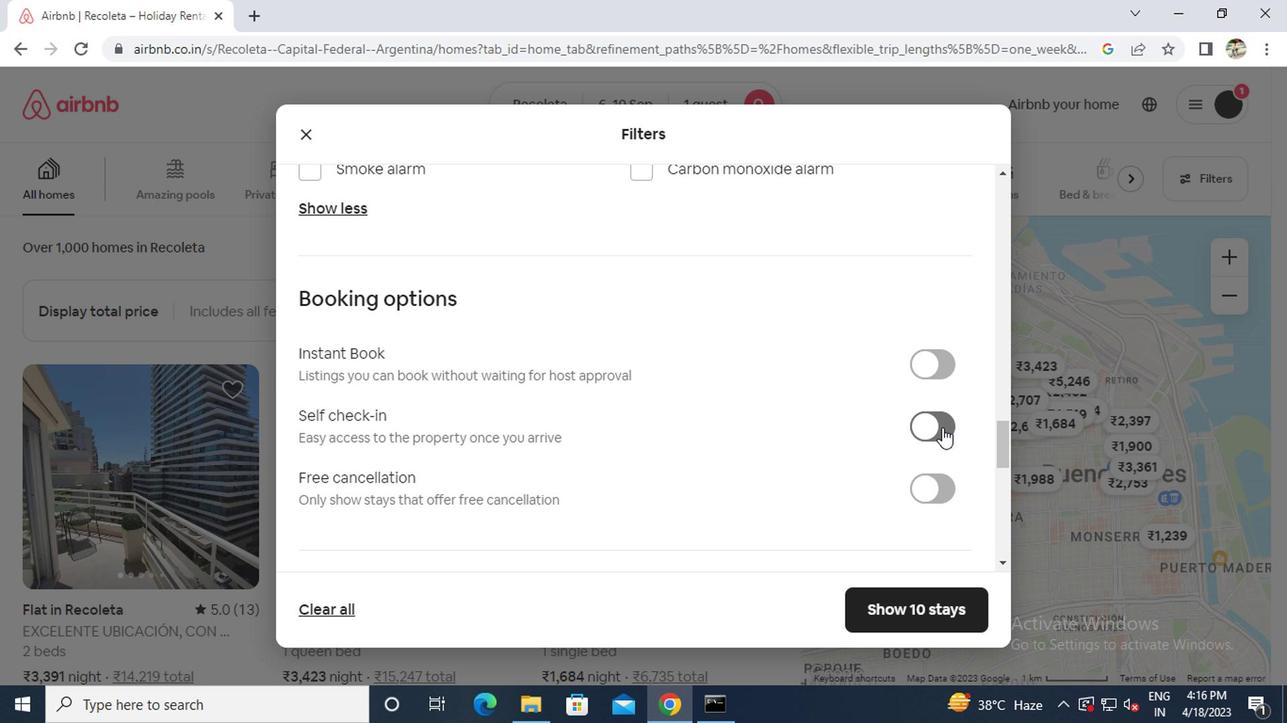 
Action: Mouse moved to (558, 395)
Screenshot: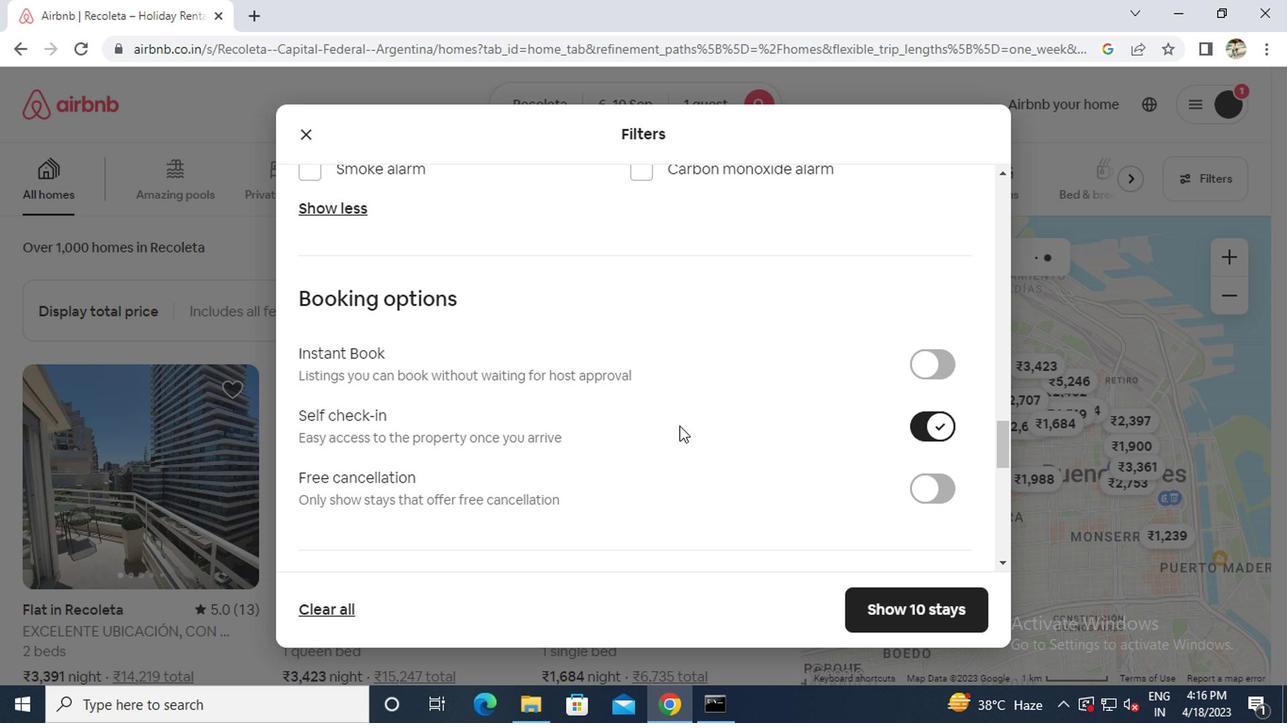 
Action: Mouse scrolled (558, 394) with delta (0, 0)
Screenshot: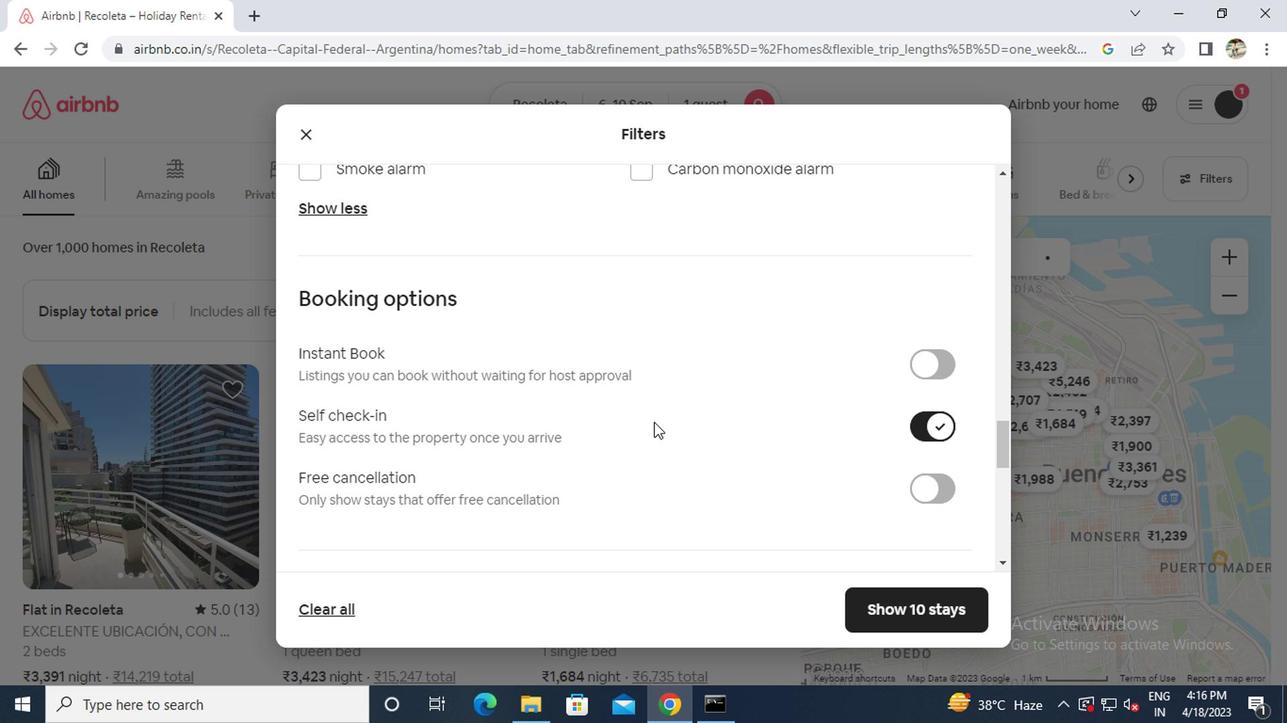 
Action: Mouse scrolled (558, 394) with delta (0, 0)
Screenshot: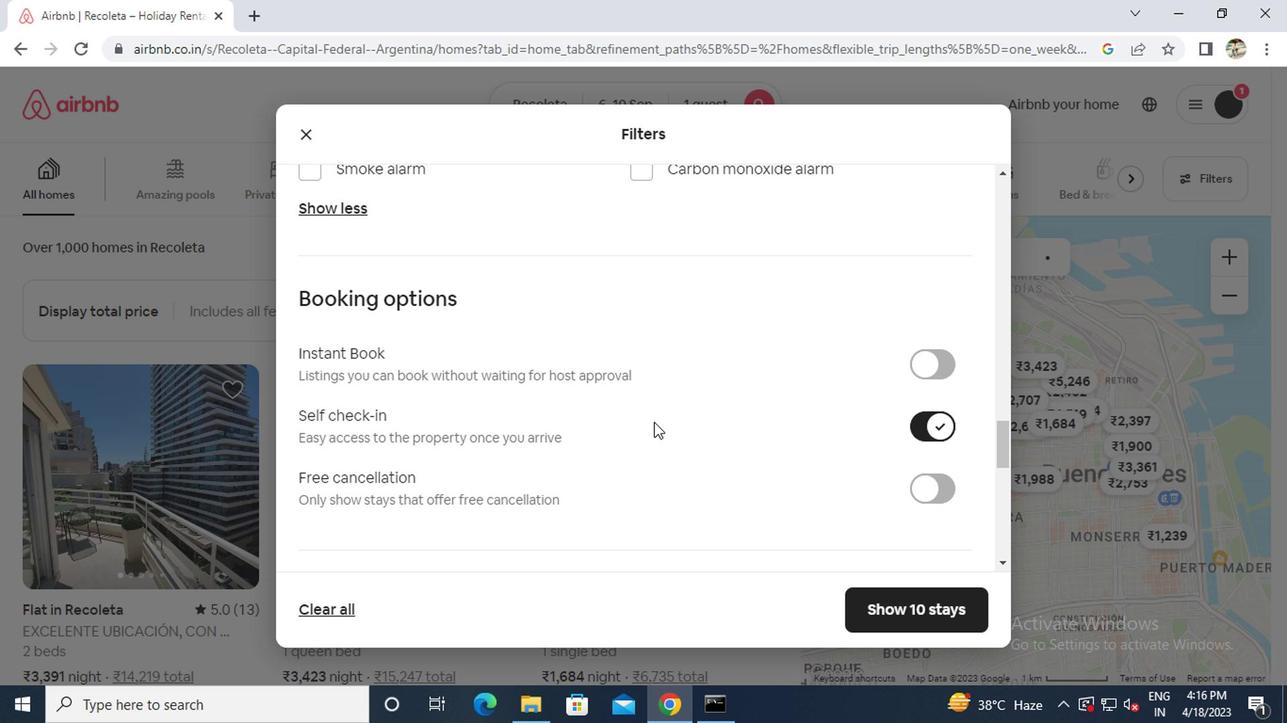 
Action: Mouse scrolled (558, 394) with delta (0, 0)
Screenshot: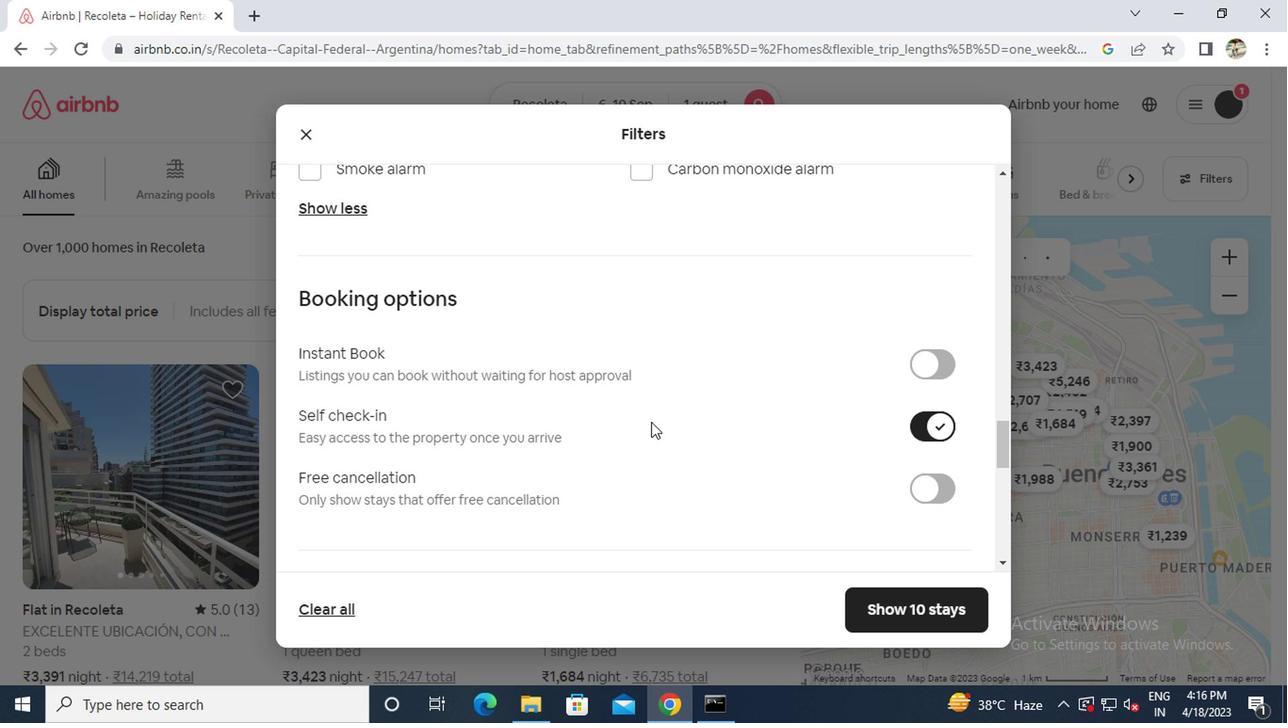 
Action: Mouse scrolled (558, 394) with delta (0, 0)
Screenshot: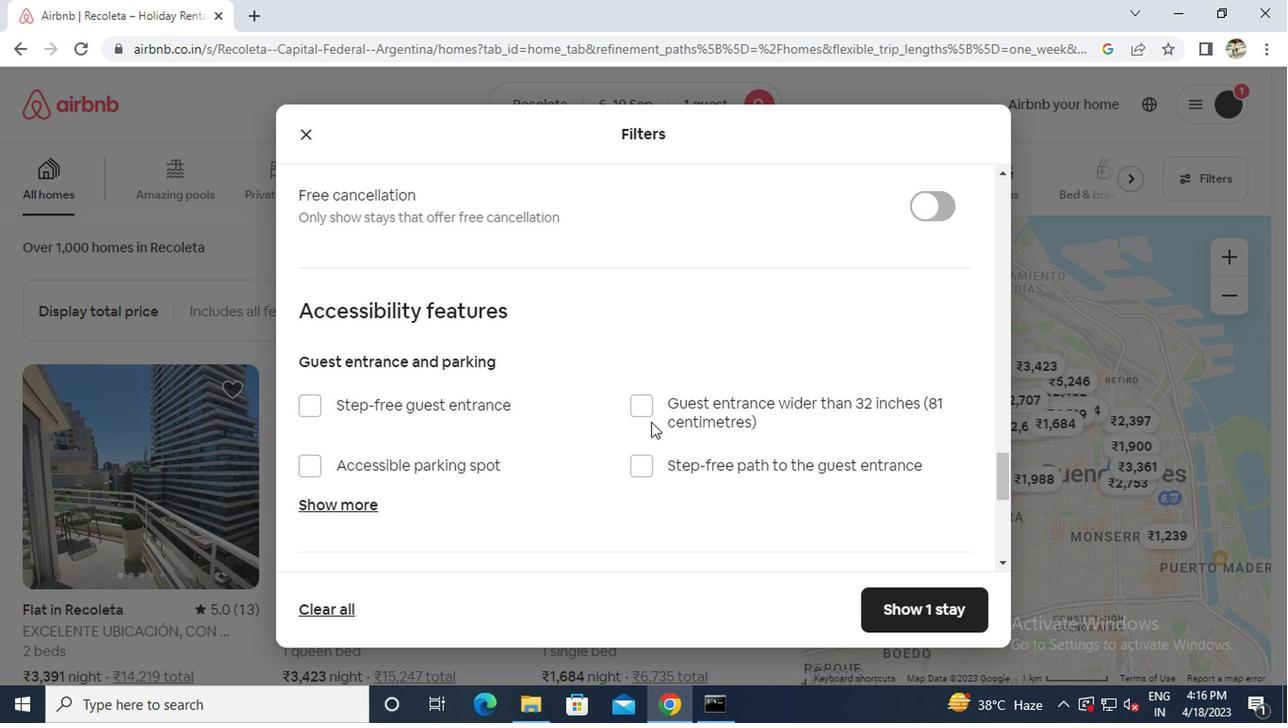 
Action: Mouse moved to (495, 396)
Screenshot: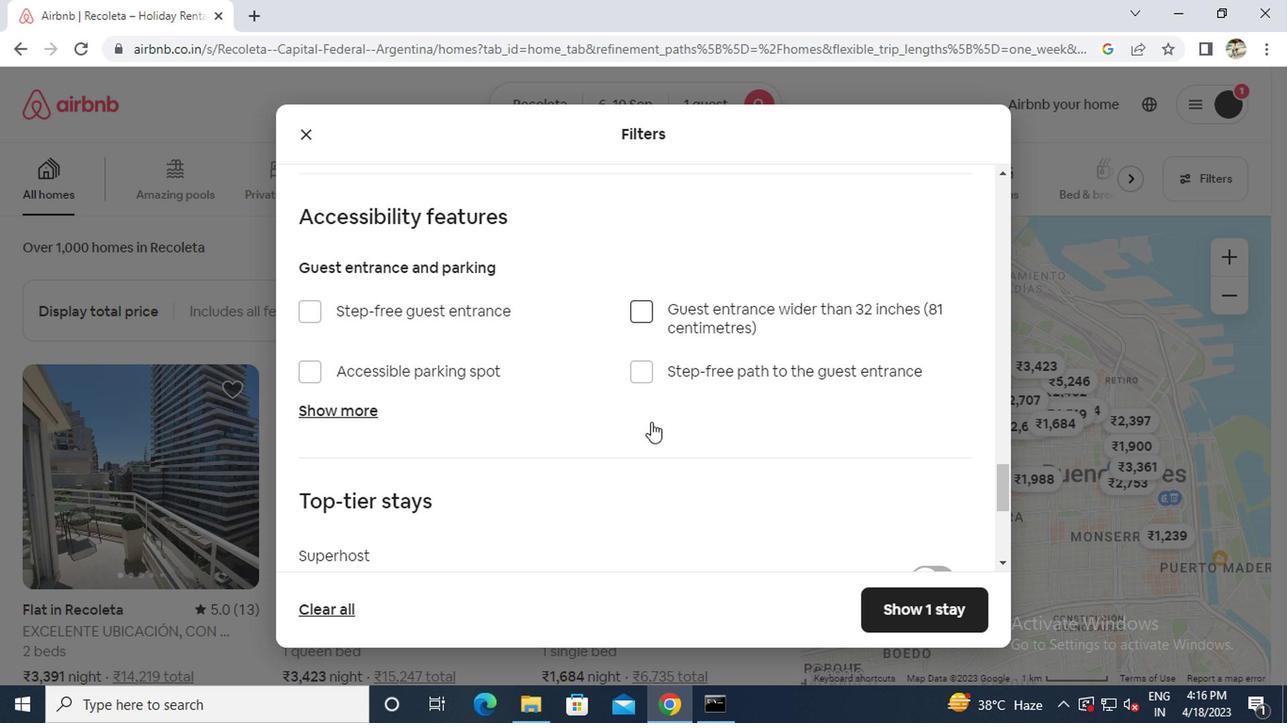 
Action: Mouse scrolled (495, 396) with delta (0, 0)
Screenshot: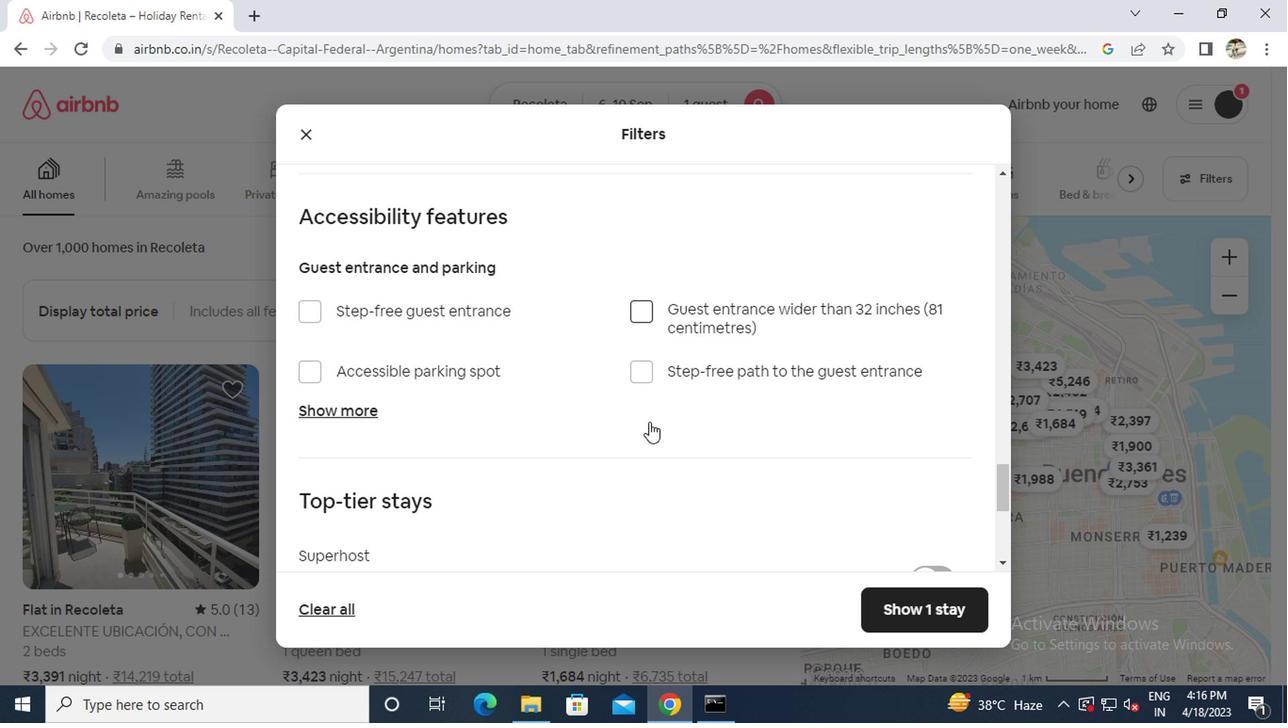 
Action: Mouse scrolled (495, 396) with delta (0, 0)
Screenshot: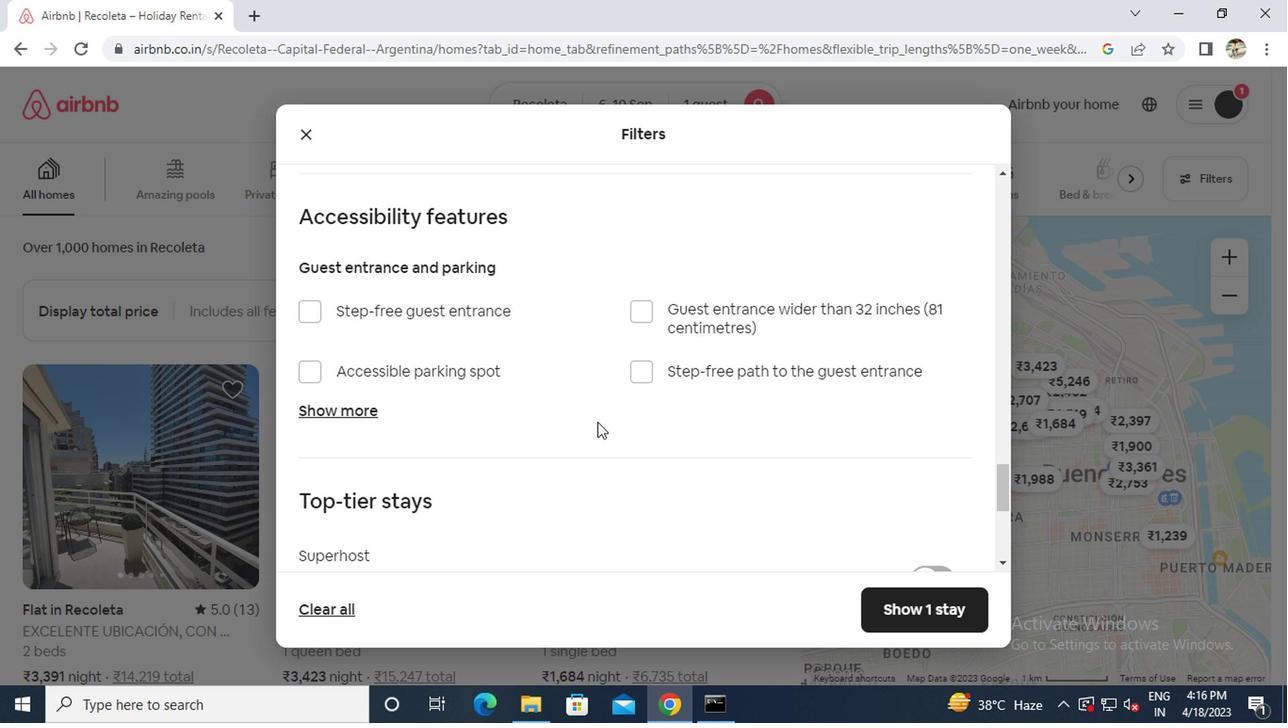 
Action: Mouse scrolled (495, 396) with delta (0, 0)
Screenshot: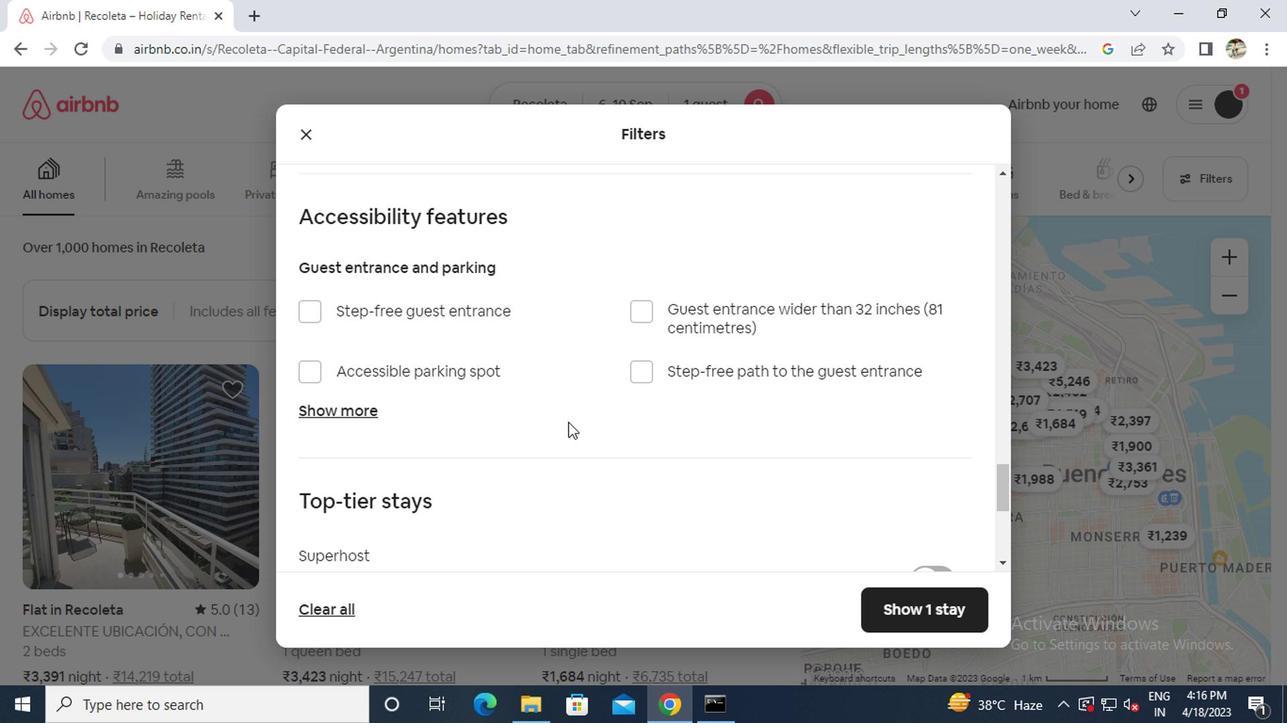 
Action: Mouse moved to (459, 404)
Screenshot: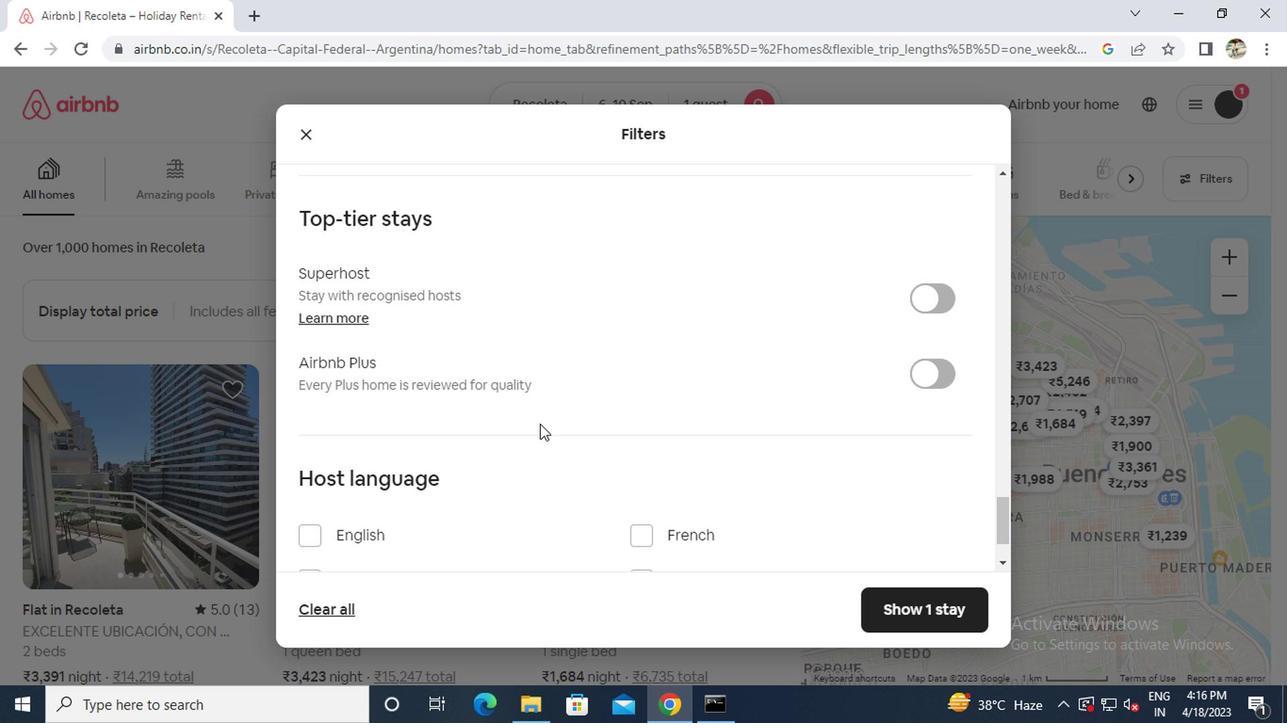 
Action: Mouse scrolled (459, 403) with delta (0, 0)
Screenshot: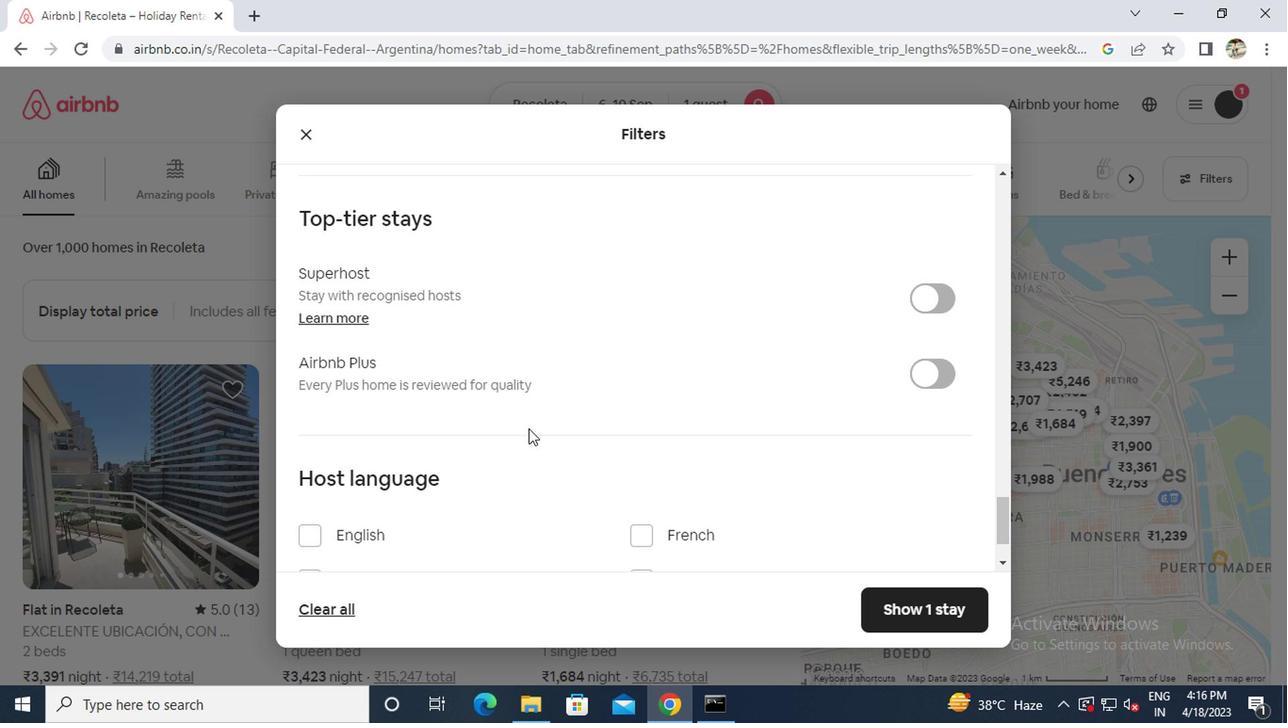 
Action: Mouse moved to (327, 412)
Screenshot: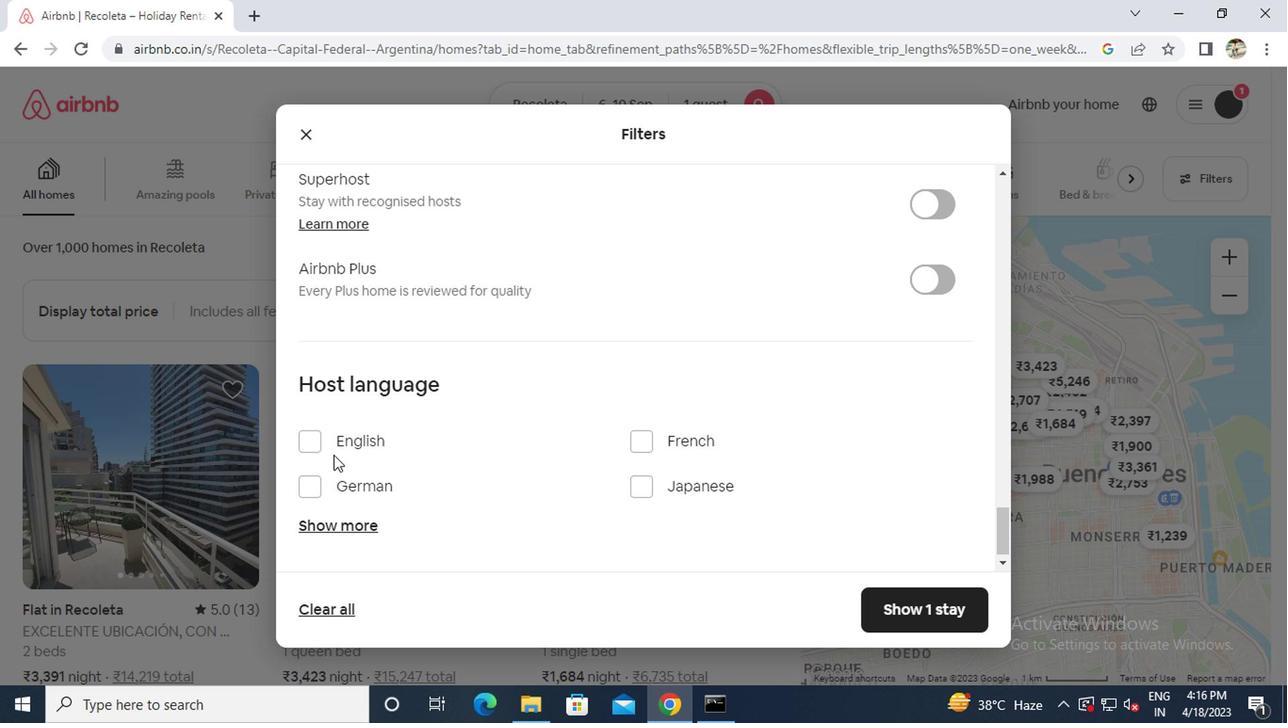 
Action: Mouse pressed left at (327, 412)
Screenshot: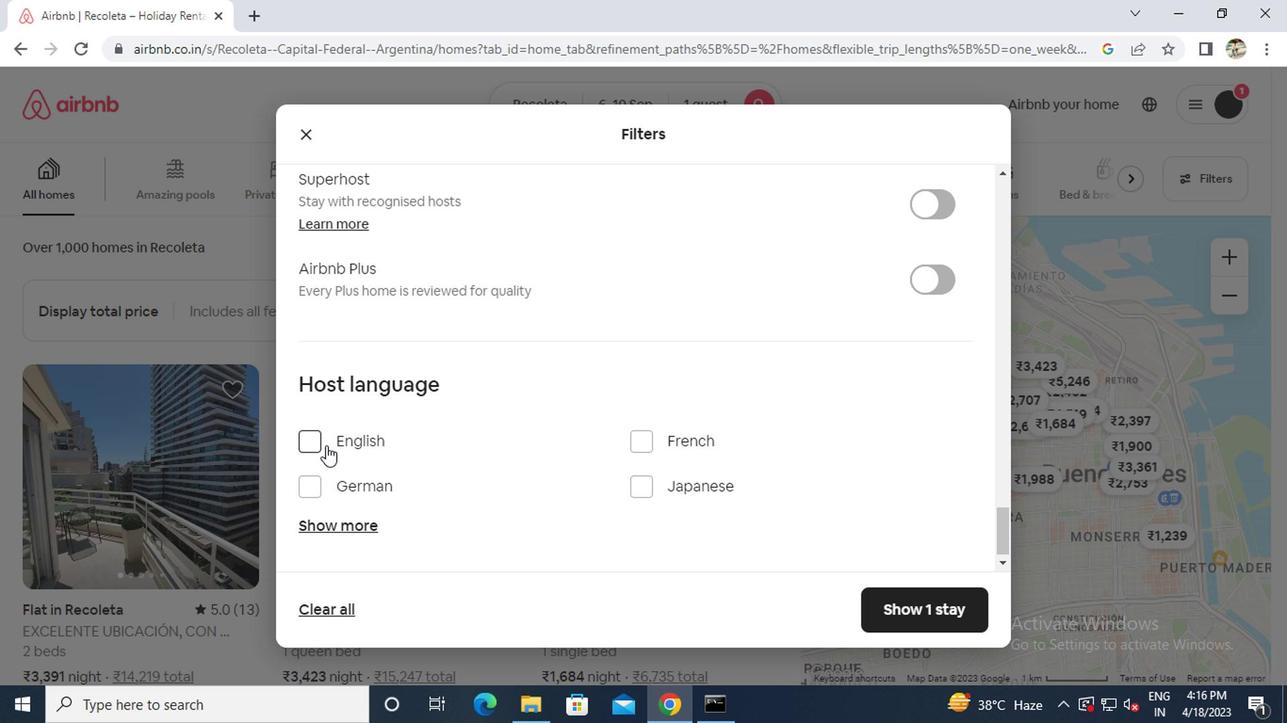 
Action: Mouse moved to (766, 525)
Screenshot: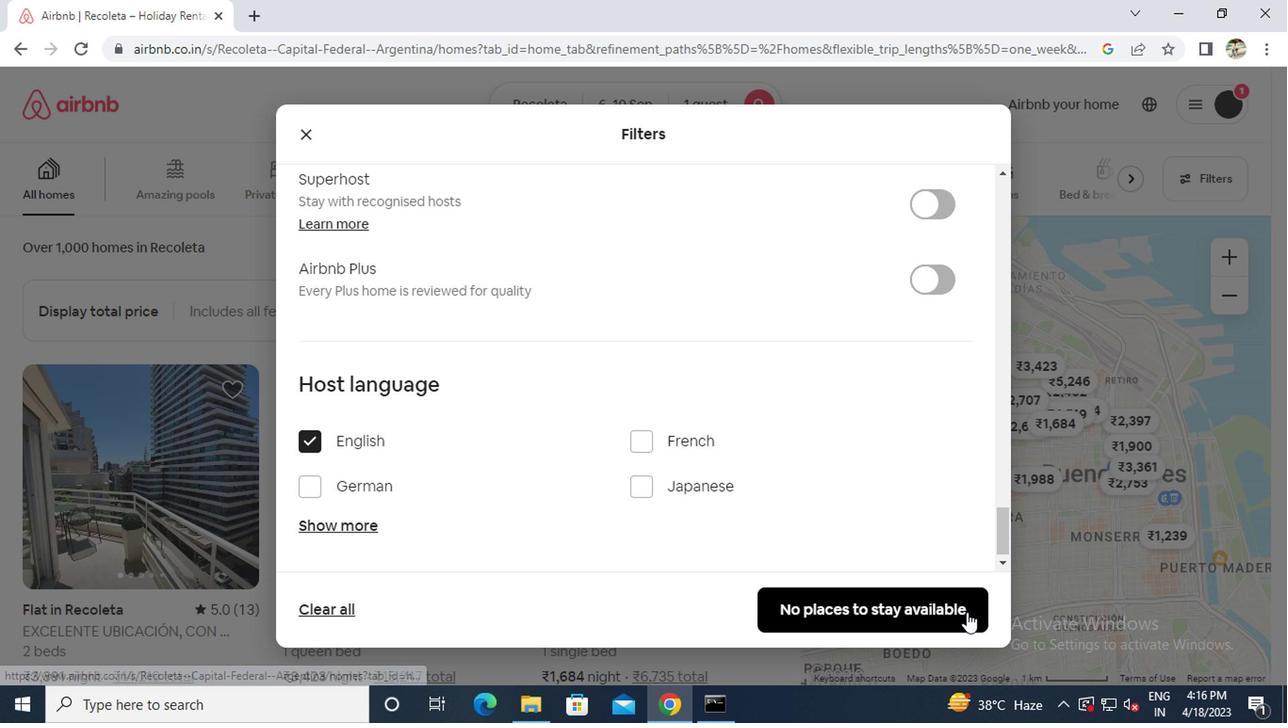 
Action: Mouse pressed left at (766, 525)
Screenshot: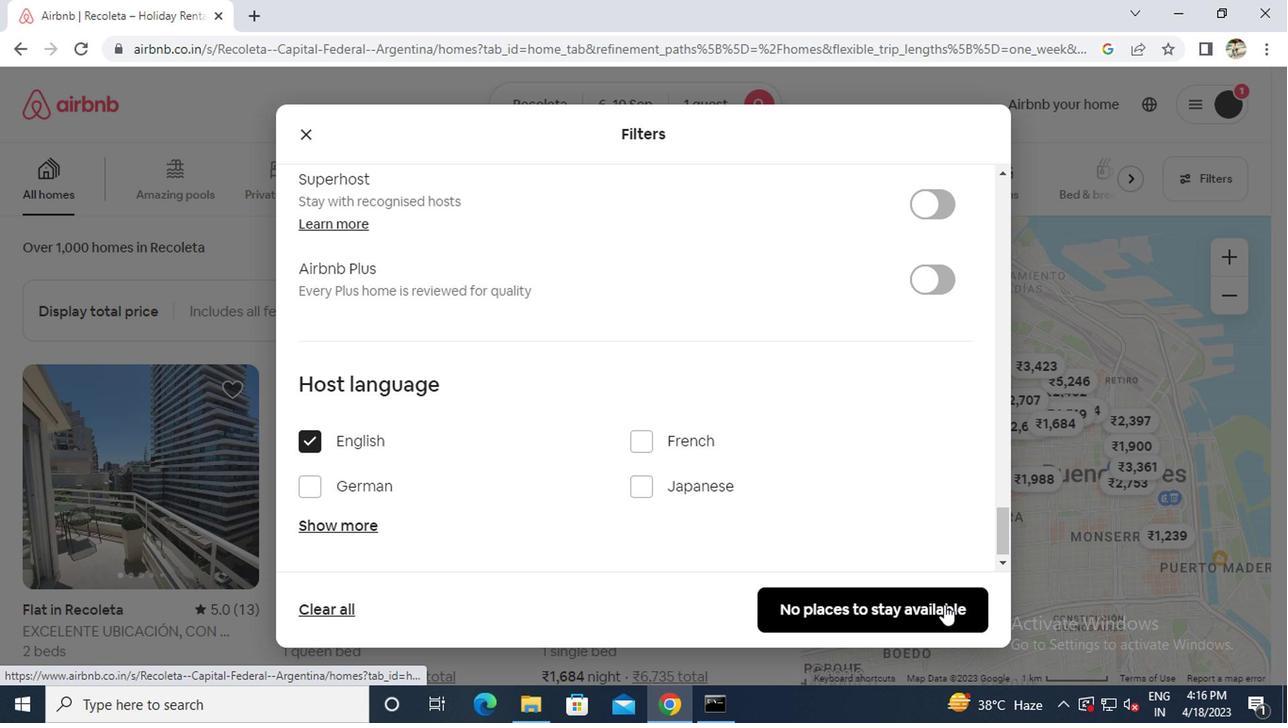 
